 Task: Create a due date automation trigger when advanced on, 2 working days after a card is due add fields without custom field "Resume" set to a date not in this month at 11:00 AM.
Action: Mouse moved to (1146, 355)
Screenshot: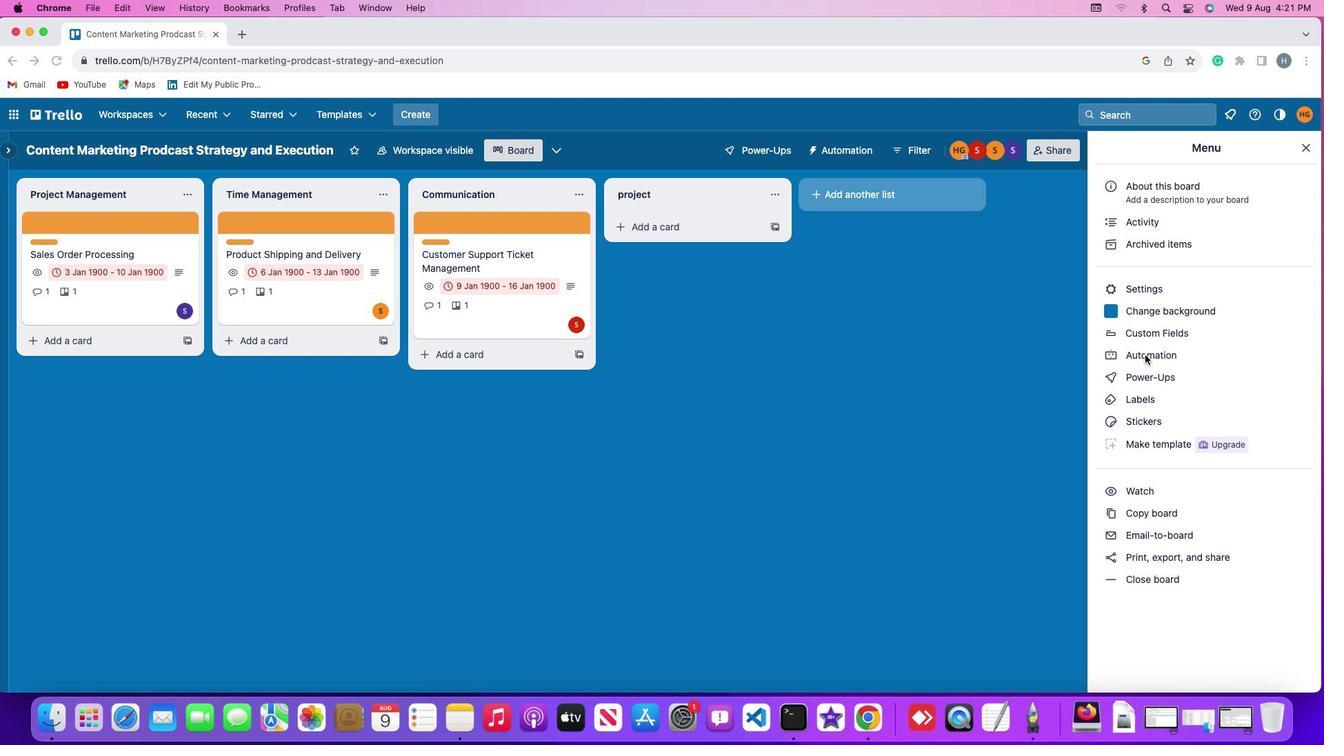 
Action: Mouse pressed left at (1146, 355)
Screenshot: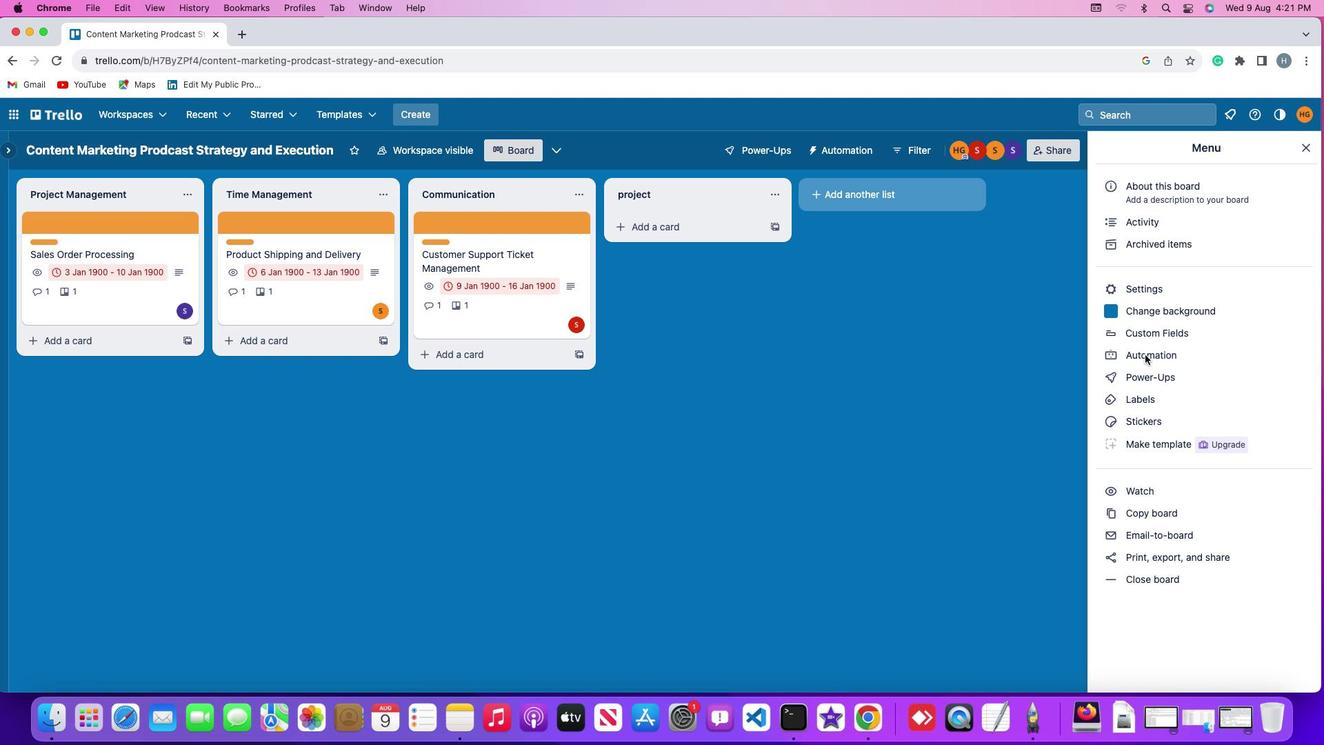
Action: Mouse pressed left at (1146, 355)
Screenshot: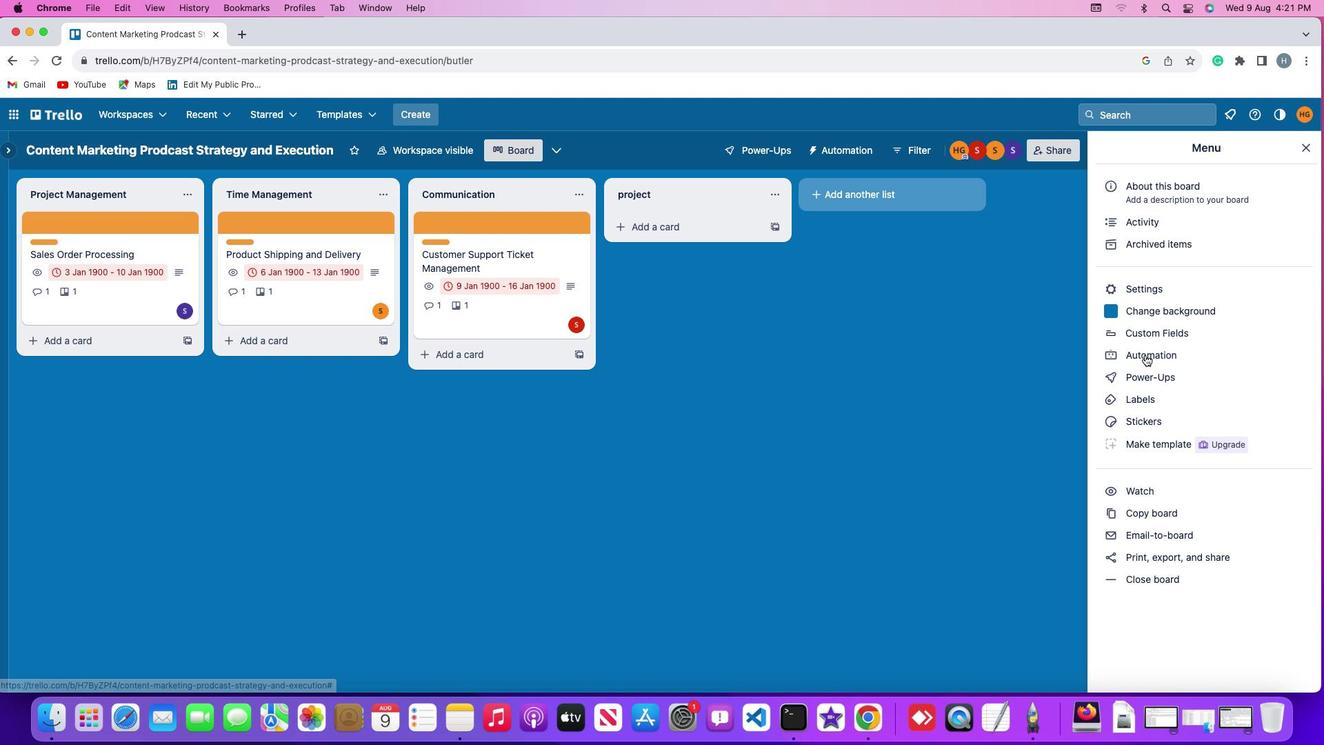 
Action: Mouse moved to (76, 327)
Screenshot: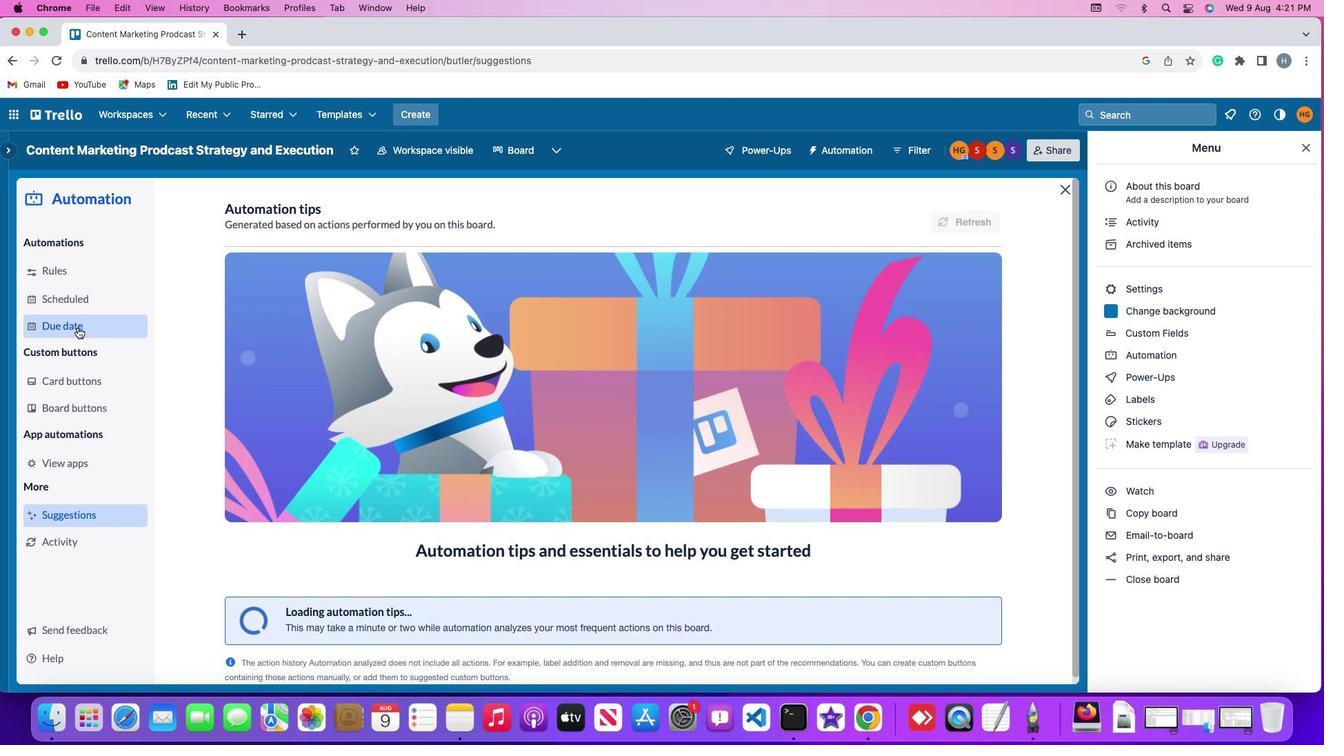 
Action: Mouse pressed left at (76, 327)
Screenshot: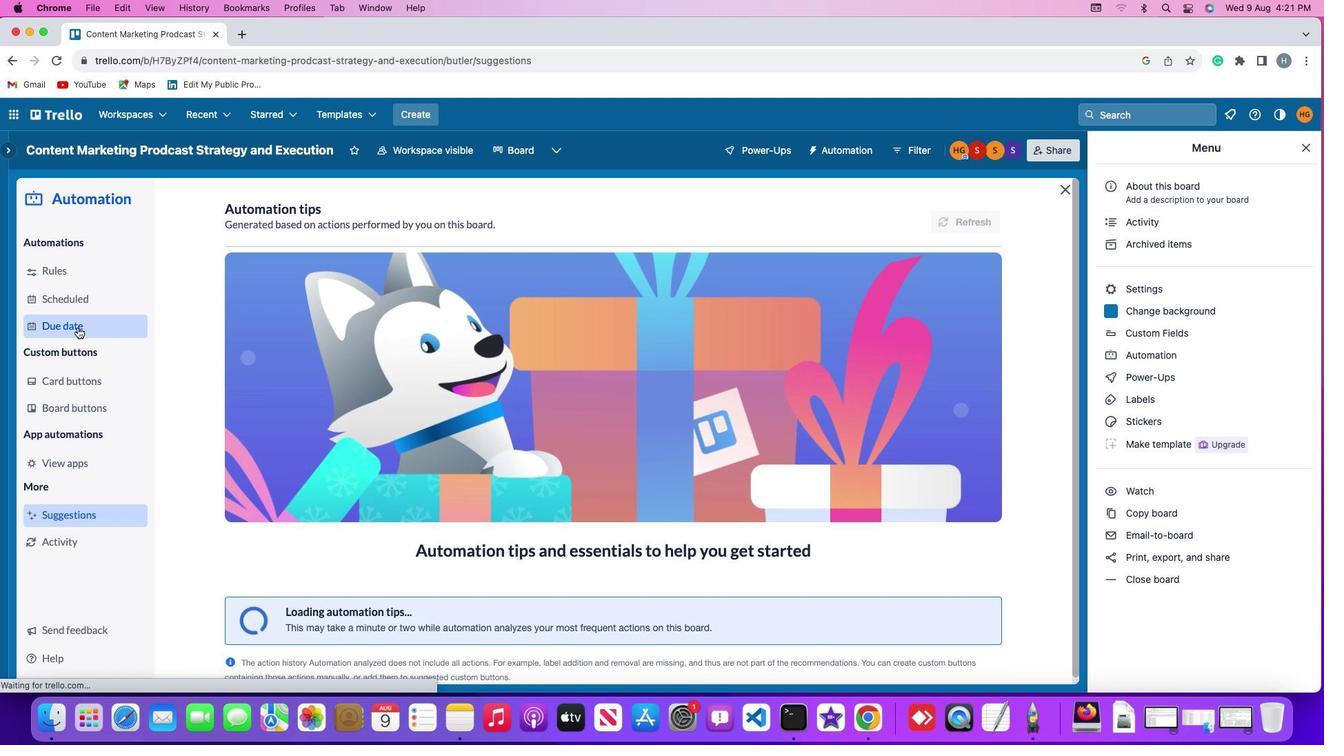 
Action: Mouse moved to (928, 213)
Screenshot: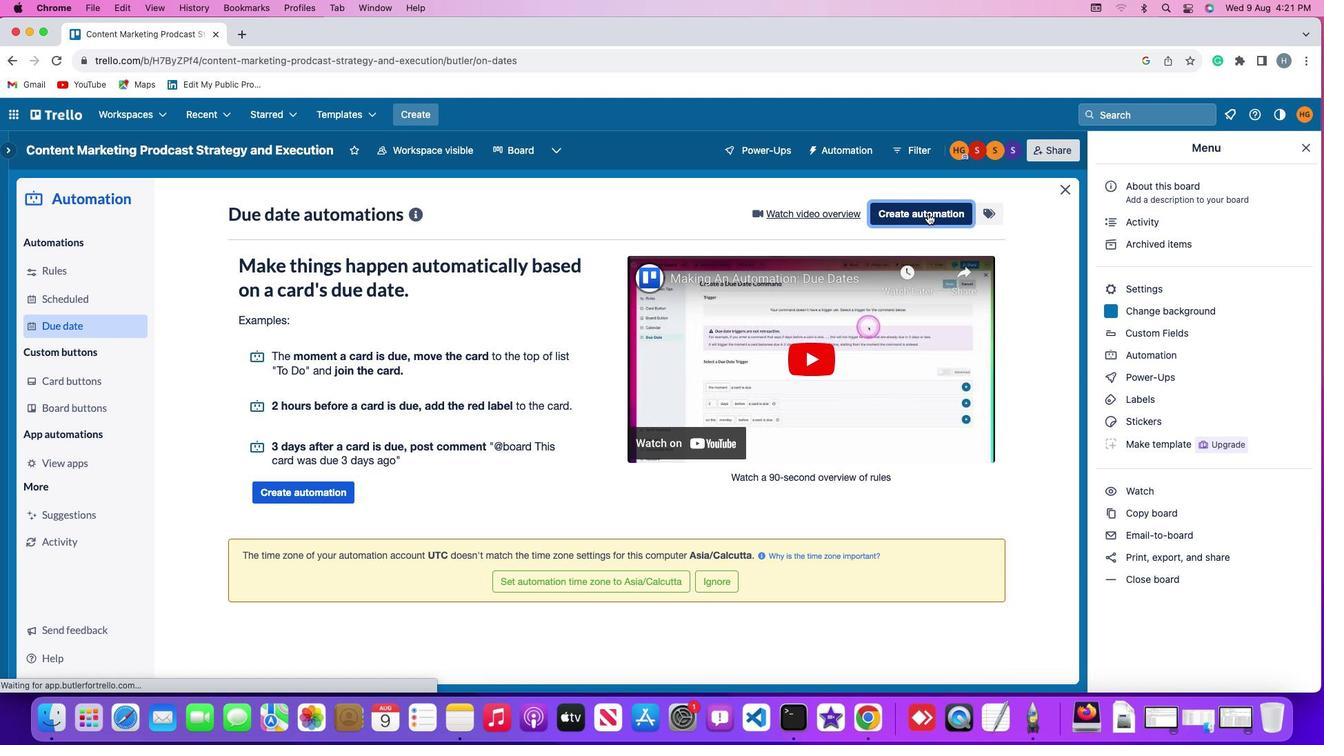 
Action: Mouse pressed left at (928, 213)
Screenshot: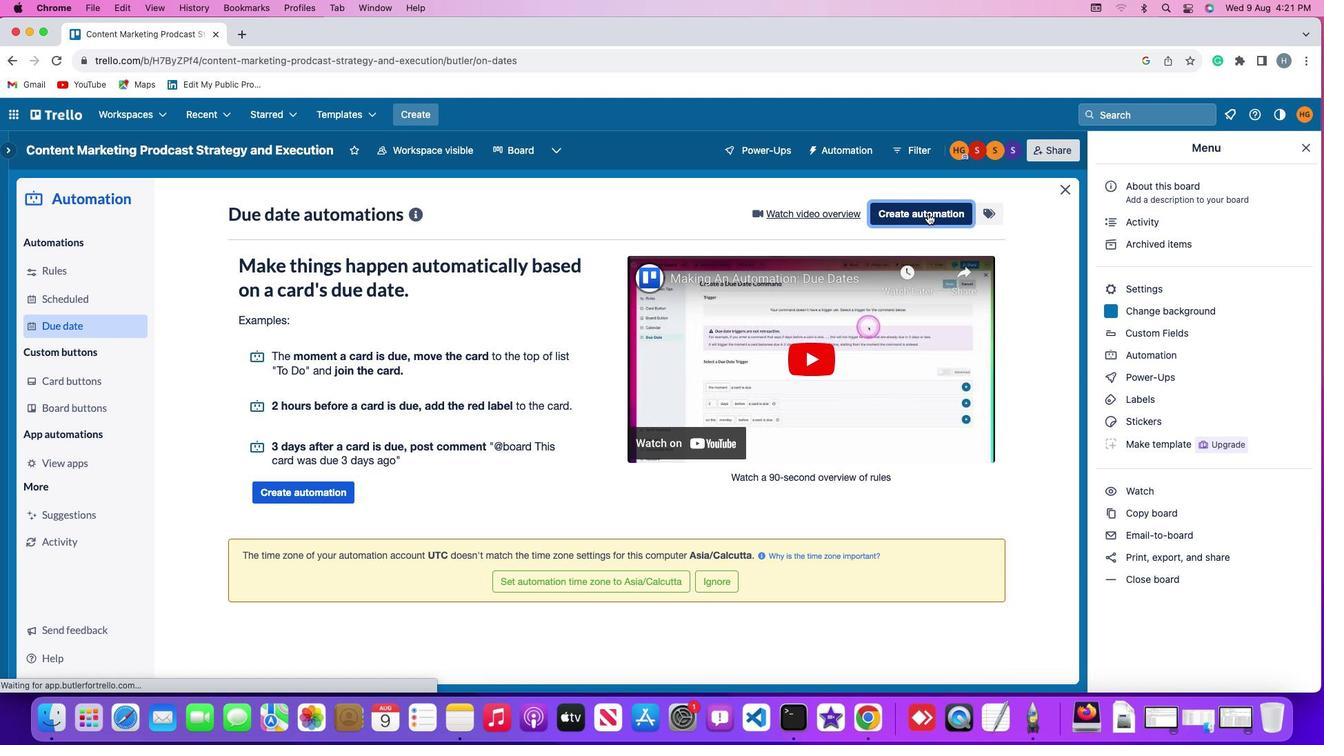 
Action: Mouse moved to (387, 341)
Screenshot: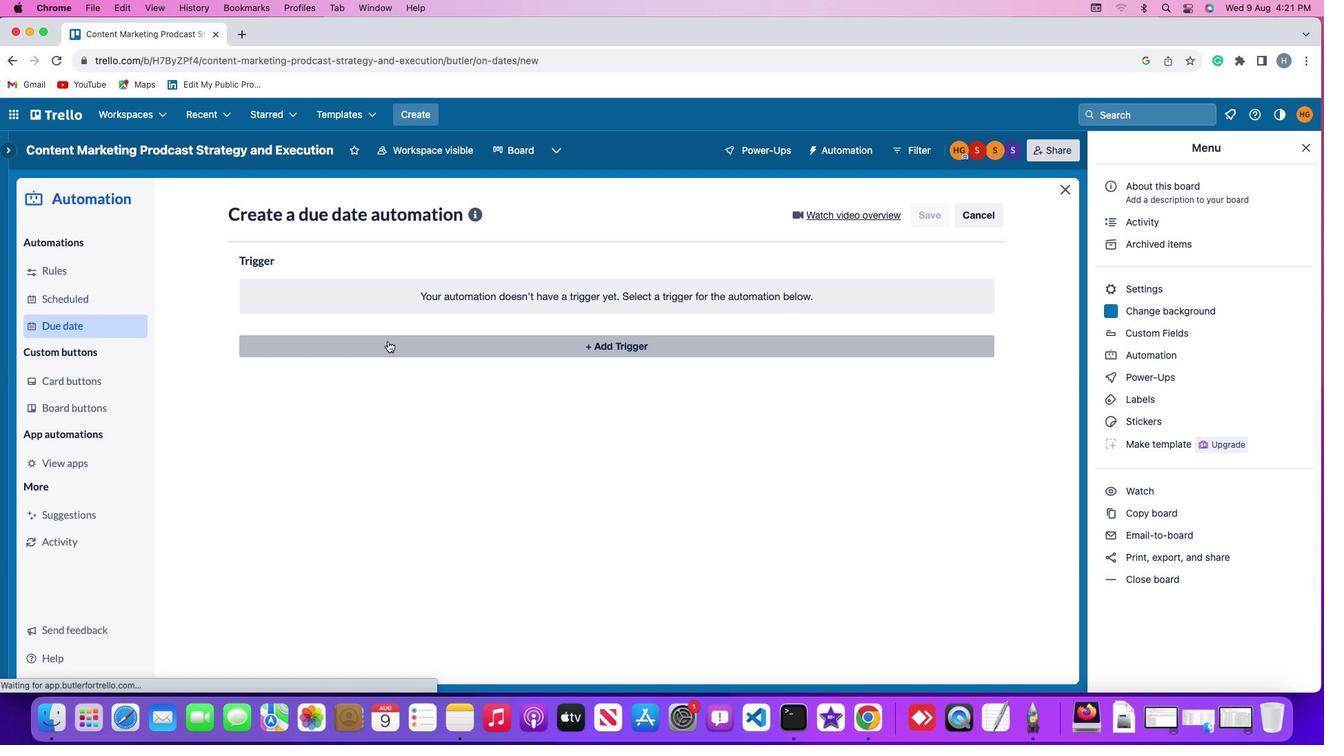 
Action: Mouse pressed left at (387, 341)
Screenshot: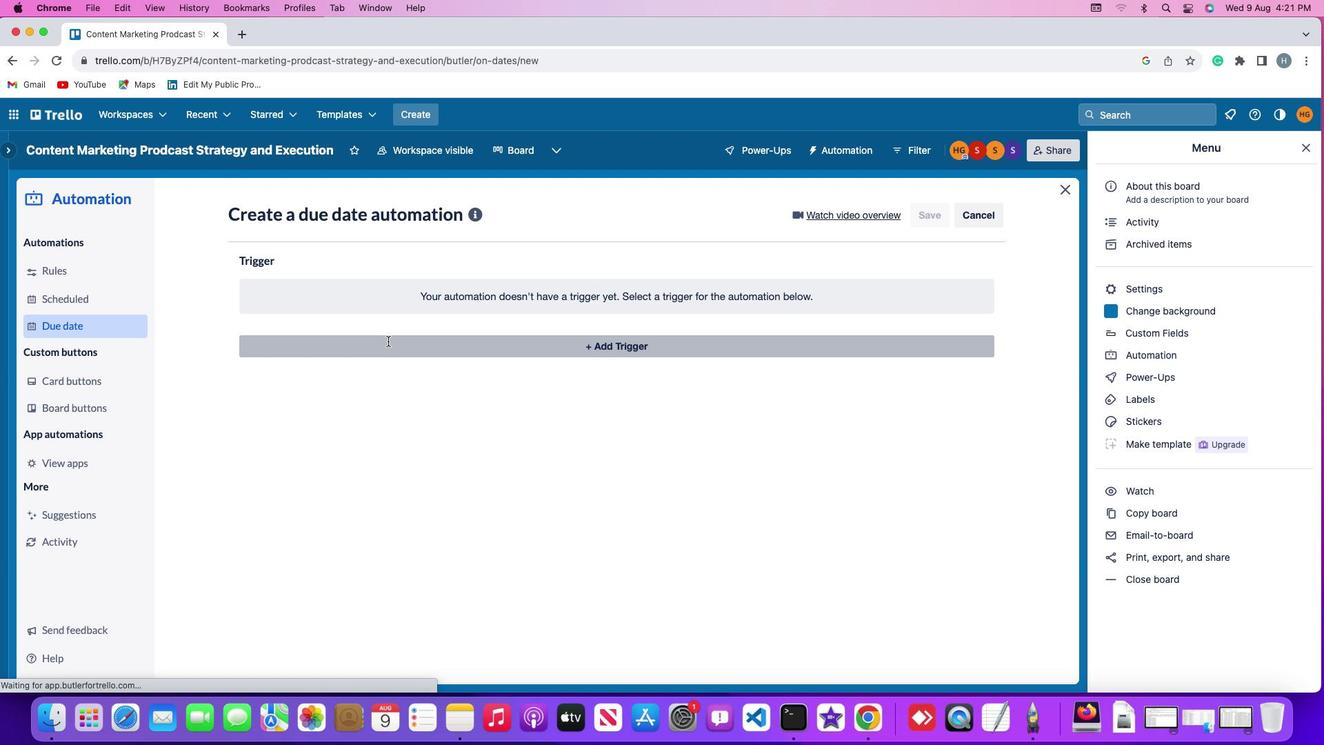 
Action: Mouse moved to (267, 554)
Screenshot: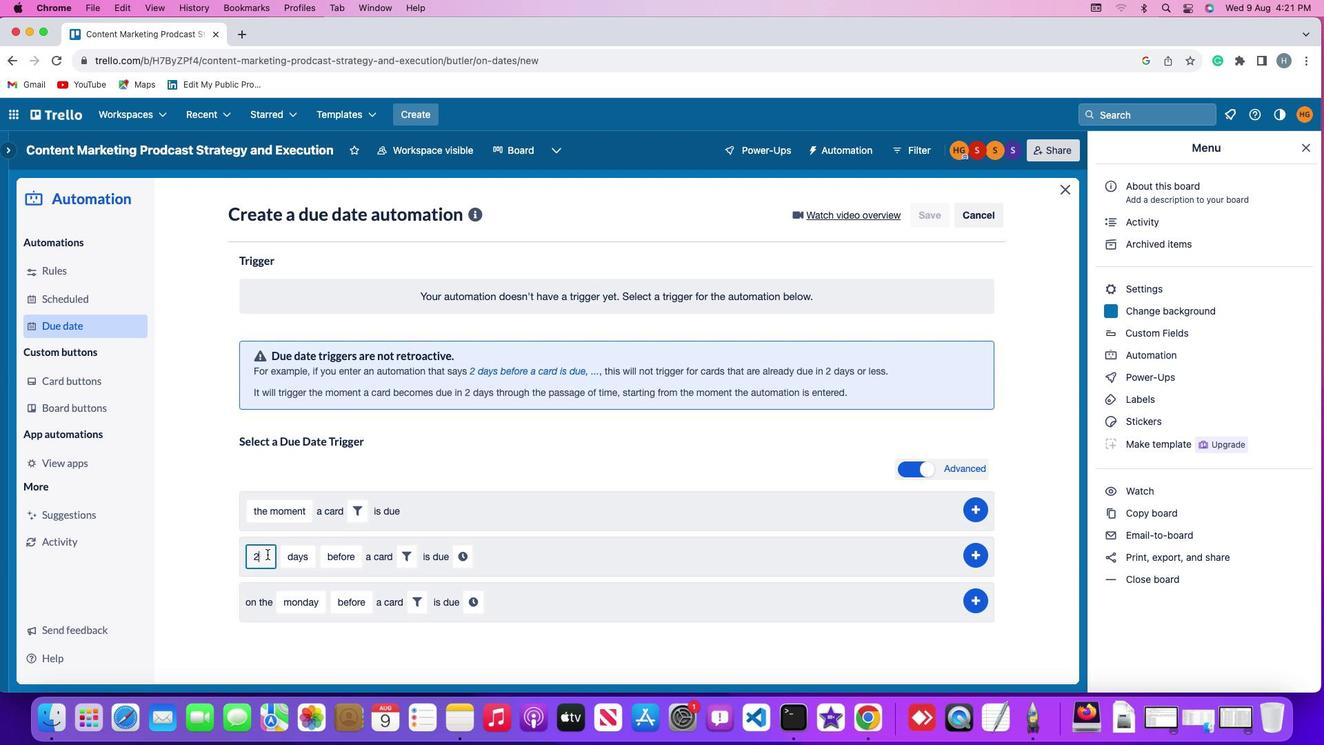 
Action: Mouse pressed left at (267, 554)
Screenshot: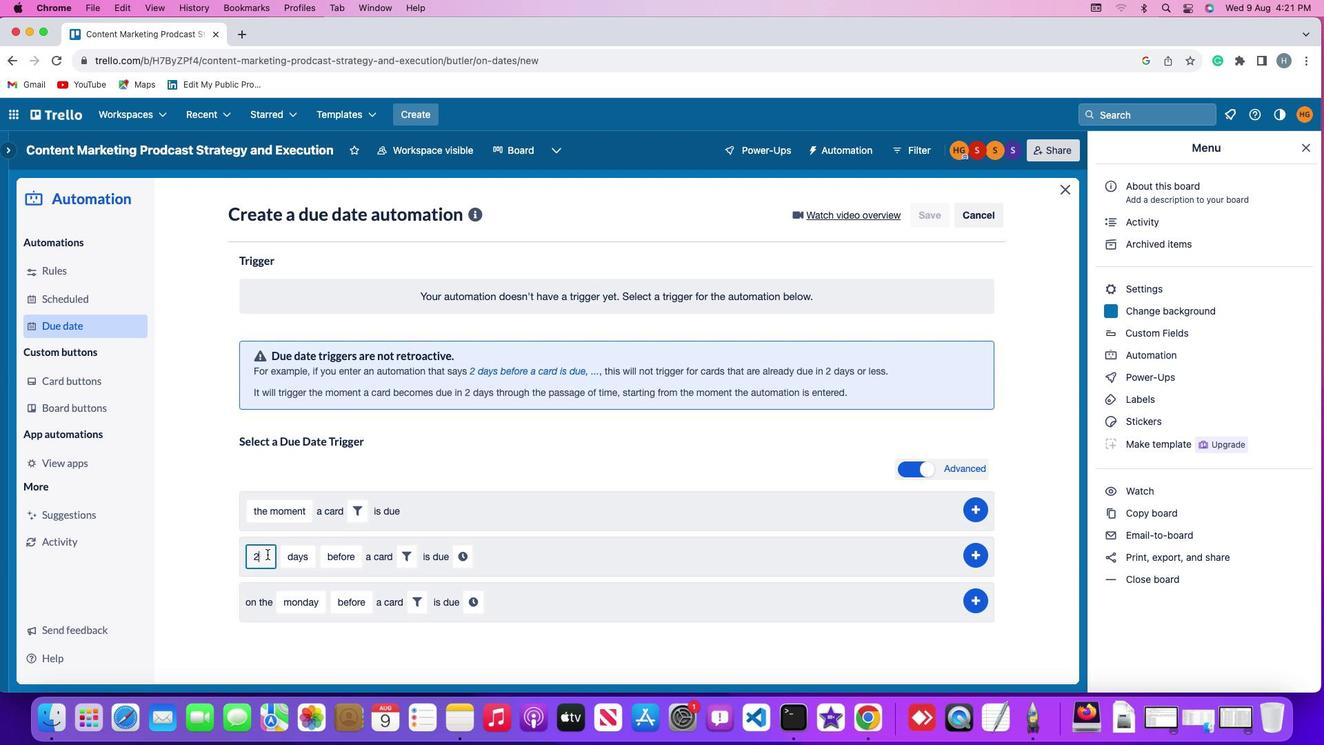 
Action: Mouse moved to (267, 553)
Screenshot: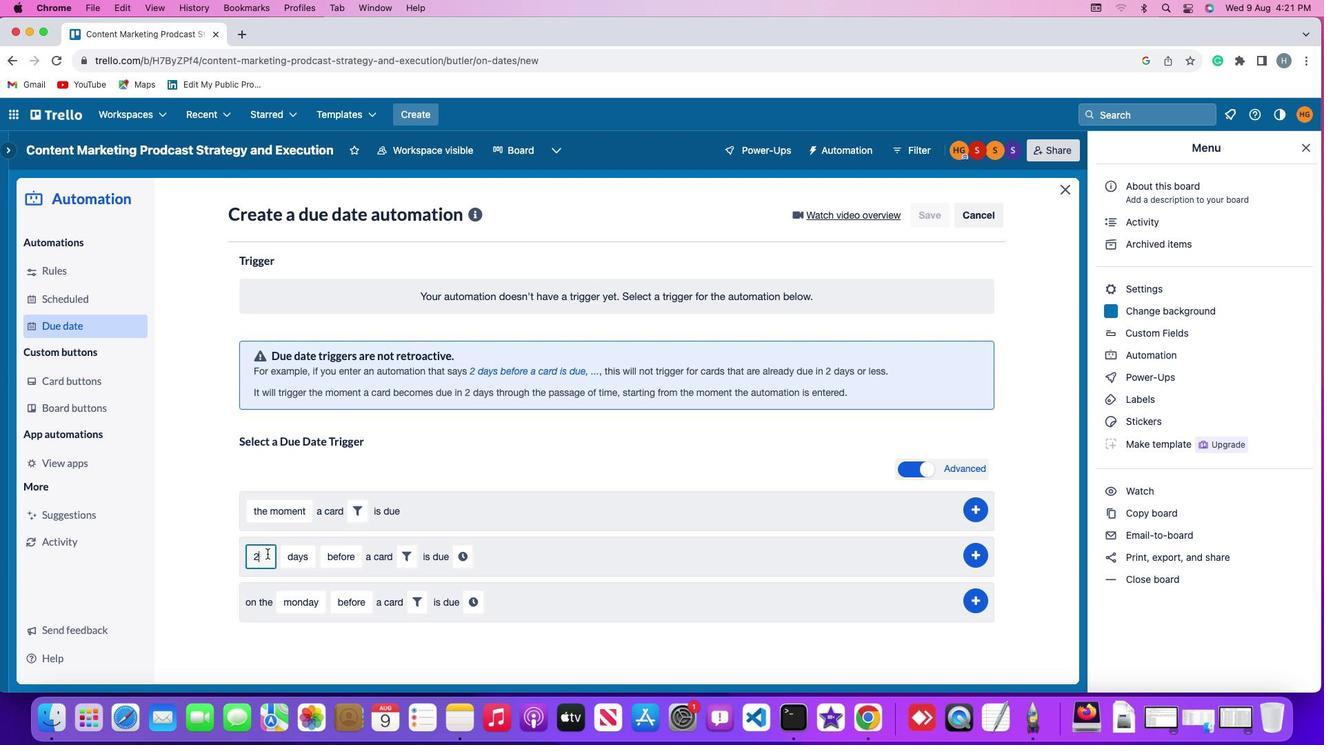
Action: Key pressed Key.backspace'2'
Screenshot: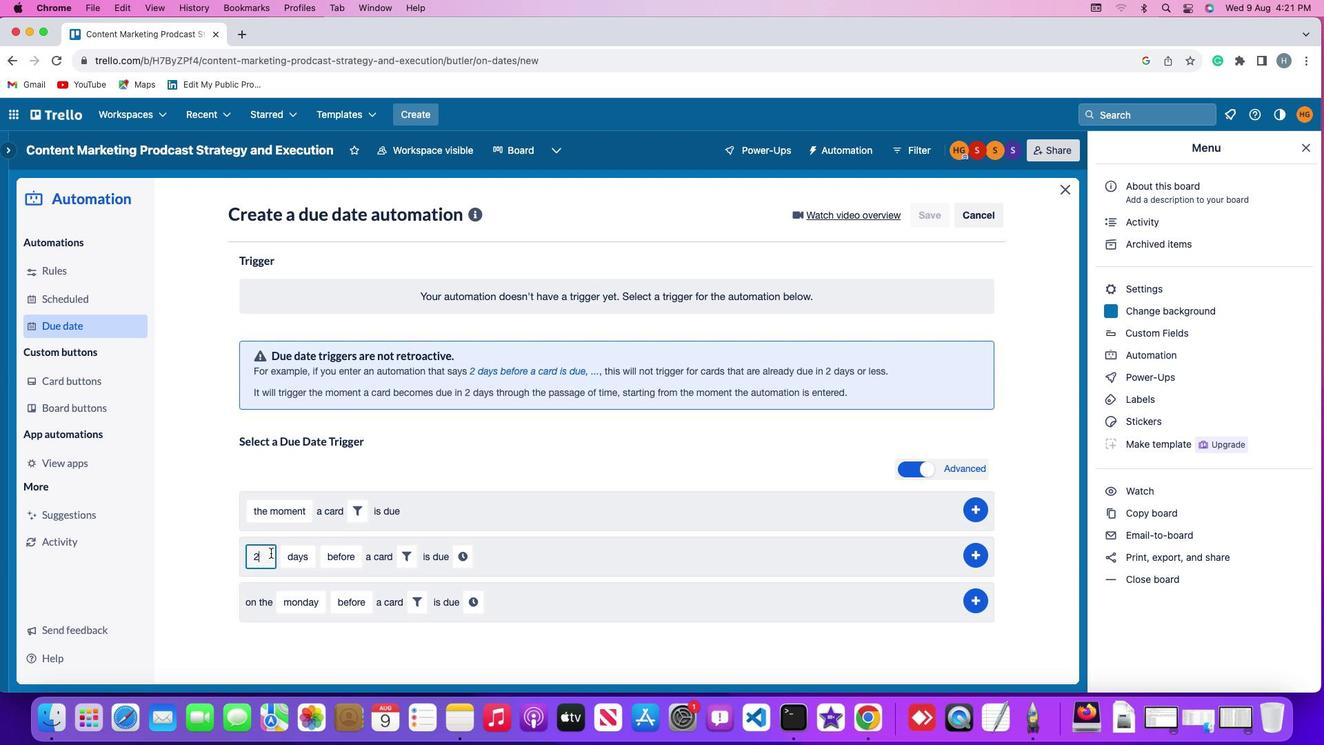 
Action: Mouse moved to (298, 551)
Screenshot: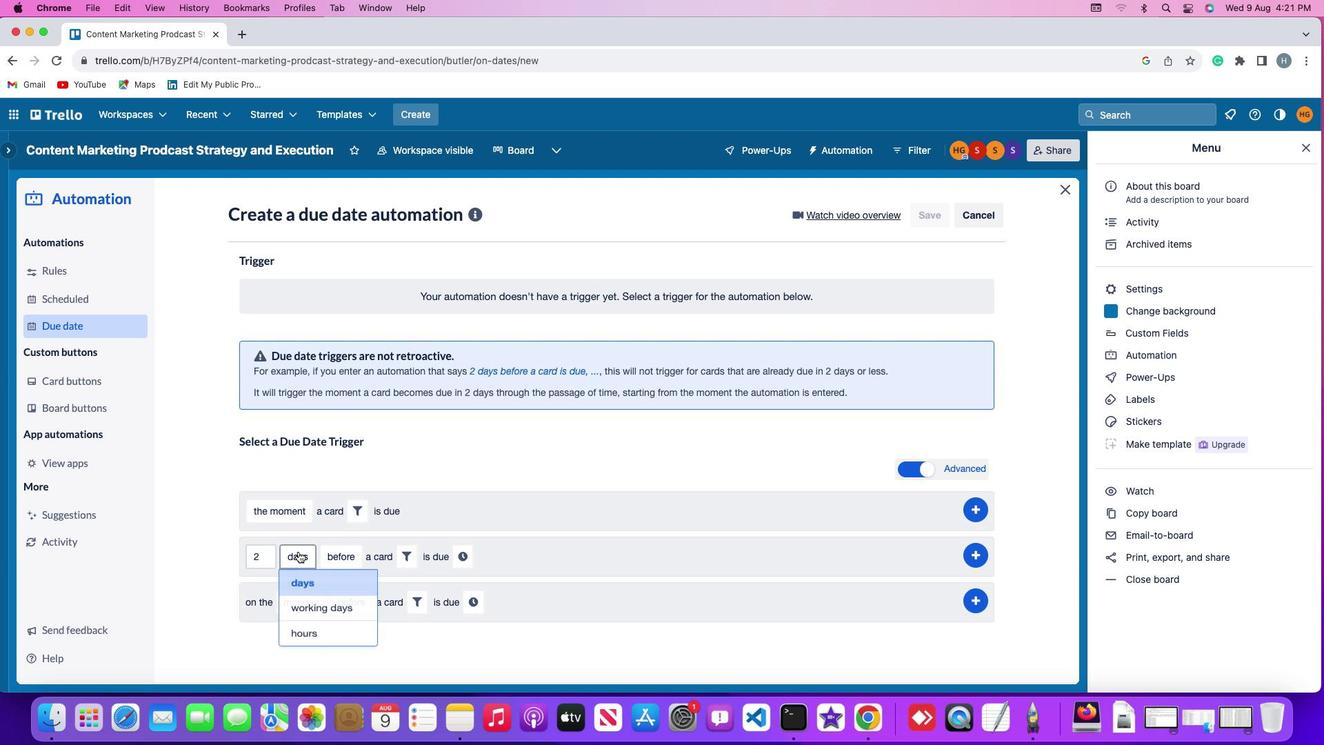 
Action: Mouse pressed left at (298, 551)
Screenshot: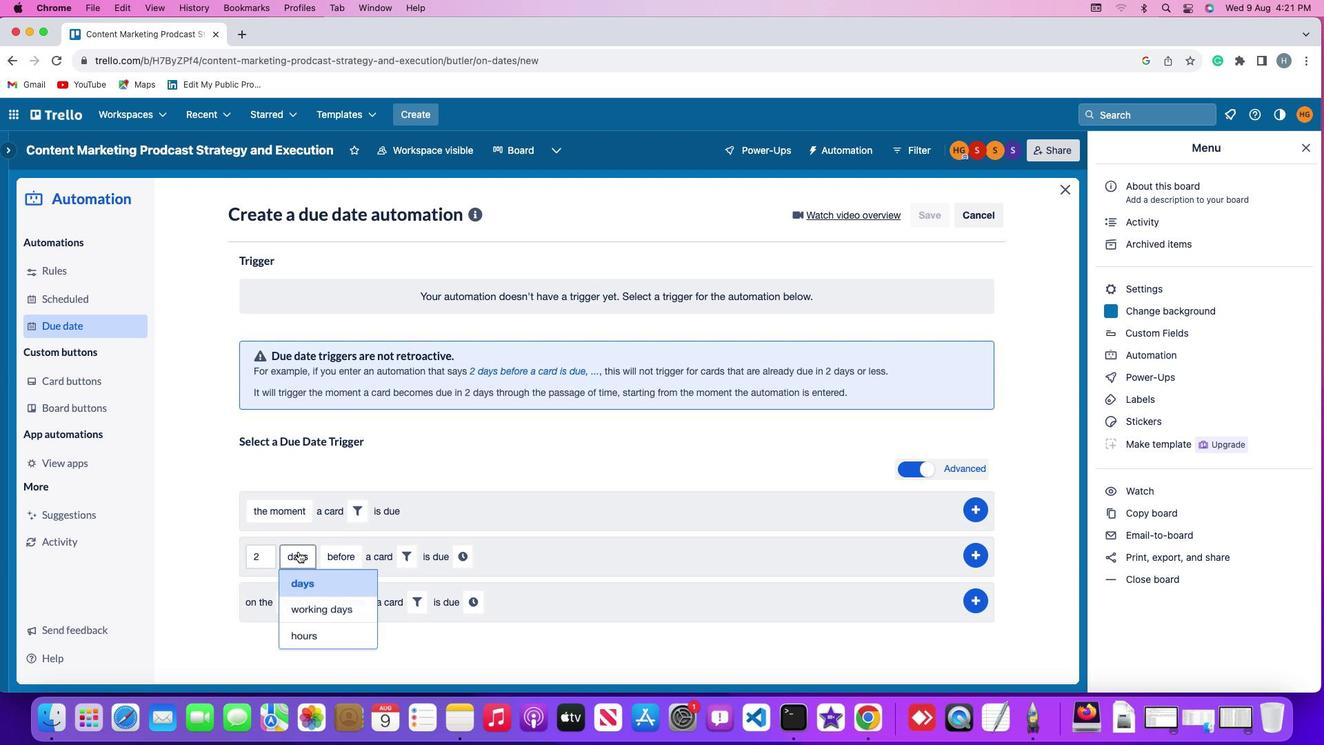 
Action: Mouse moved to (309, 615)
Screenshot: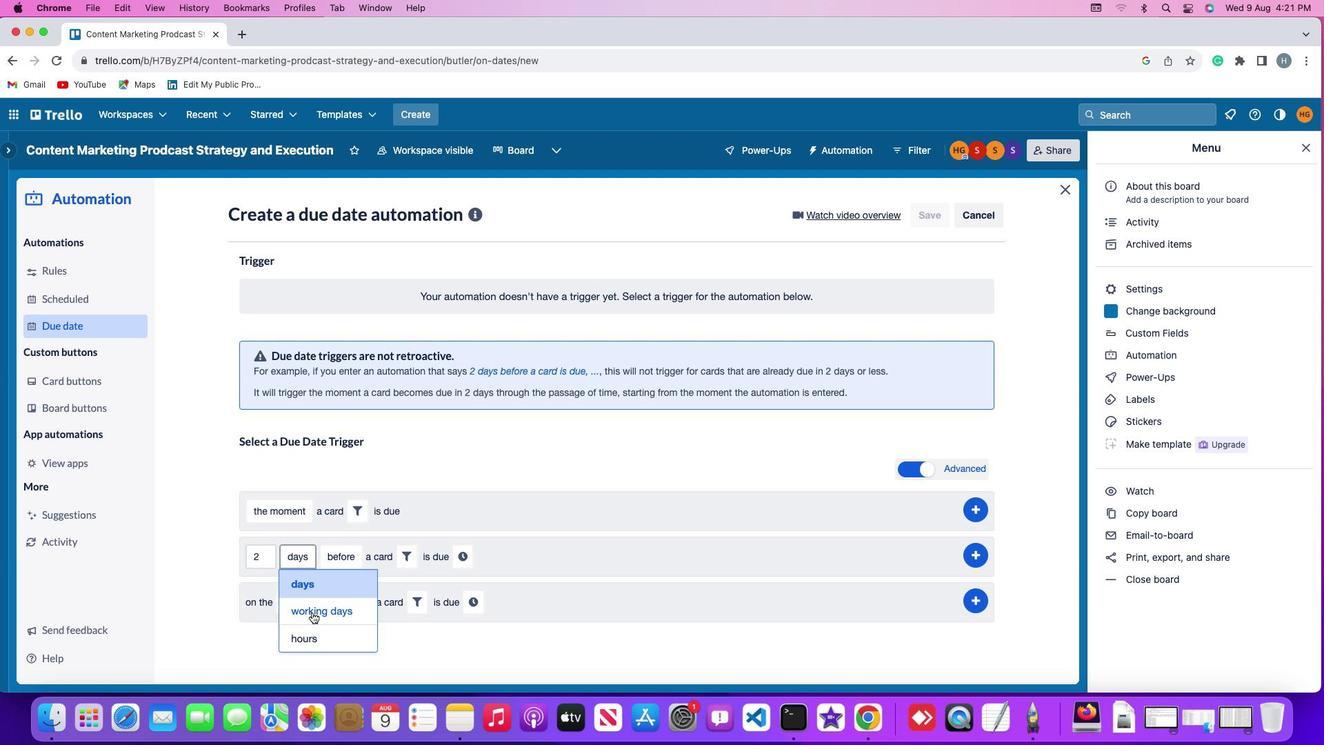 
Action: Mouse pressed left at (309, 615)
Screenshot: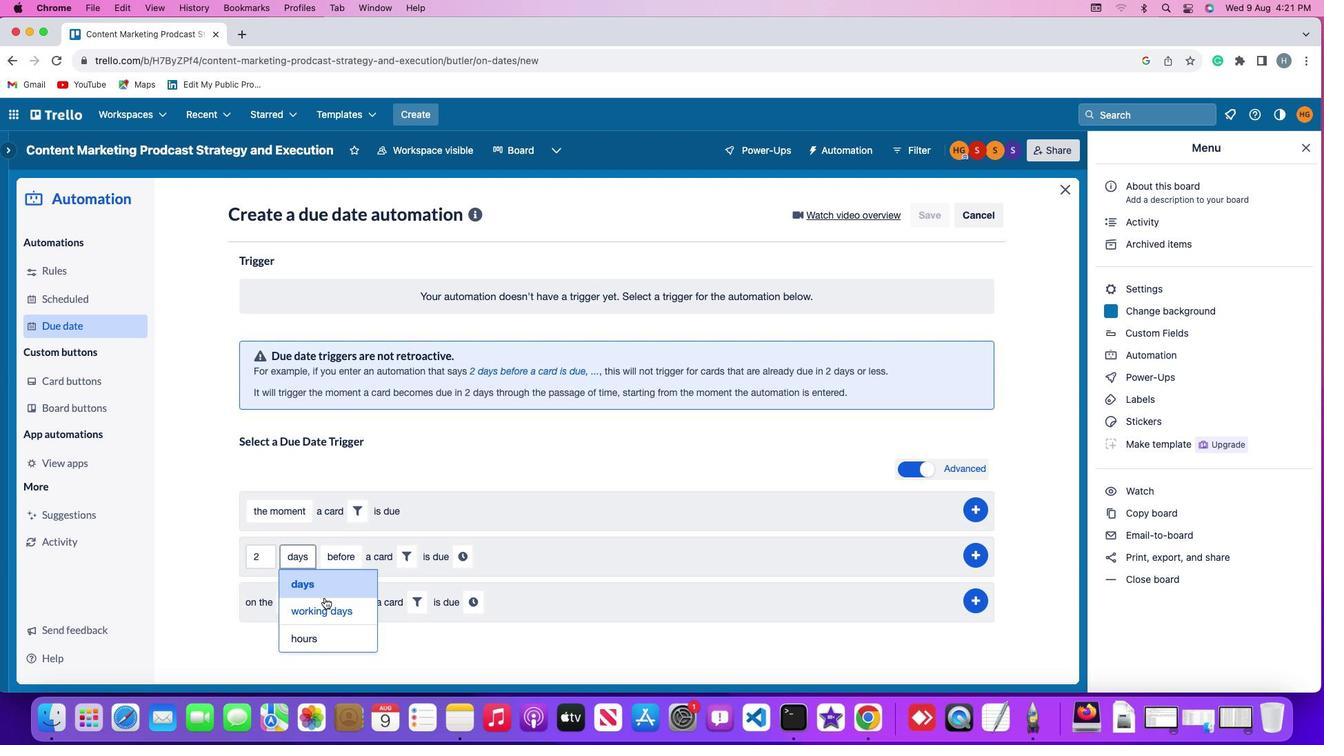 
Action: Mouse moved to (378, 553)
Screenshot: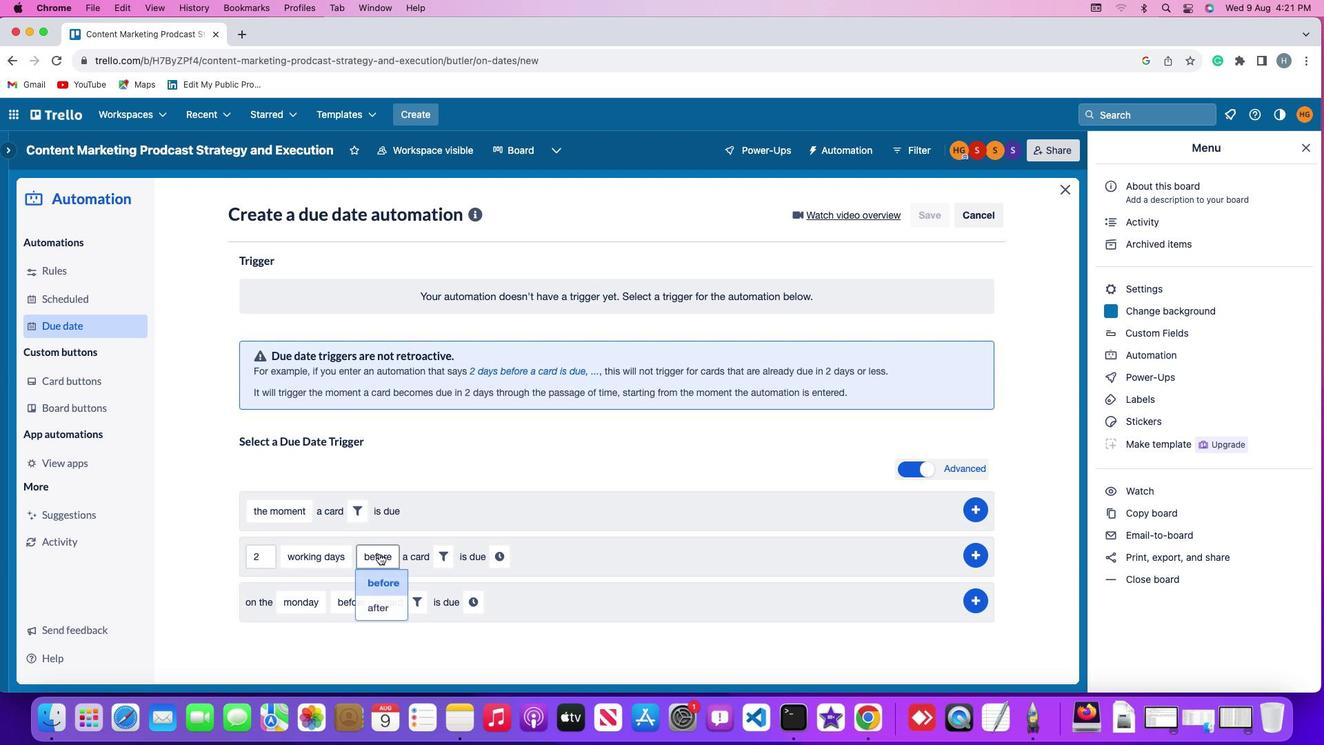 
Action: Mouse pressed left at (378, 553)
Screenshot: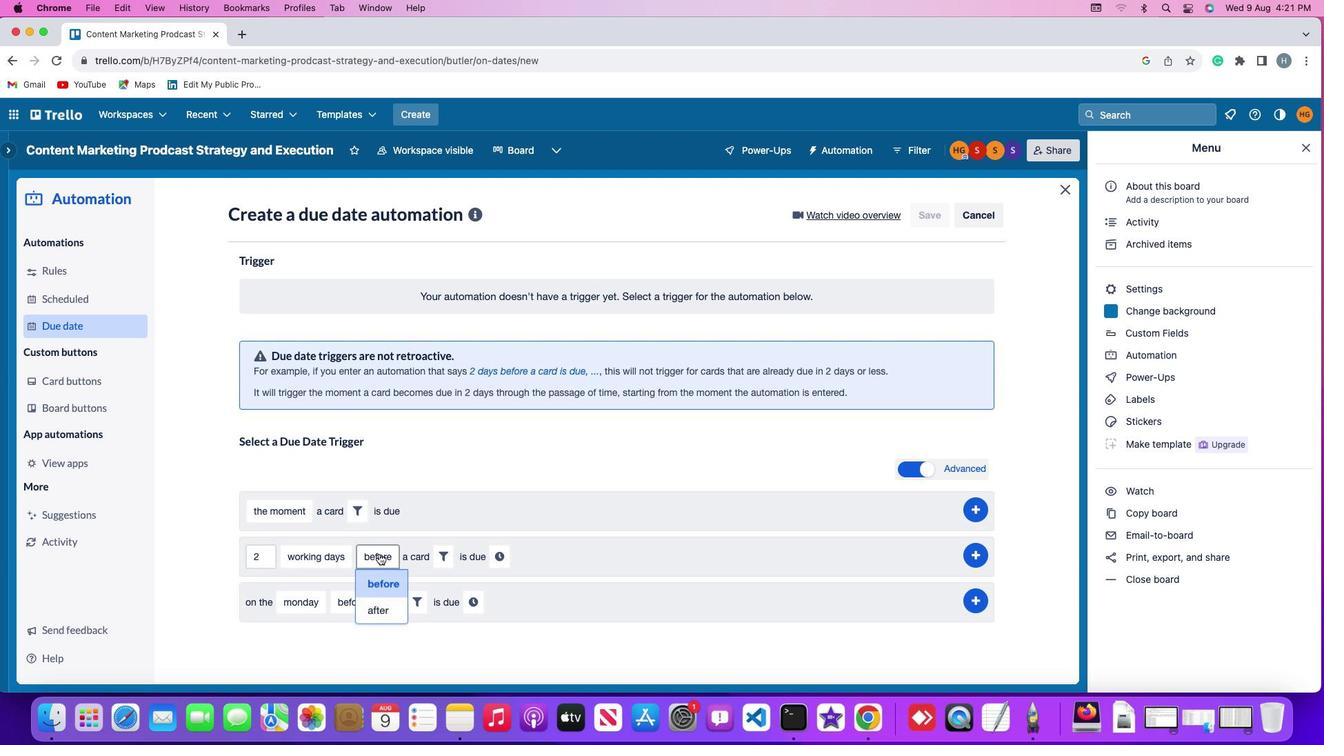
Action: Mouse moved to (376, 615)
Screenshot: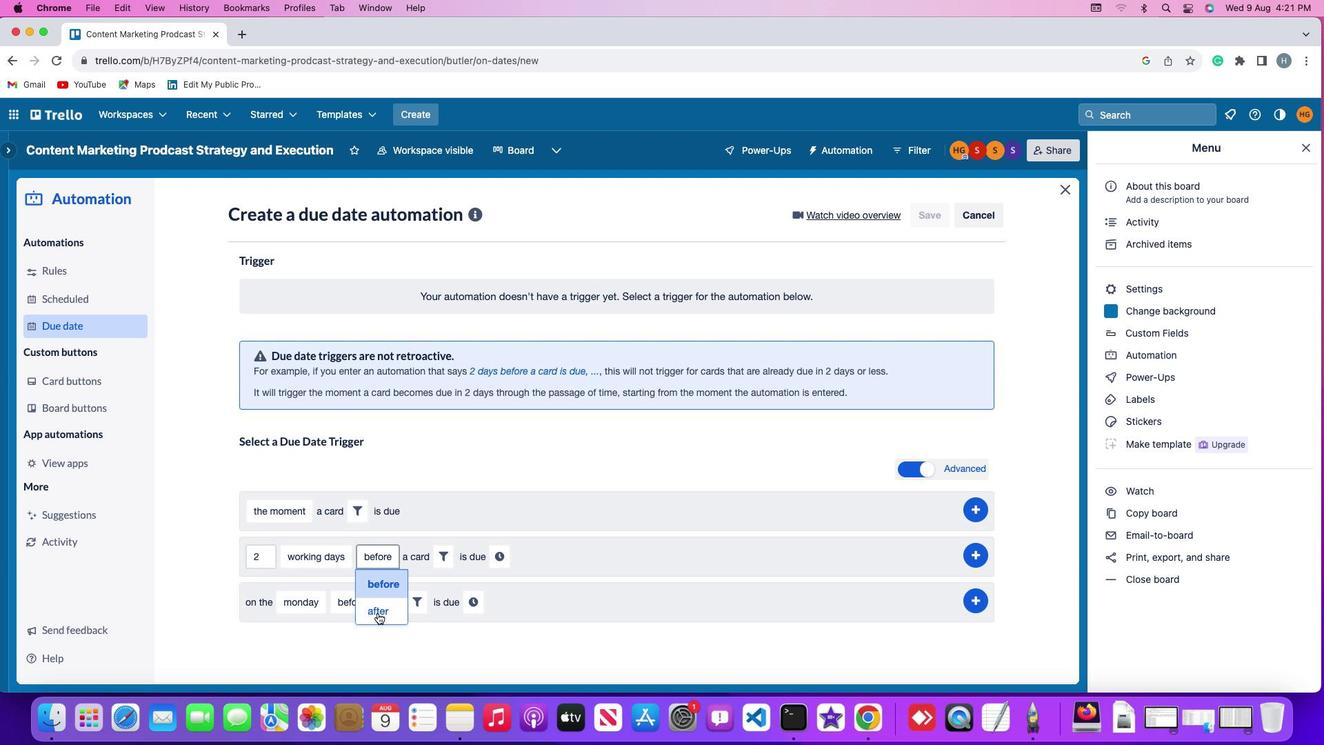 
Action: Mouse pressed left at (376, 615)
Screenshot: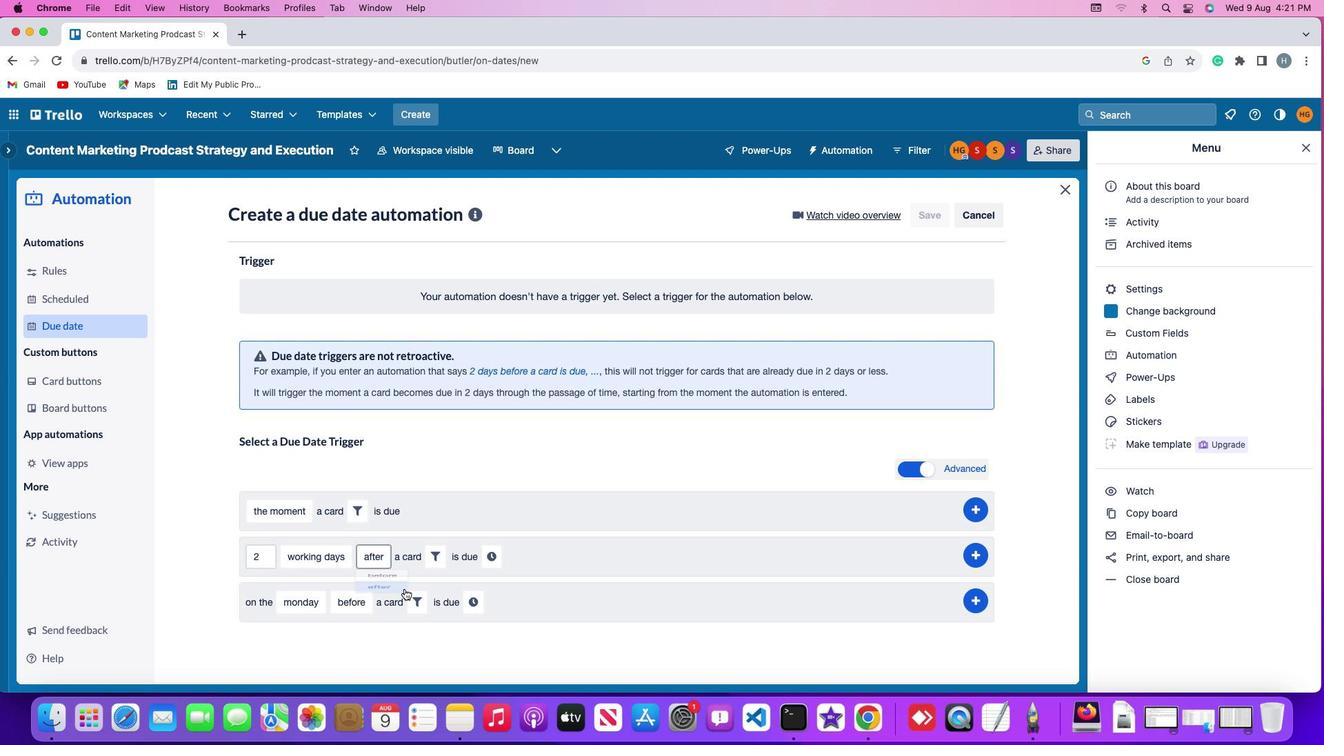
Action: Mouse moved to (441, 561)
Screenshot: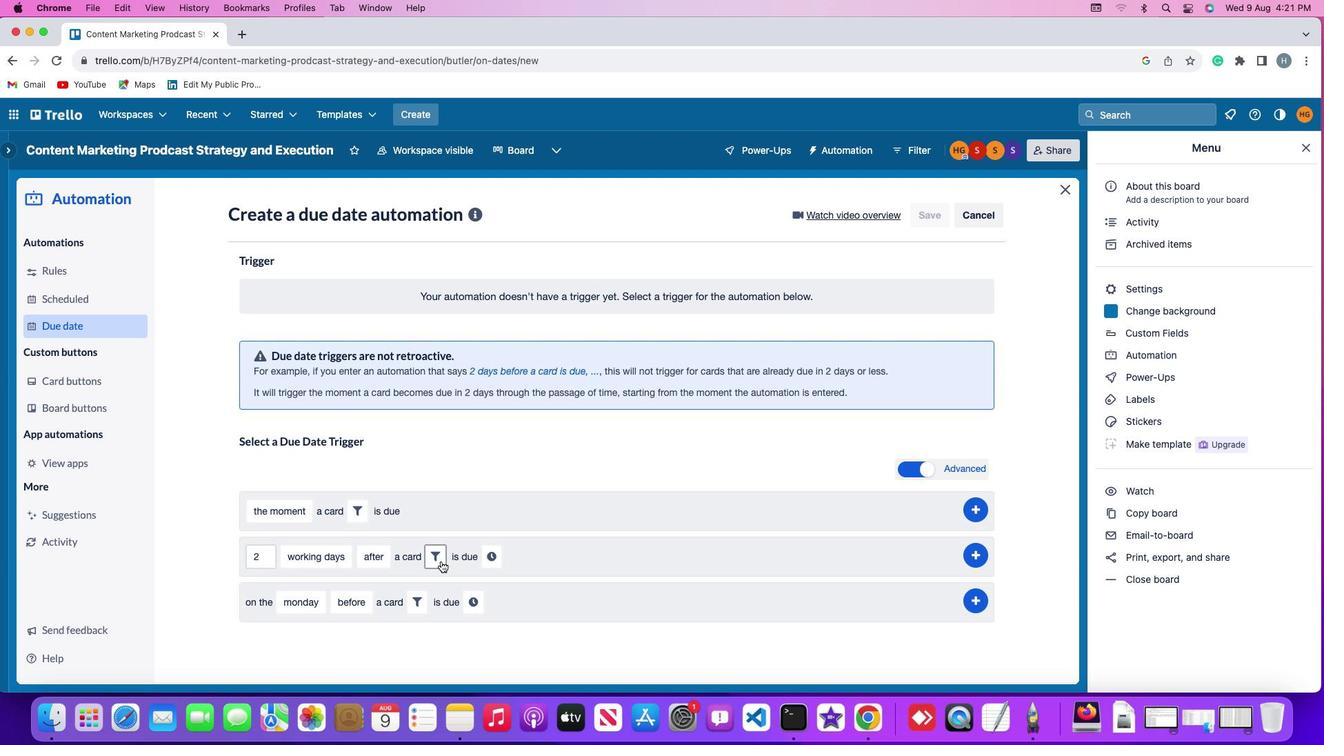 
Action: Mouse pressed left at (441, 561)
Screenshot: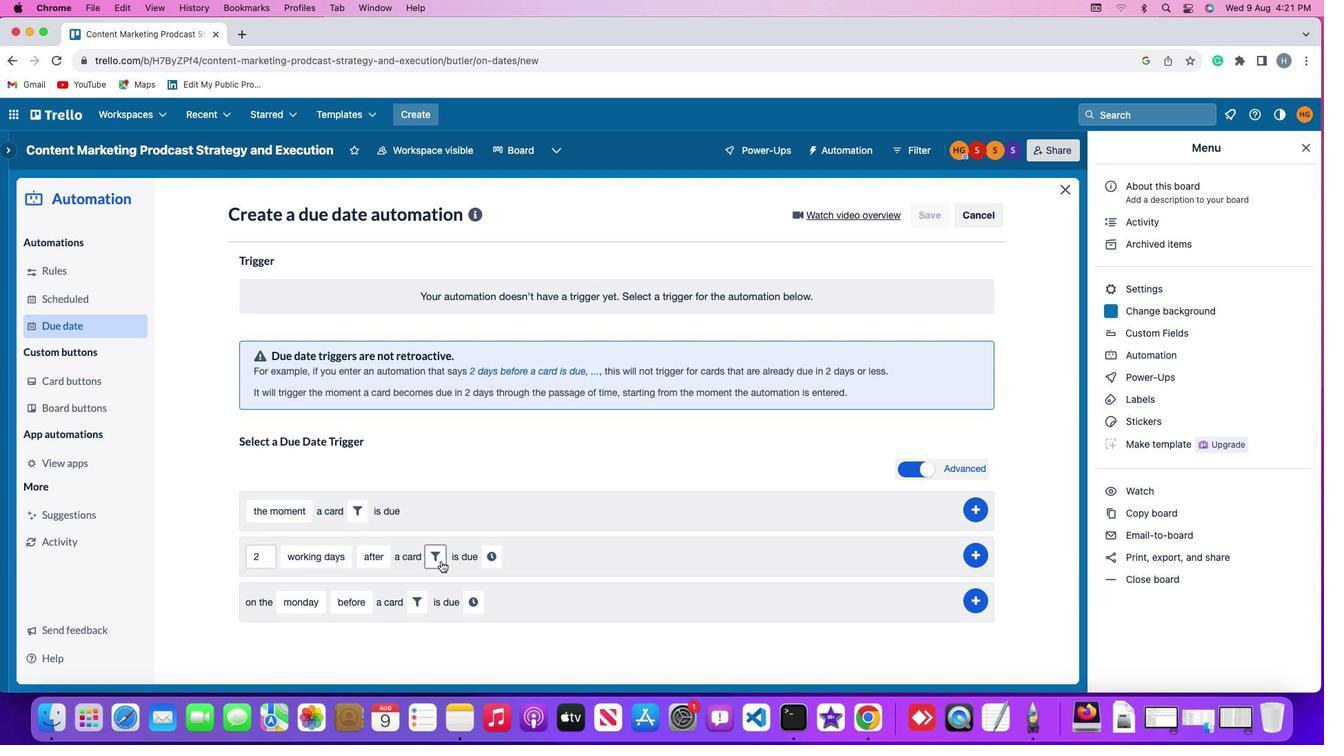 
Action: Mouse moved to (665, 601)
Screenshot: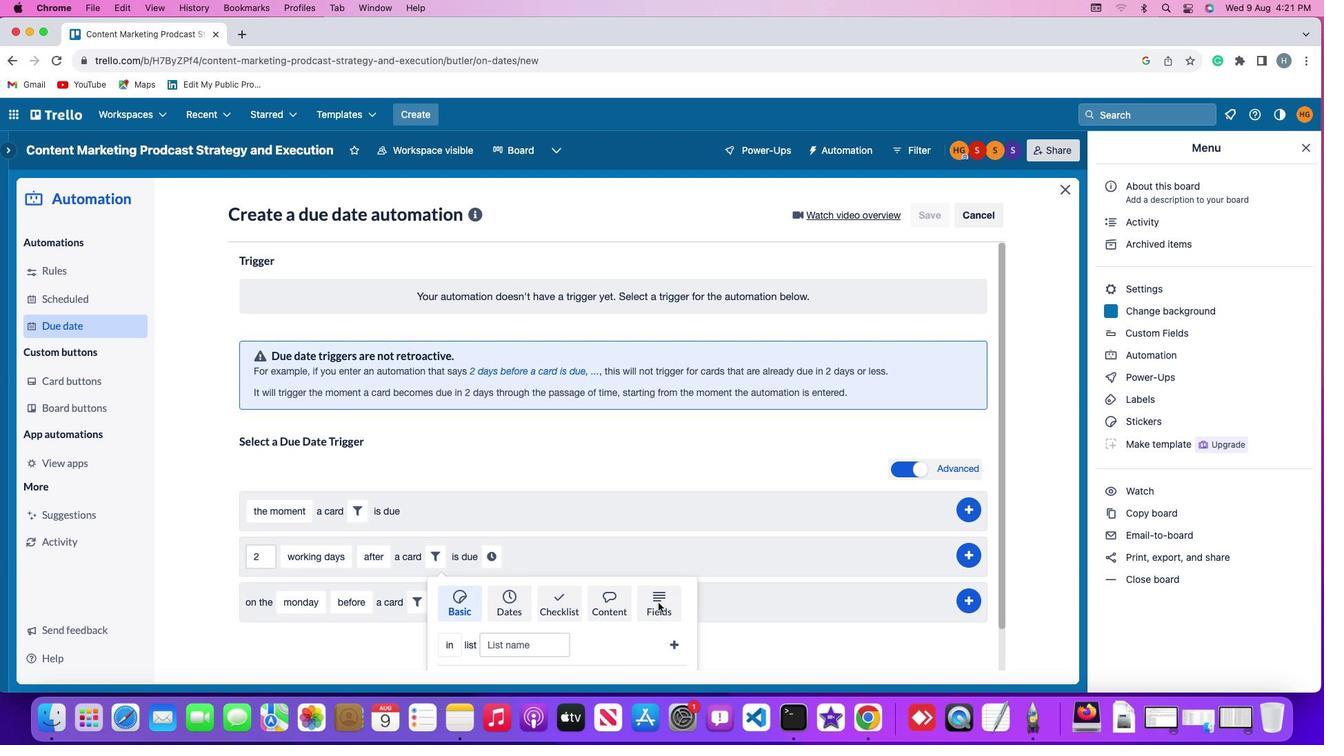
Action: Mouse pressed left at (665, 601)
Screenshot: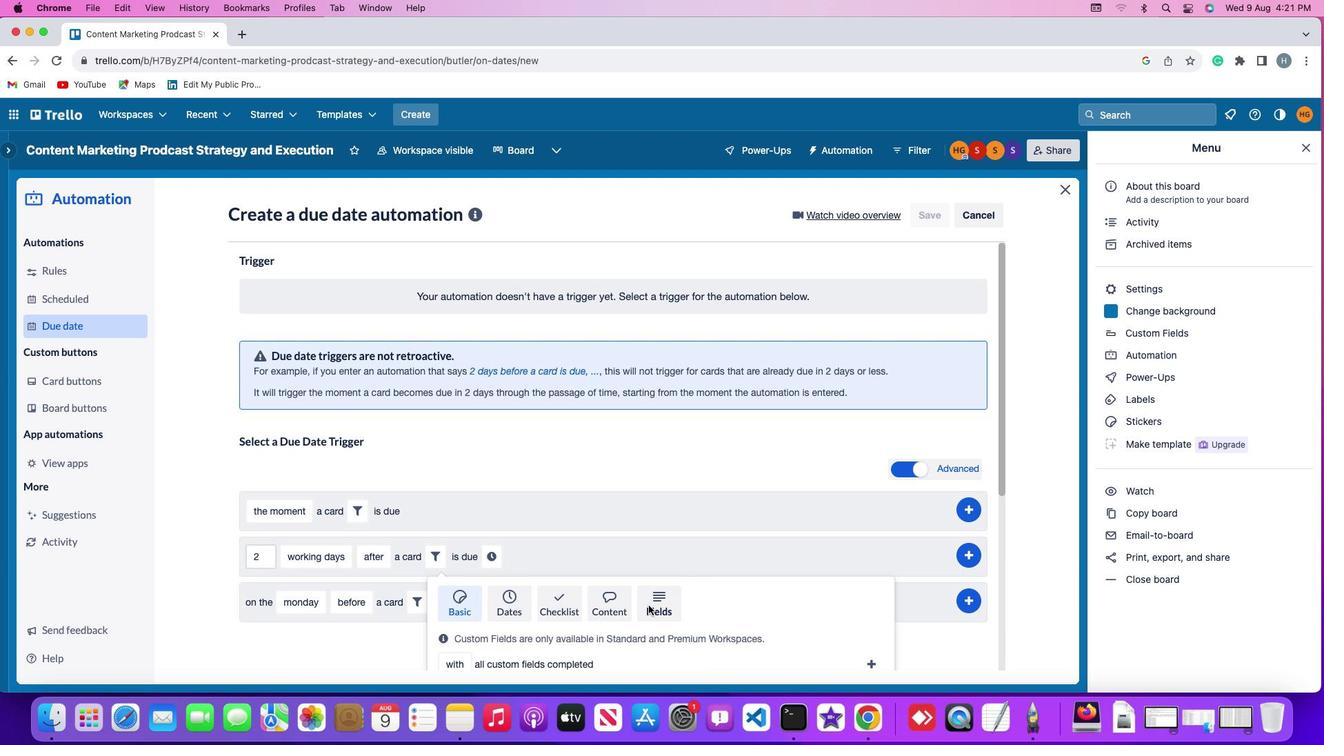 
Action: Mouse moved to (412, 639)
Screenshot: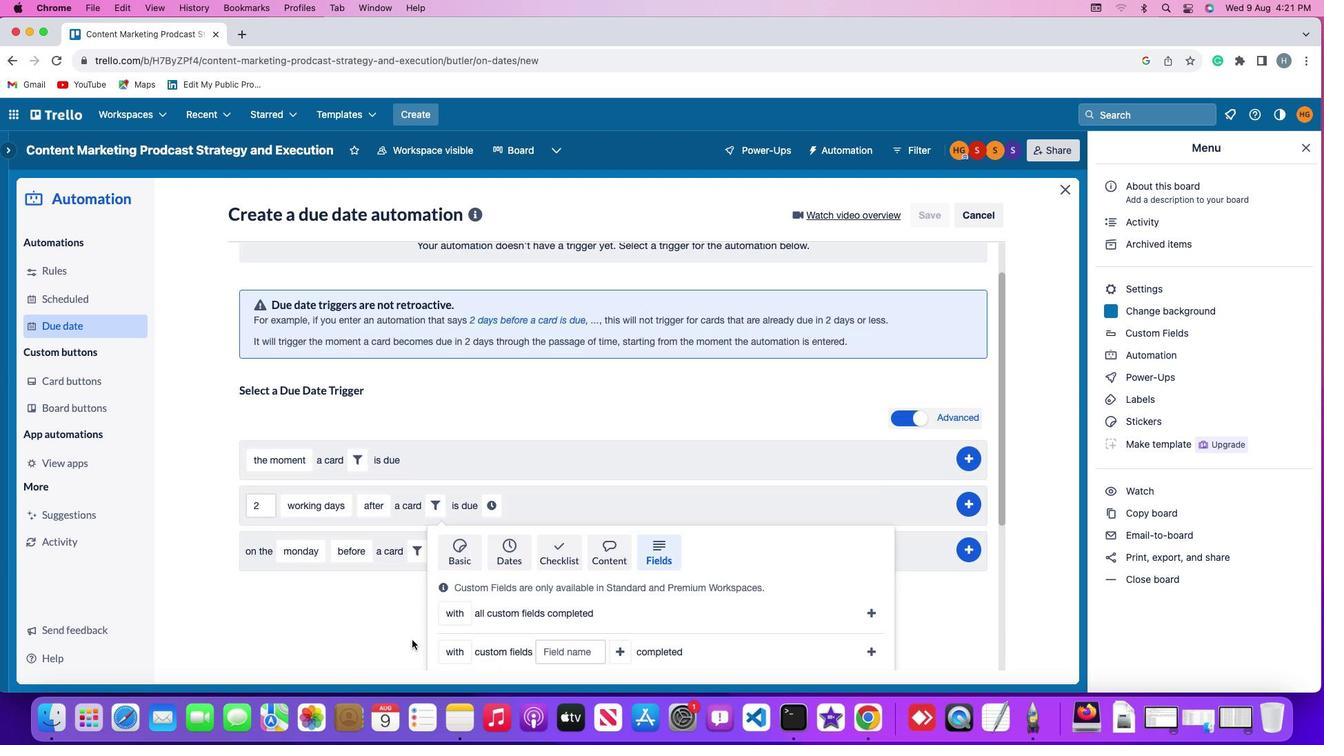 
Action: Mouse scrolled (412, 639) with delta (0, 0)
Screenshot: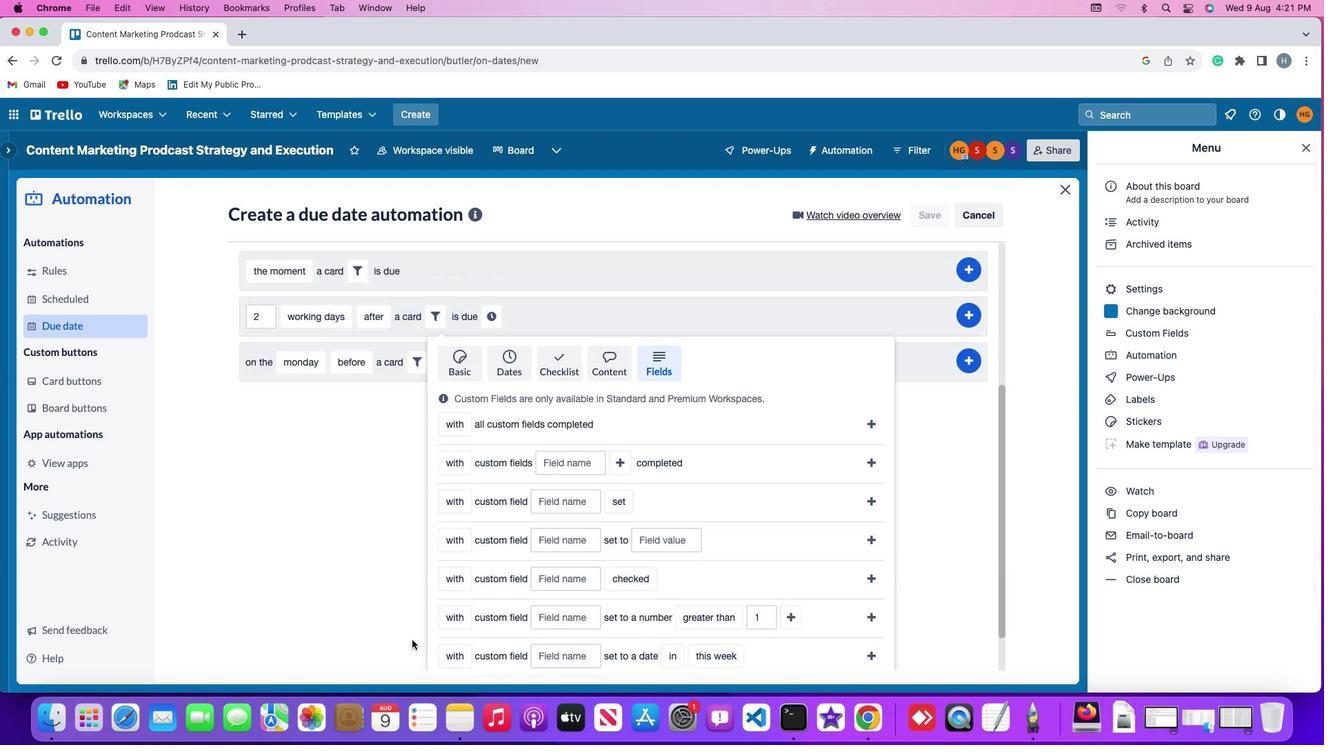
Action: Mouse scrolled (412, 639) with delta (0, 0)
Screenshot: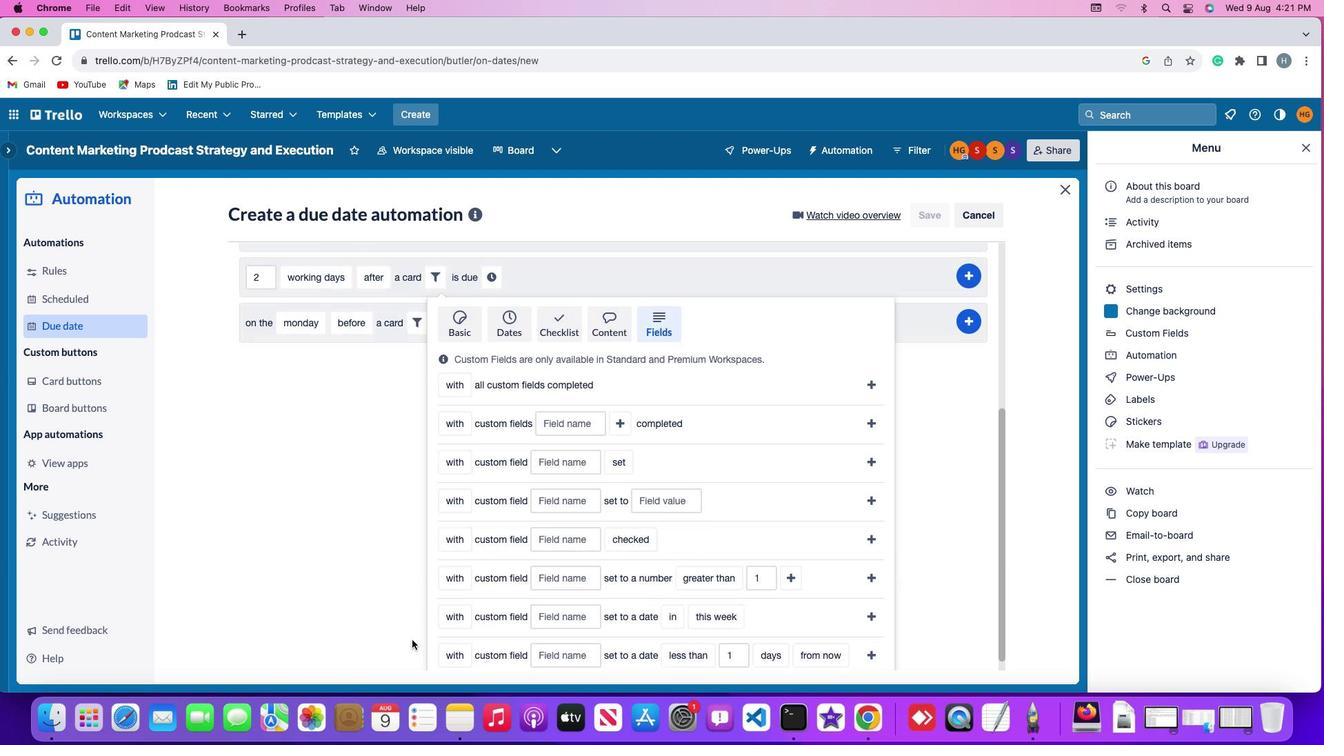 
Action: Mouse scrolled (412, 639) with delta (0, -1)
Screenshot: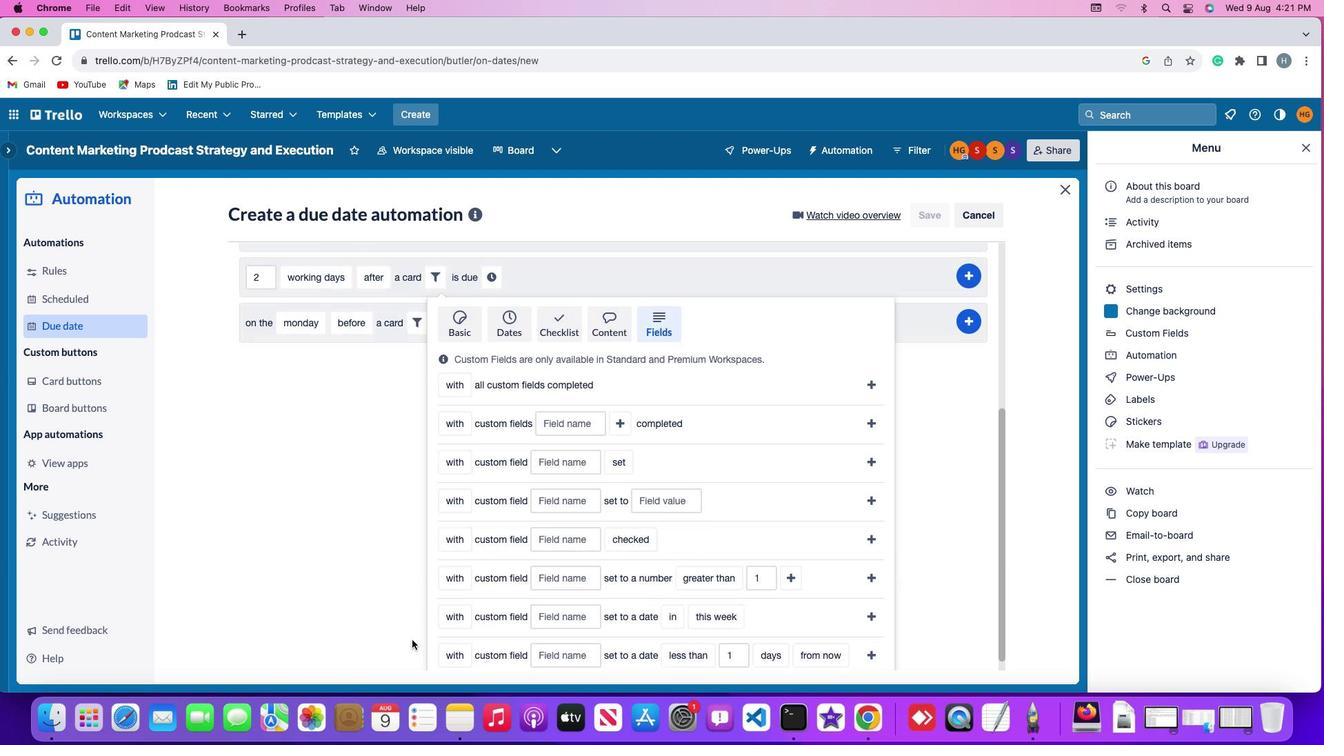 
Action: Mouse moved to (412, 639)
Screenshot: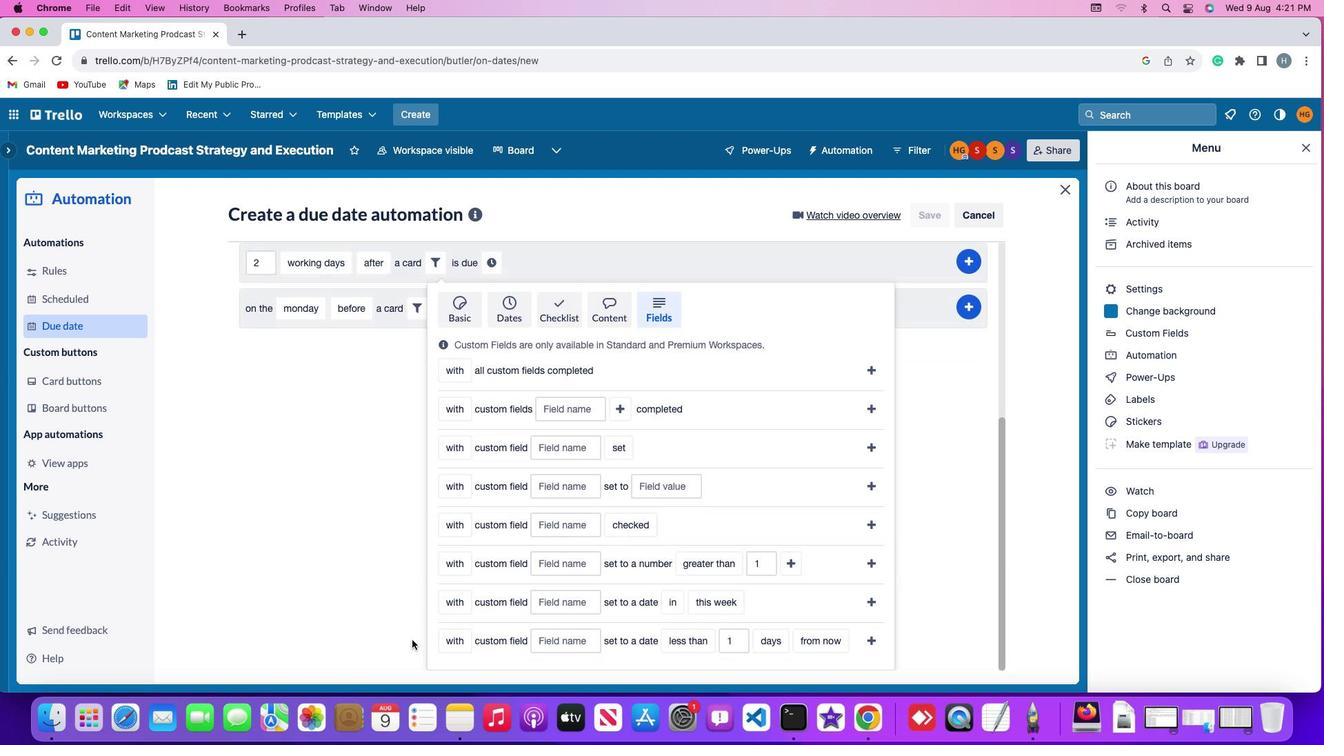 
Action: Mouse scrolled (412, 639) with delta (0, -2)
Screenshot: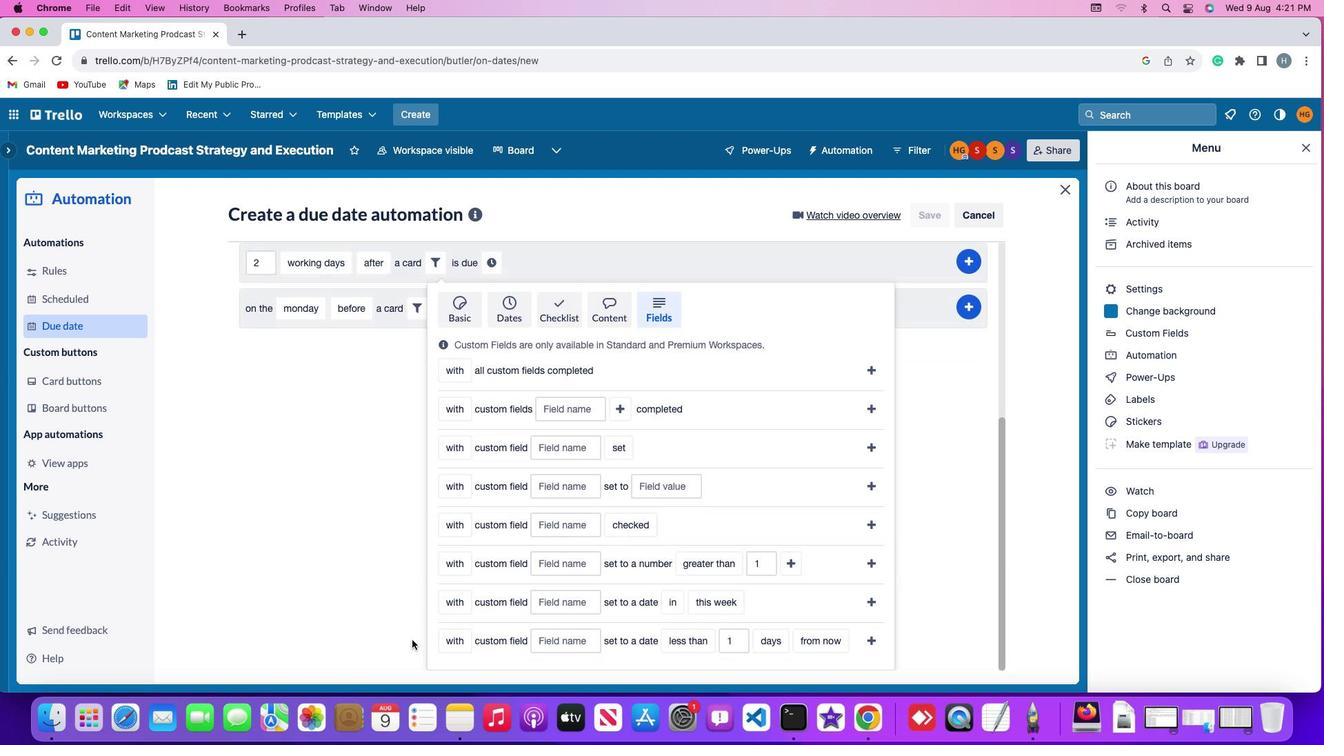 
Action: Mouse moved to (412, 639)
Screenshot: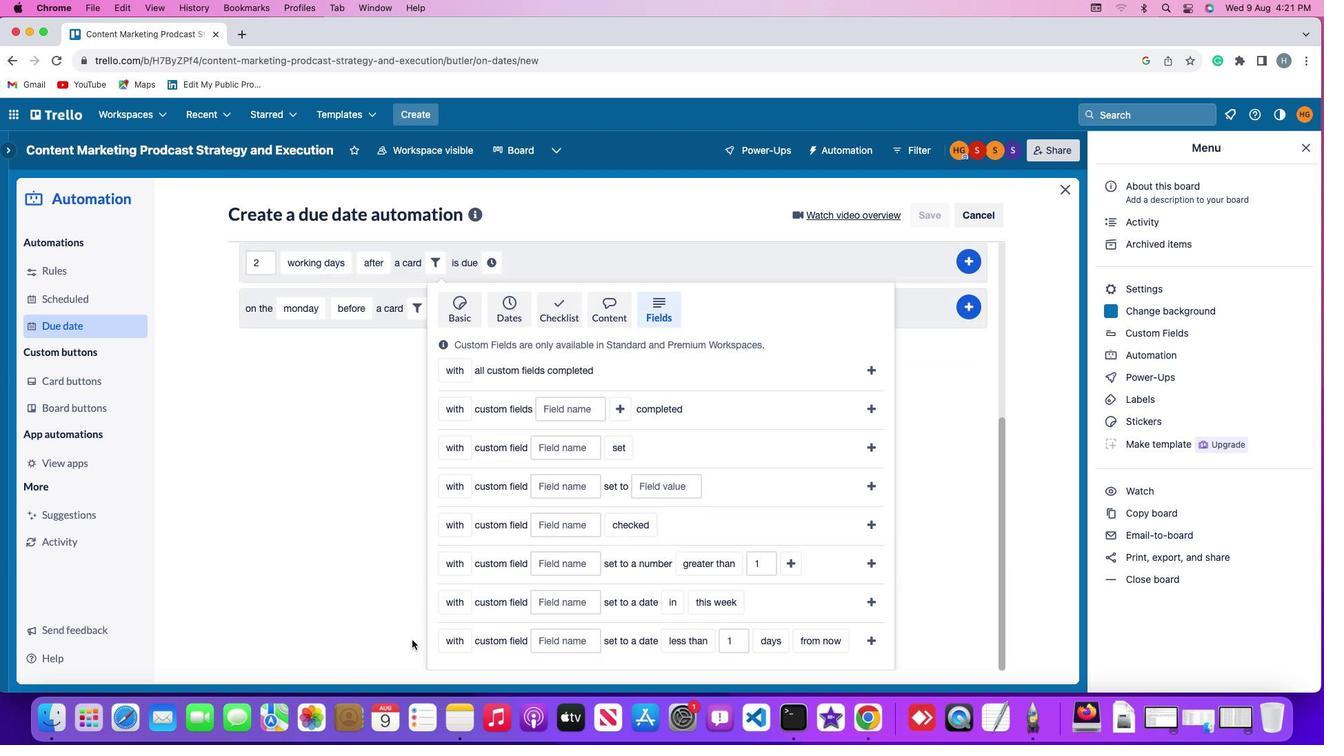 
Action: Mouse scrolled (412, 639) with delta (0, -3)
Screenshot: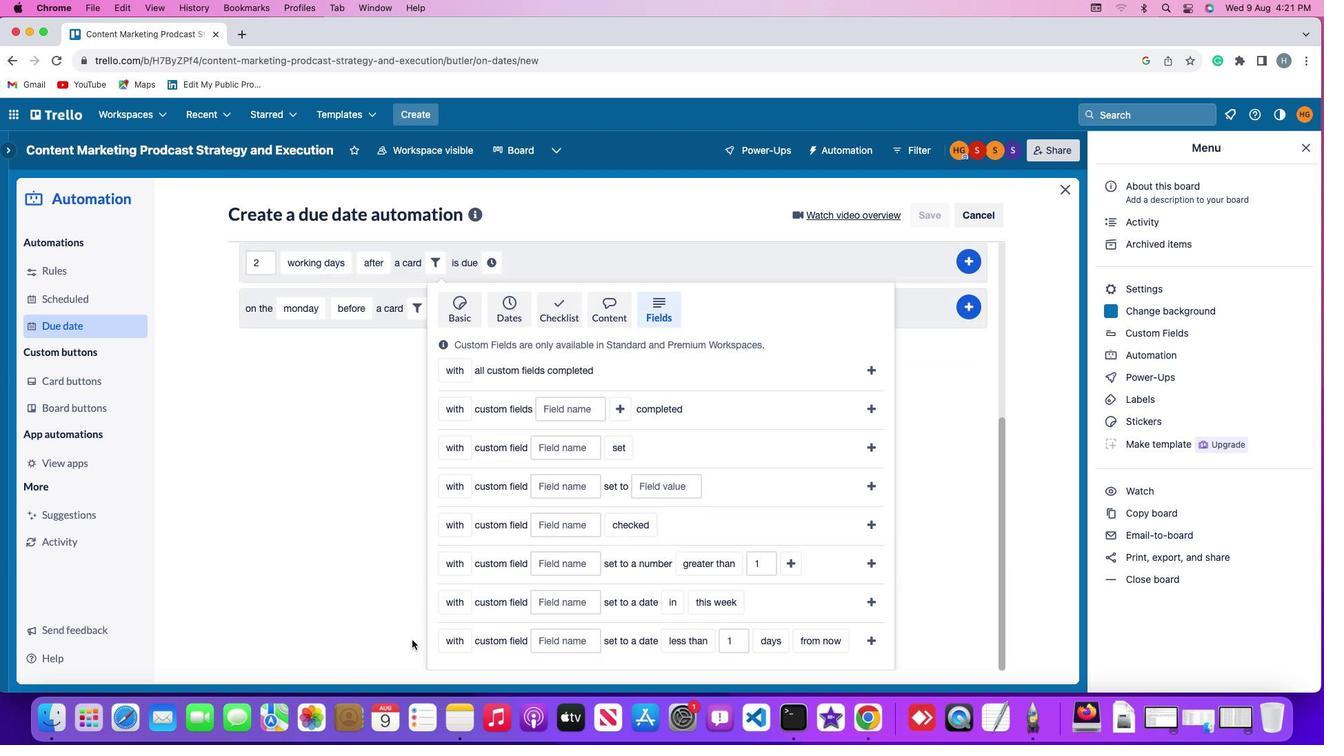 
Action: Mouse moved to (411, 639)
Screenshot: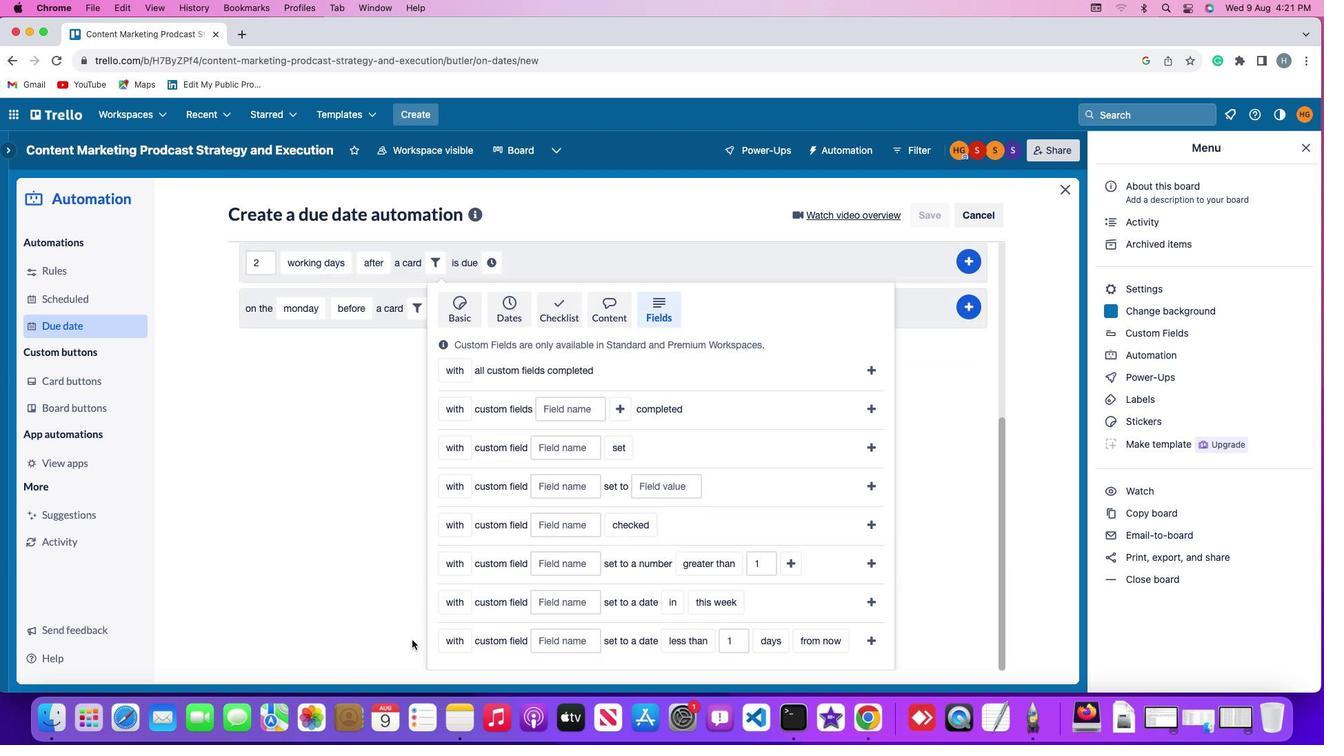 
Action: Mouse scrolled (411, 639) with delta (0, 0)
Screenshot: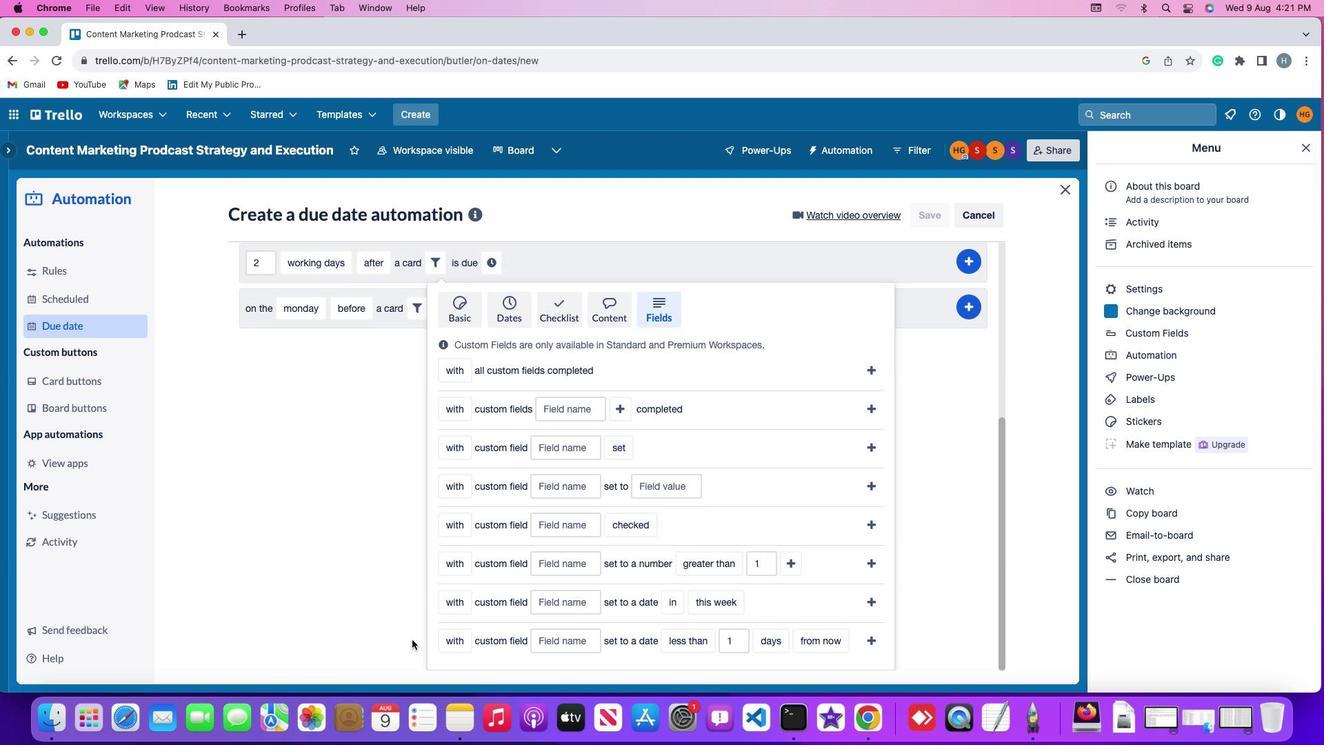 
Action: Mouse scrolled (411, 639) with delta (0, 0)
Screenshot: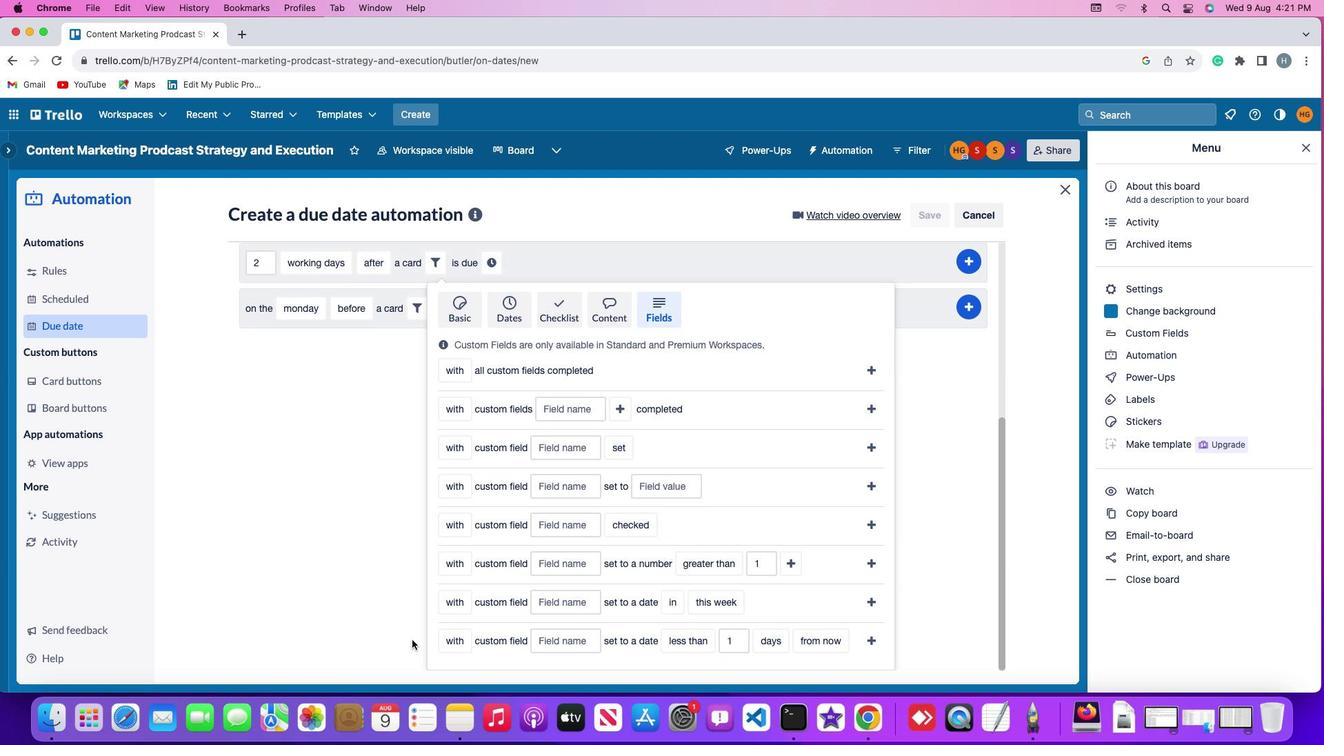 
Action: Mouse scrolled (411, 639) with delta (0, -1)
Screenshot: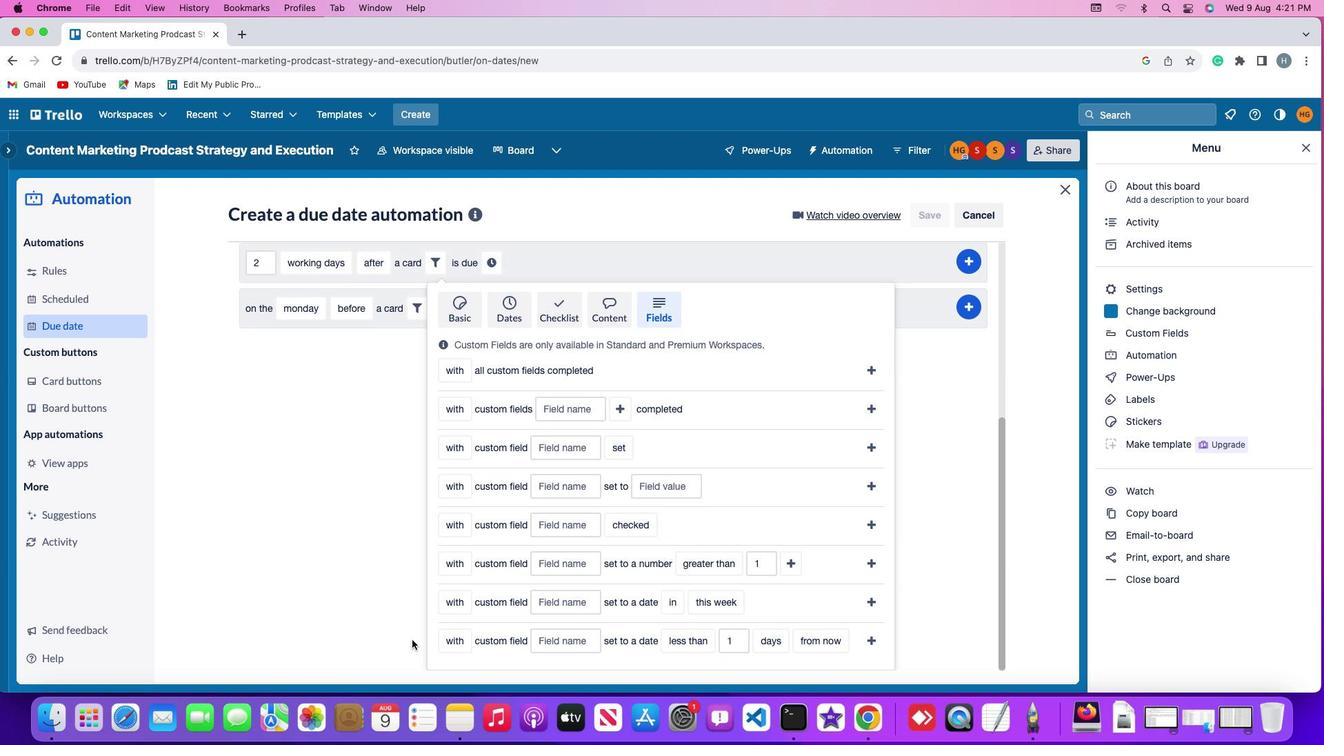 
Action: Mouse scrolled (411, 639) with delta (0, -2)
Screenshot: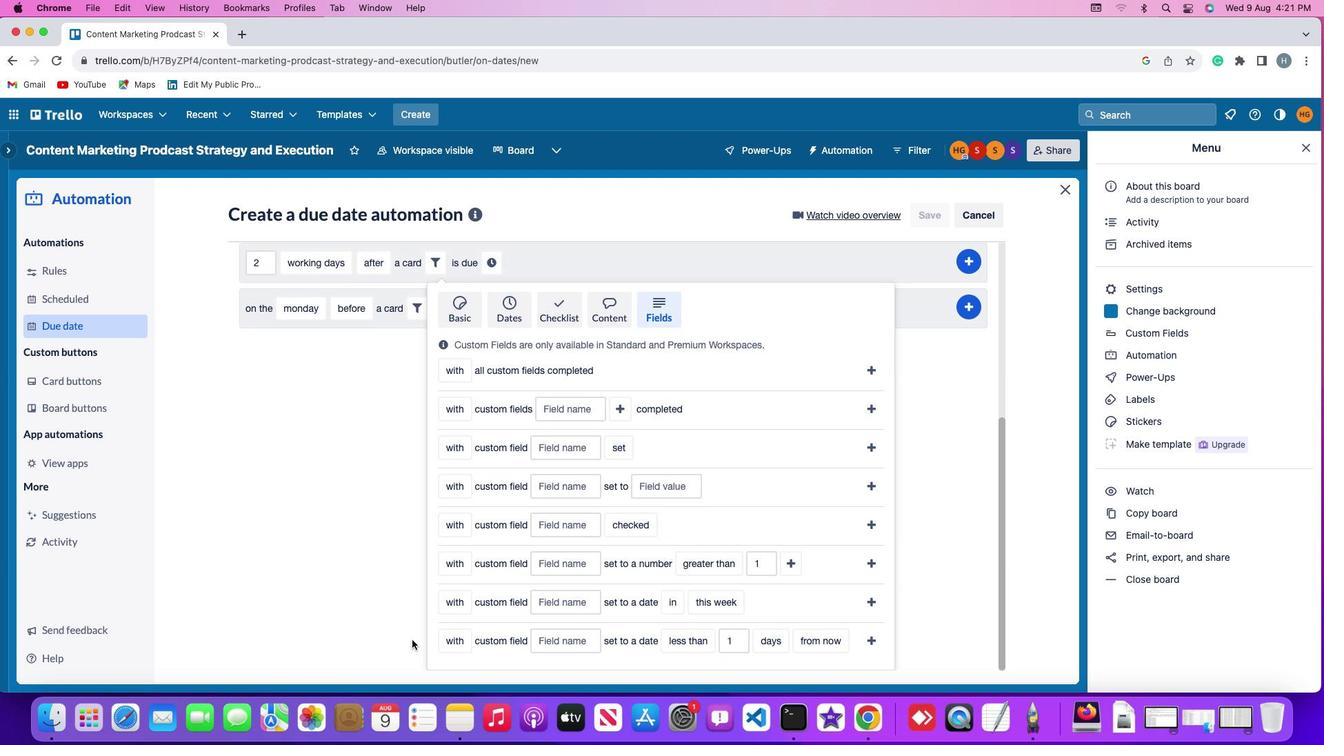 
Action: Mouse scrolled (411, 639) with delta (0, -3)
Screenshot: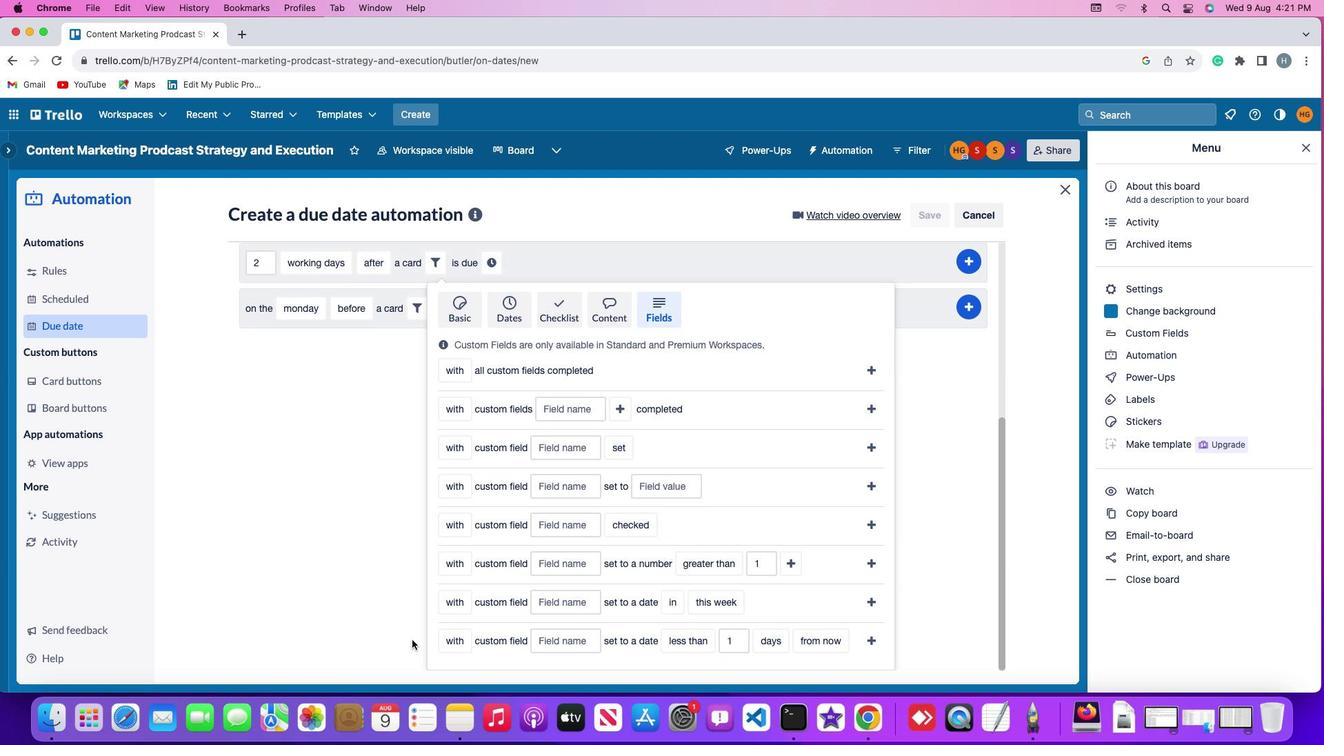 
Action: Mouse moved to (444, 606)
Screenshot: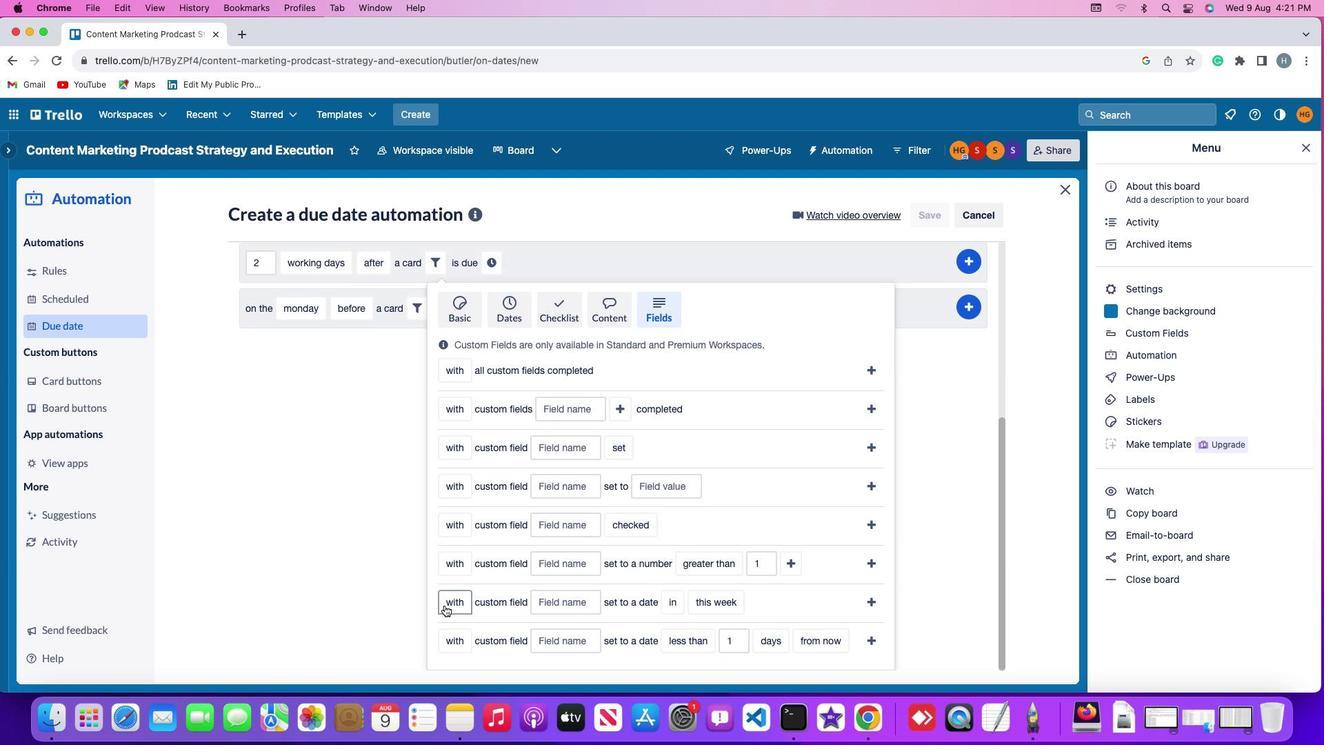 
Action: Mouse pressed left at (444, 606)
Screenshot: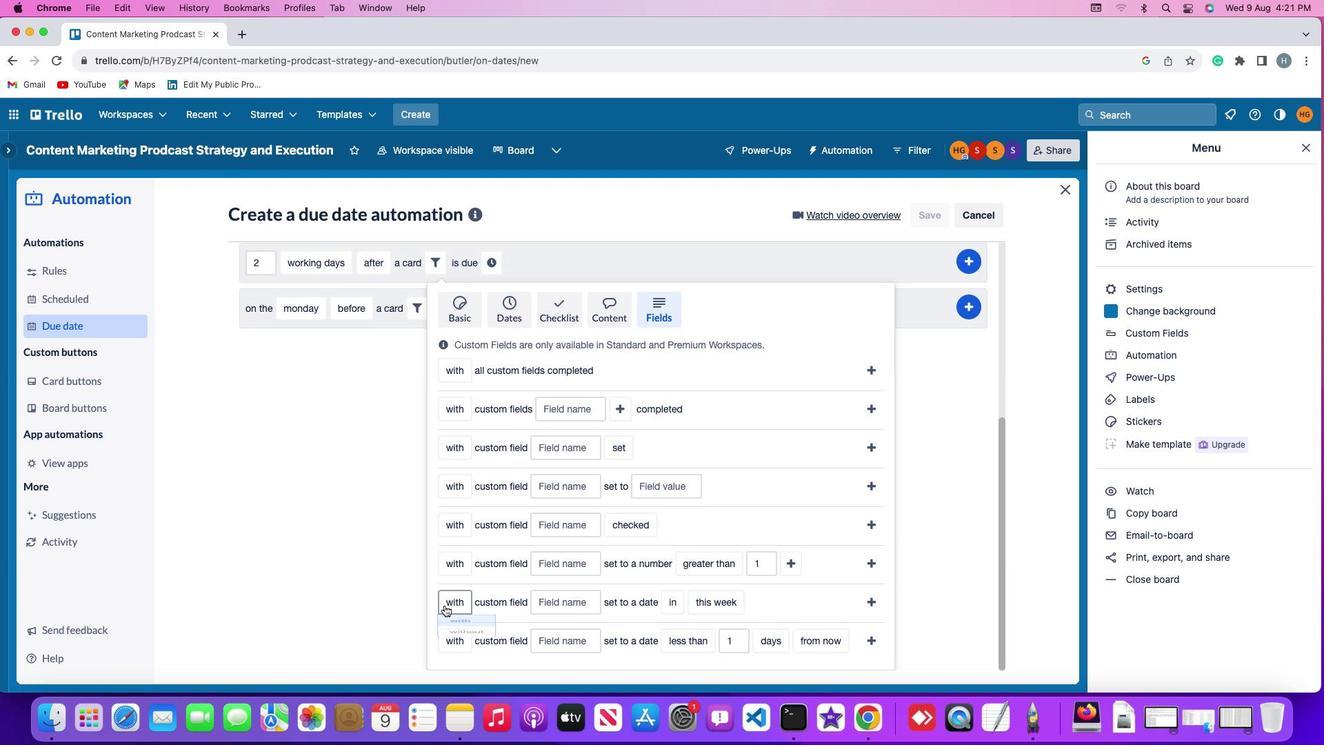 
Action: Mouse moved to (454, 647)
Screenshot: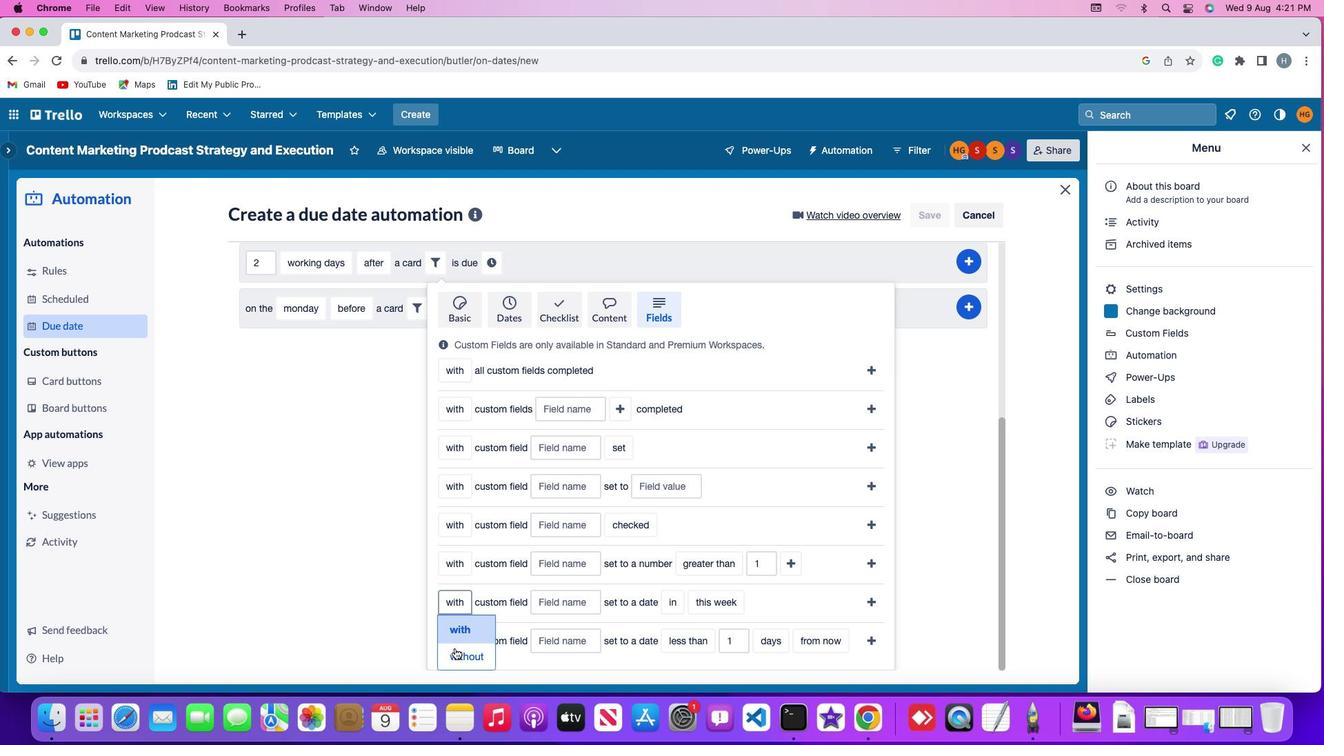 
Action: Mouse pressed left at (454, 647)
Screenshot: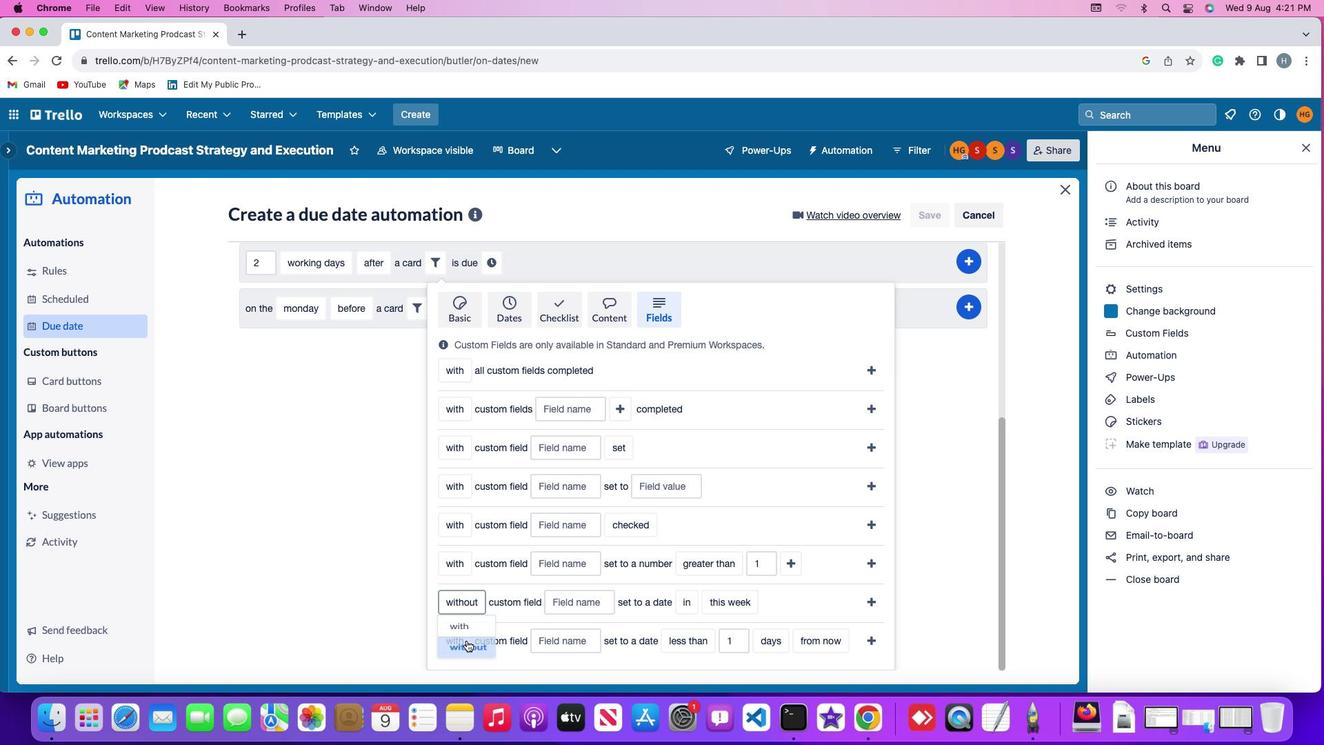 
Action: Mouse moved to (576, 599)
Screenshot: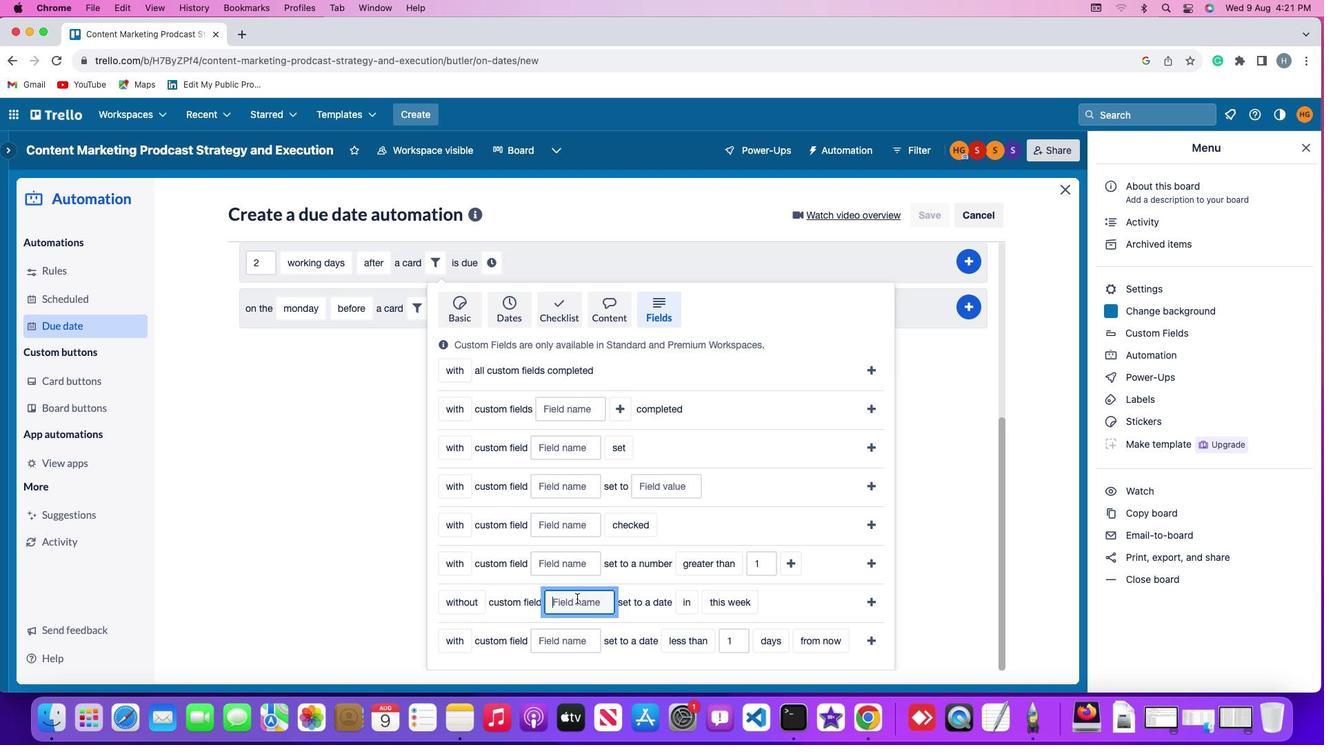 
Action: Mouse pressed left at (576, 599)
Screenshot: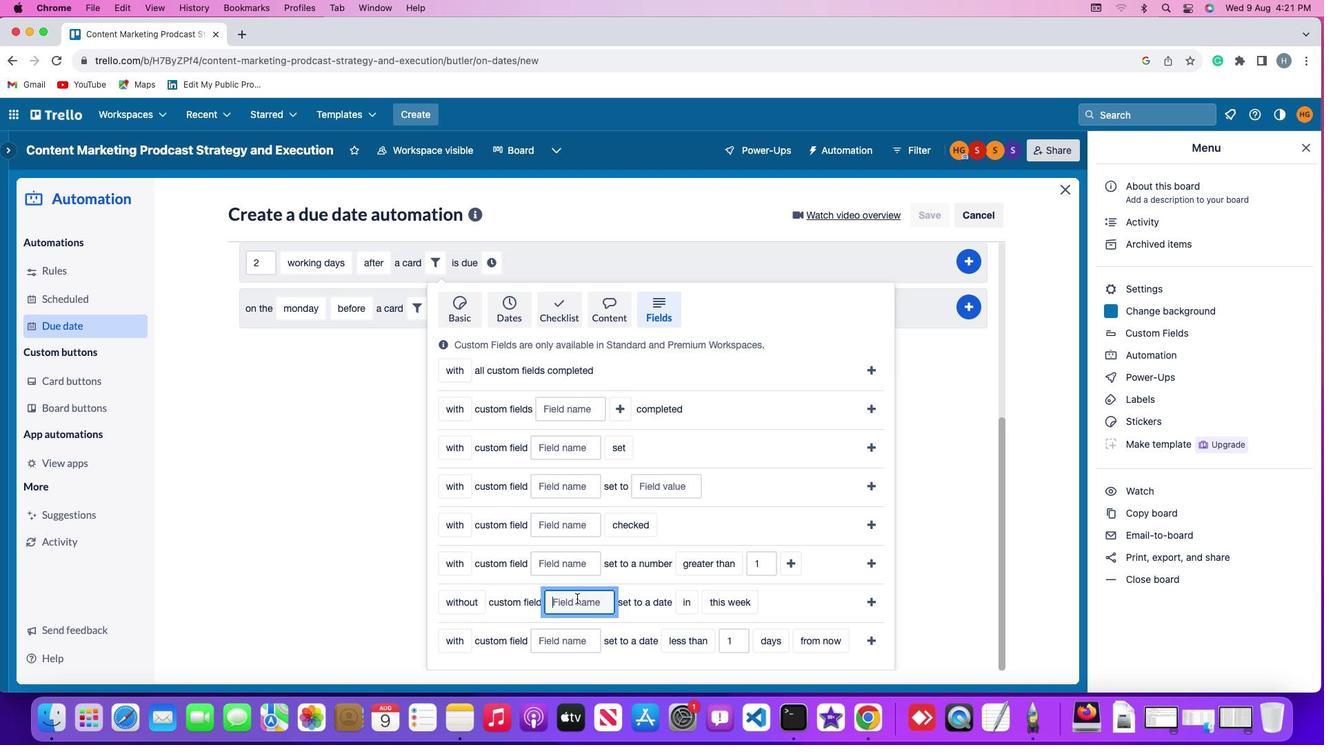 
Action: Mouse moved to (577, 598)
Screenshot: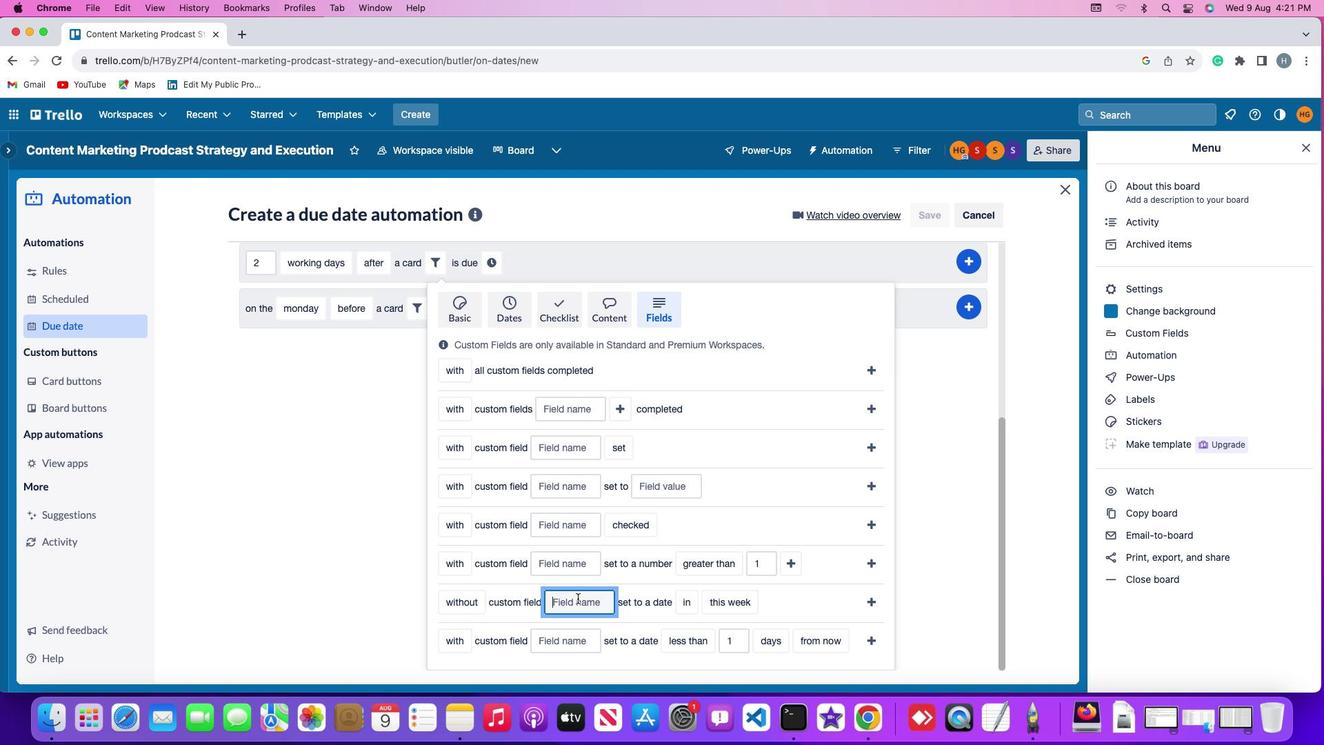 
Action: Key pressed Key.shift'R''e''s''u''m''e'
Screenshot: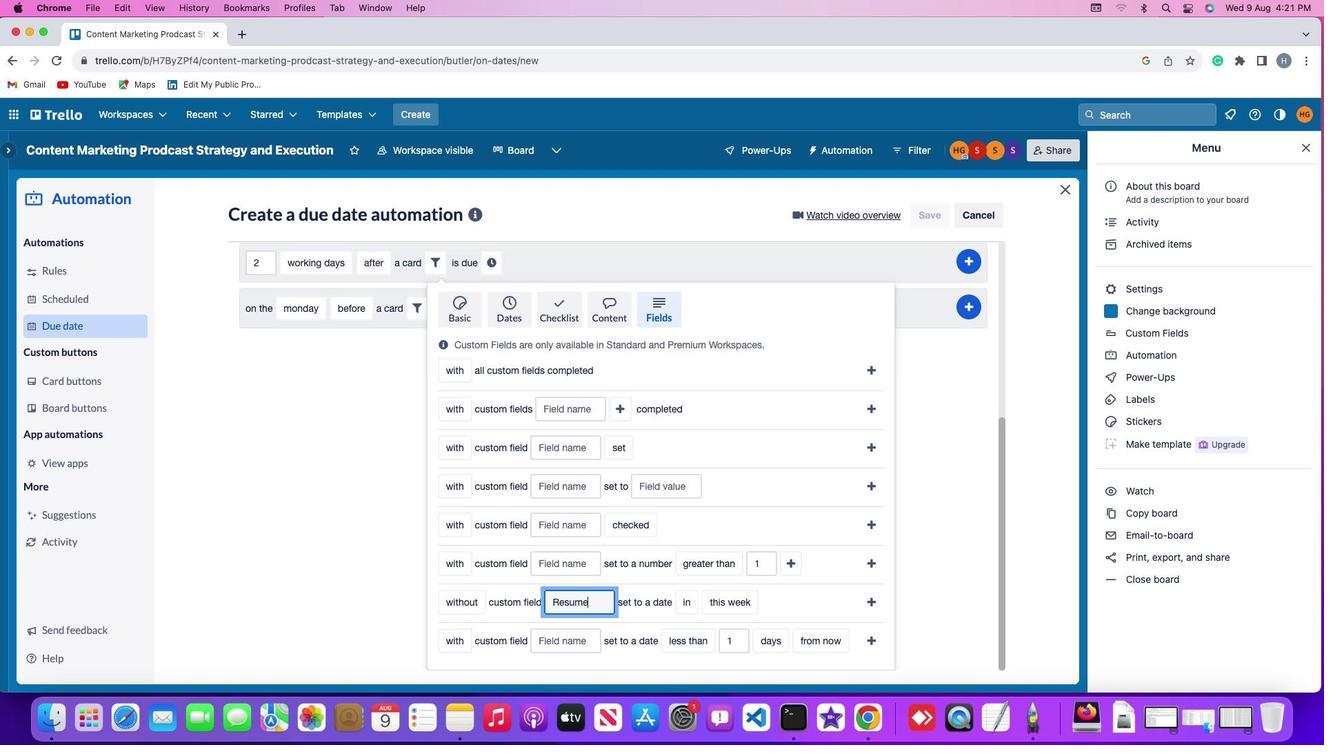 
Action: Mouse moved to (683, 605)
Screenshot: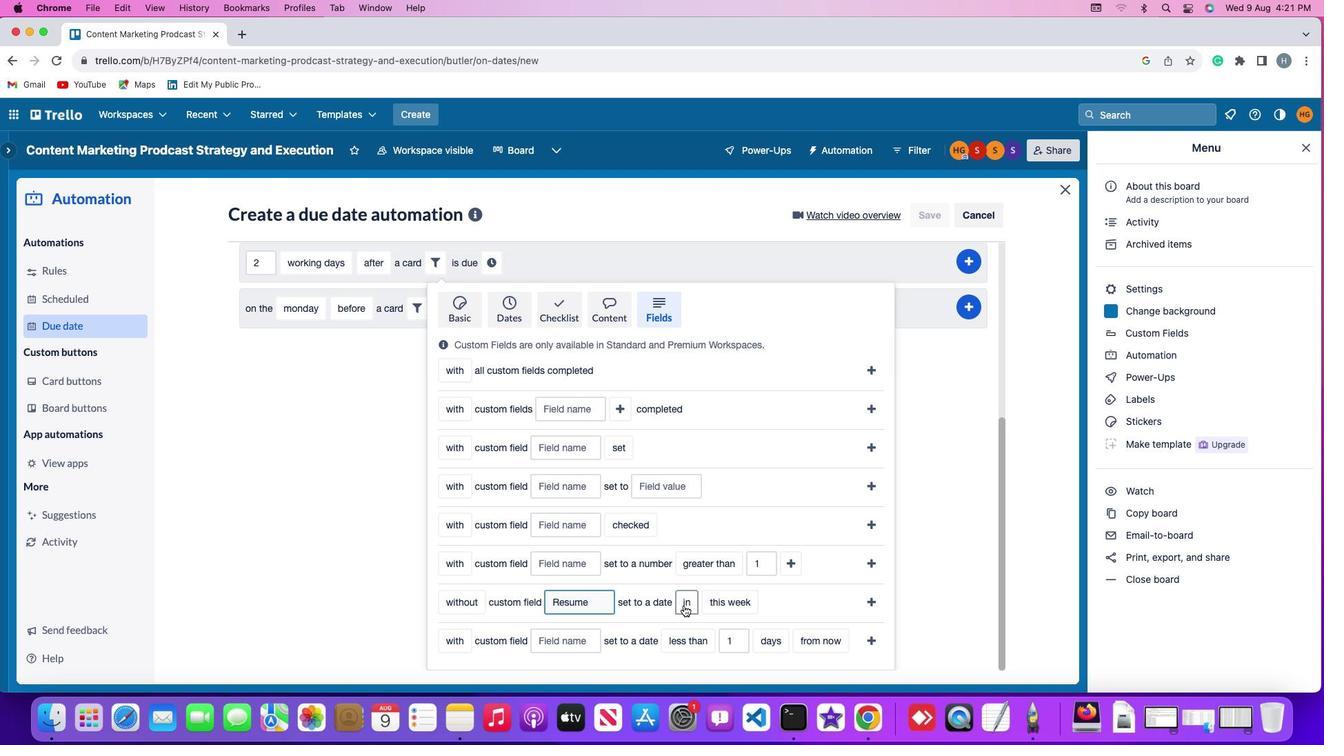 
Action: Mouse pressed left at (683, 605)
Screenshot: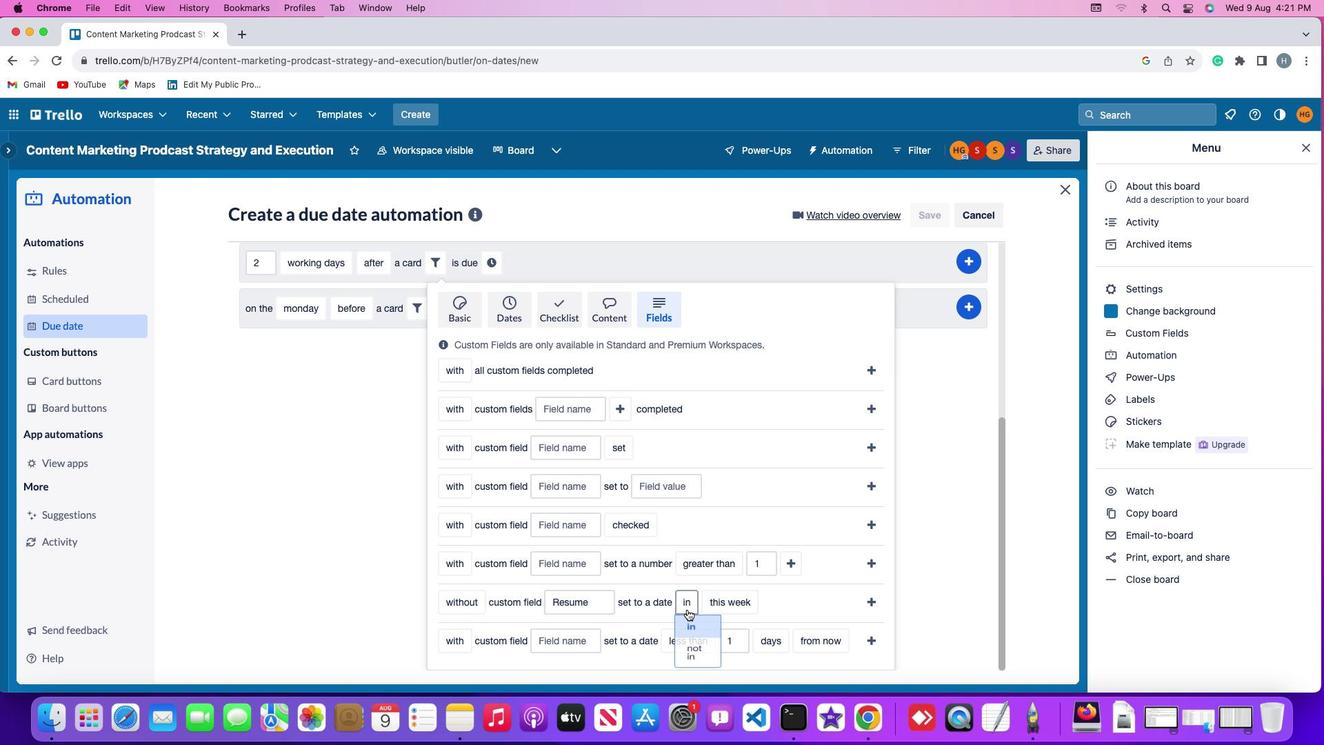 
Action: Mouse moved to (690, 656)
Screenshot: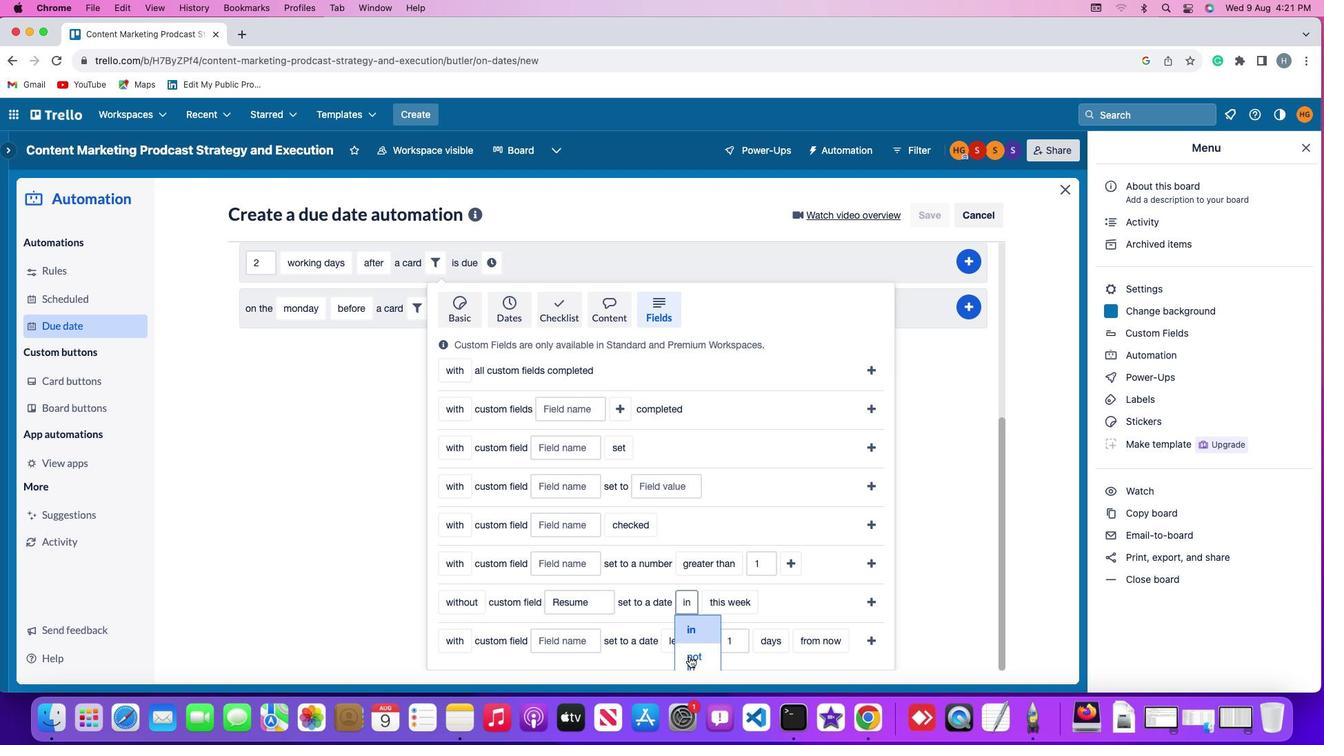 
Action: Mouse pressed left at (690, 656)
Screenshot: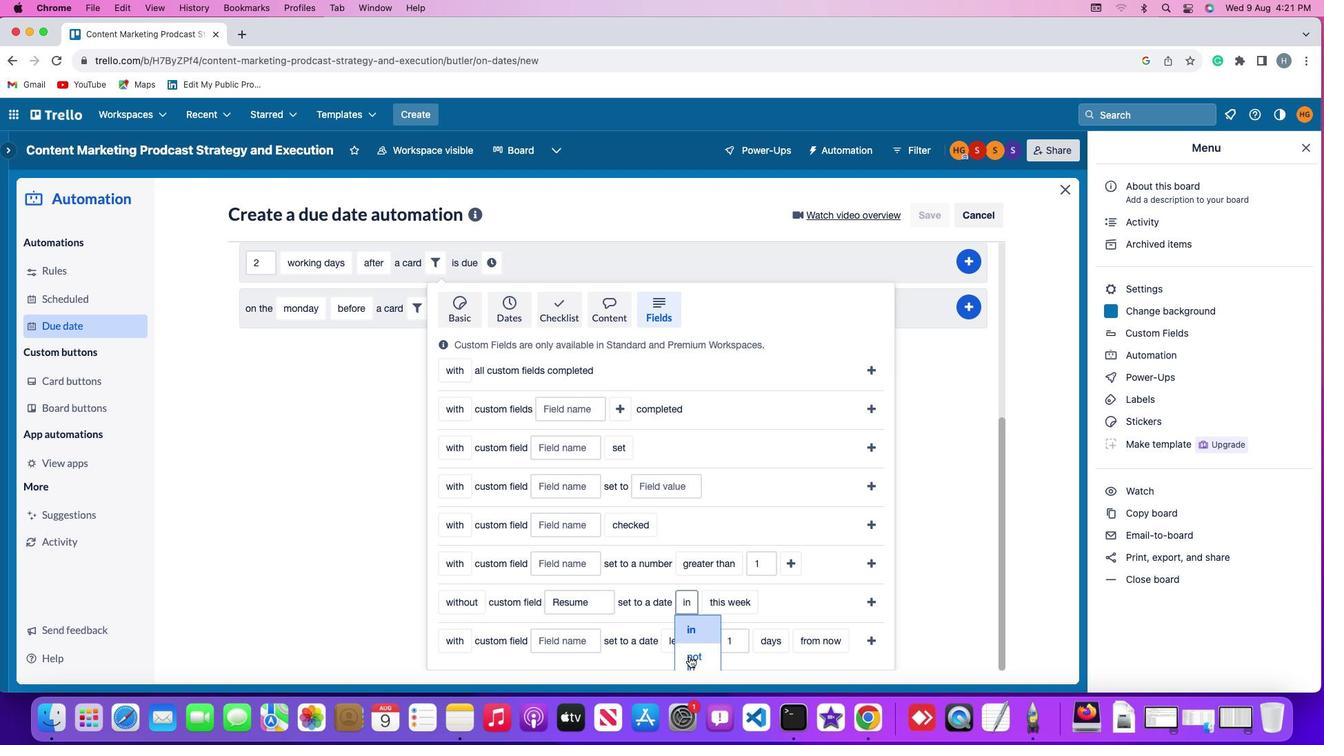 
Action: Mouse moved to (751, 607)
Screenshot: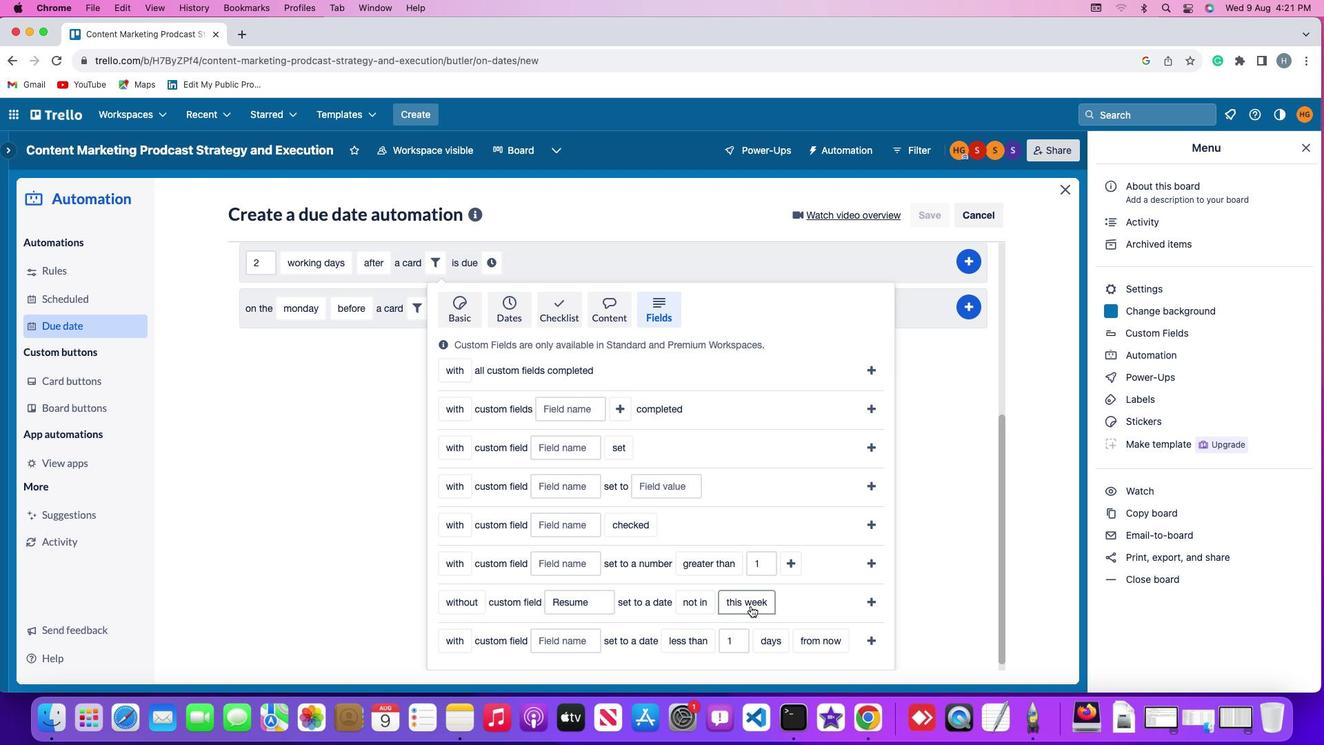 
Action: Mouse pressed left at (751, 607)
Screenshot: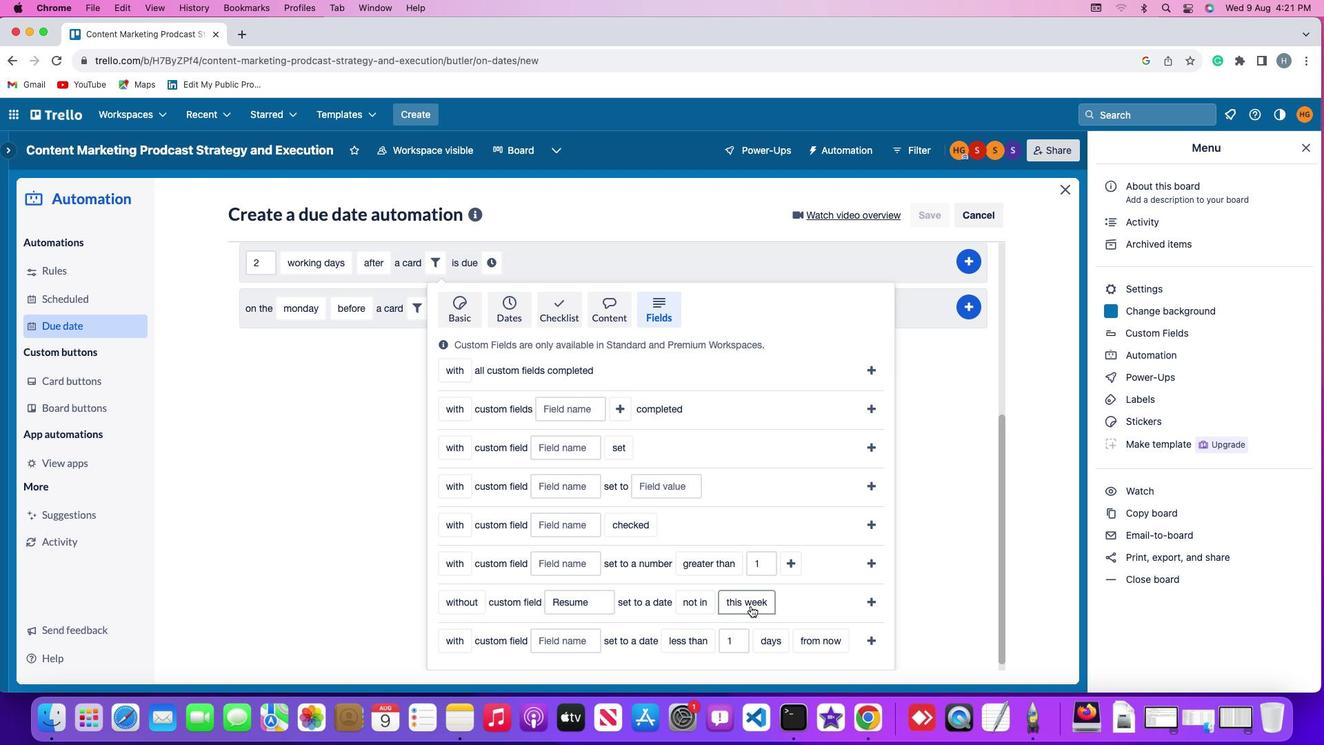 
Action: Mouse moved to (752, 654)
Screenshot: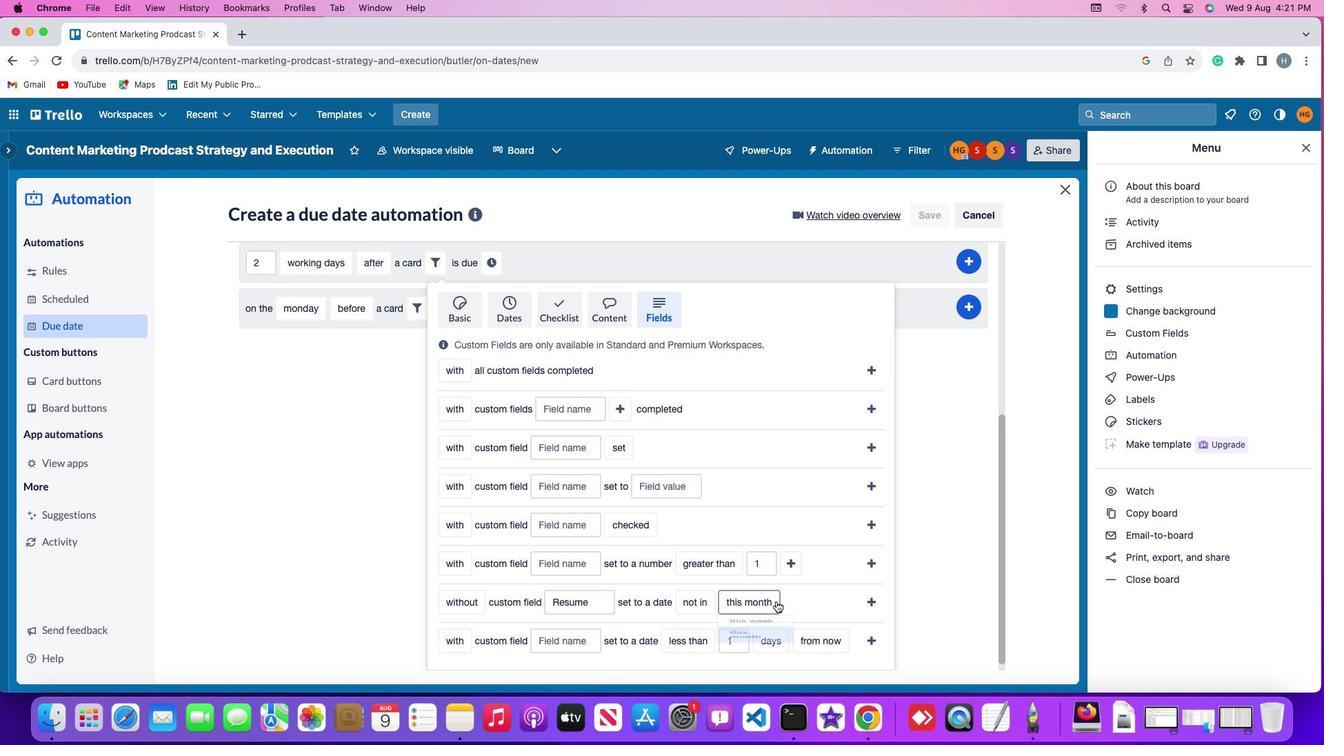 
Action: Mouse pressed left at (752, 654)
Screenshot: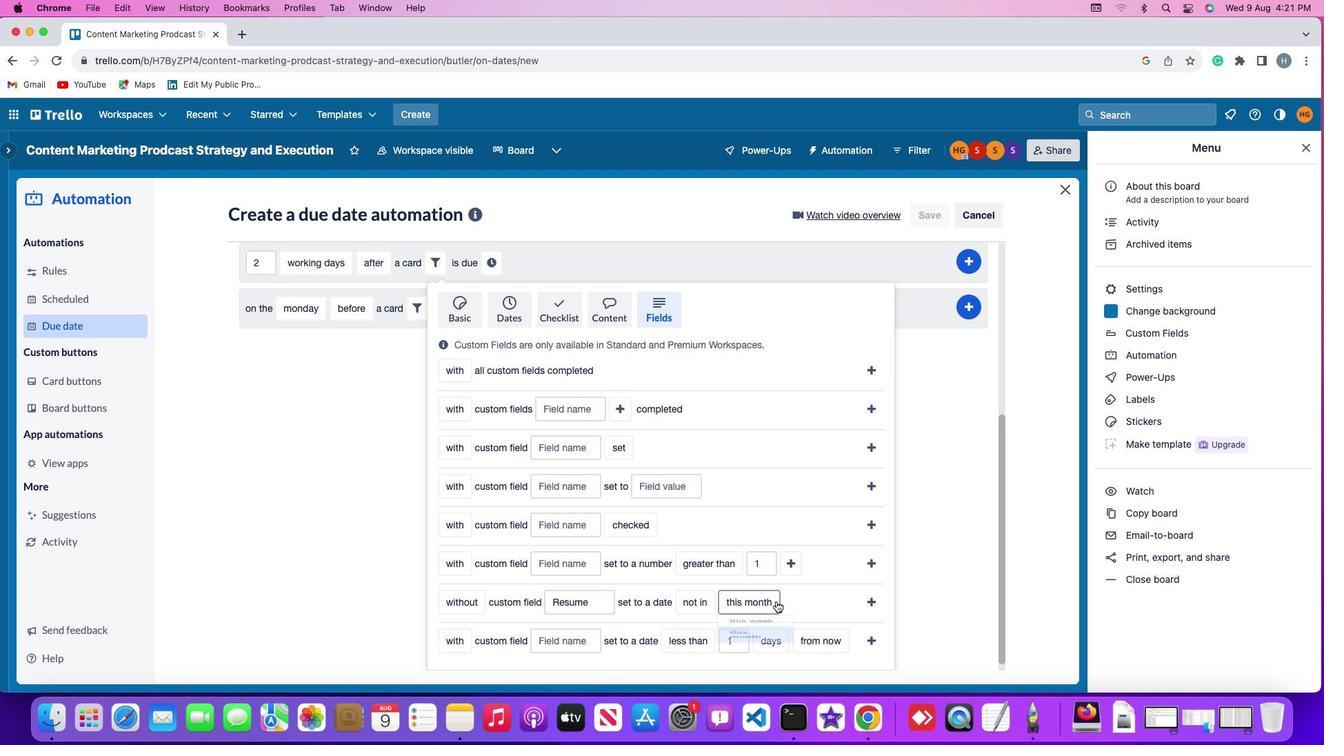 
Action: Mouse moved to (867, 595)
Screenshot: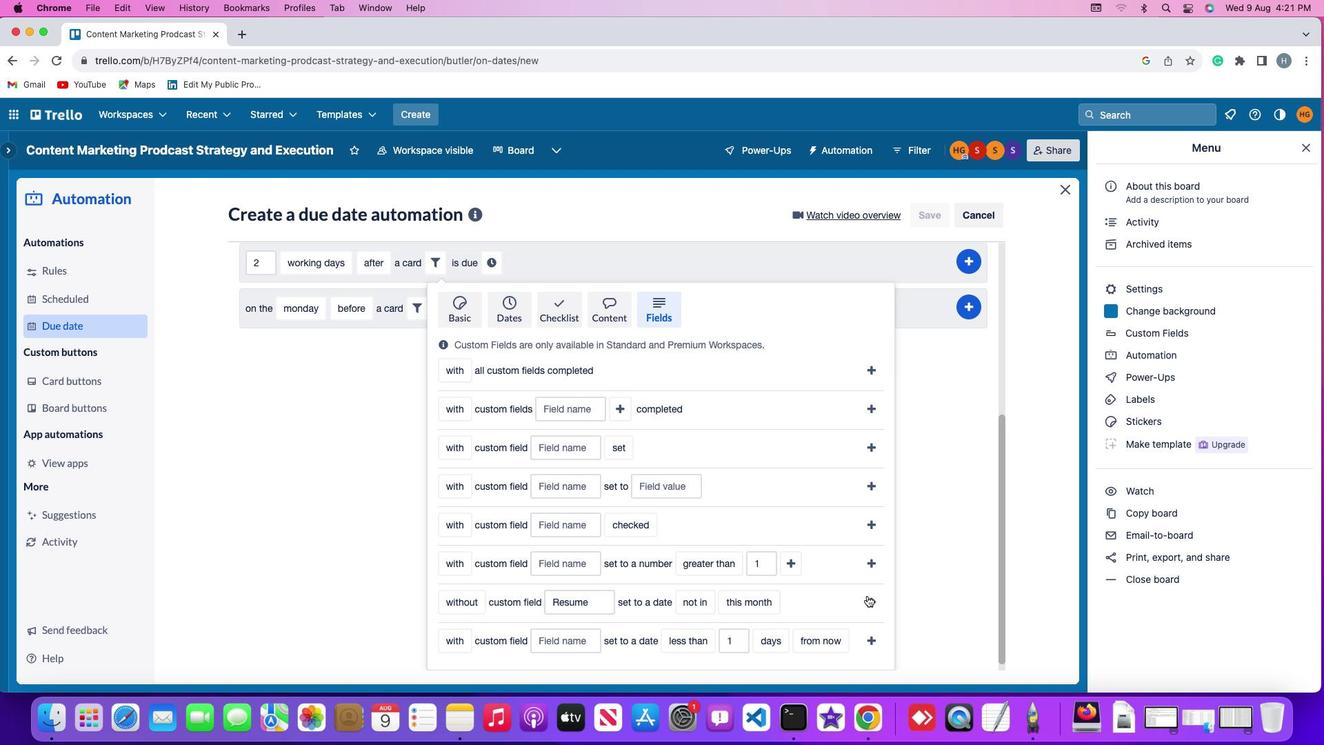 
Action: Mouse pressed left at (867, 595)
Screenshot: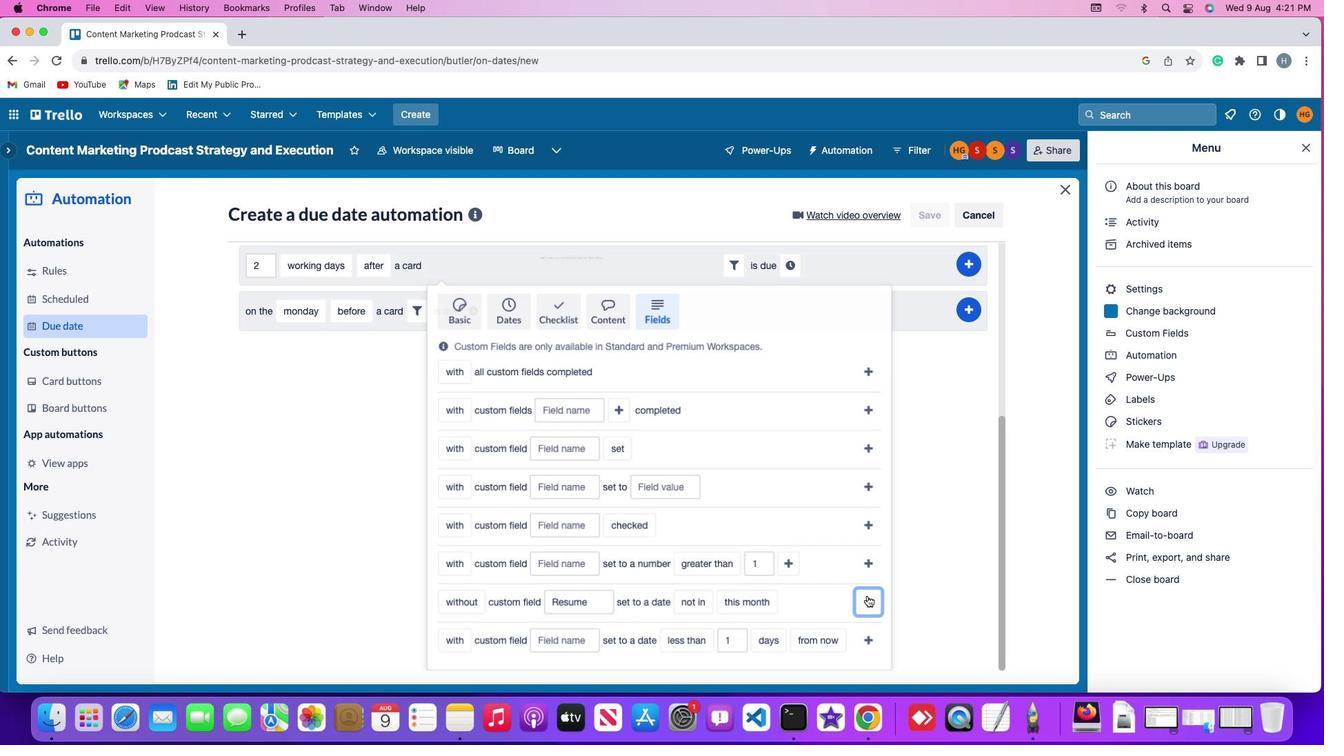 
Action: Mouse moved to (790, 560)
Screenshot: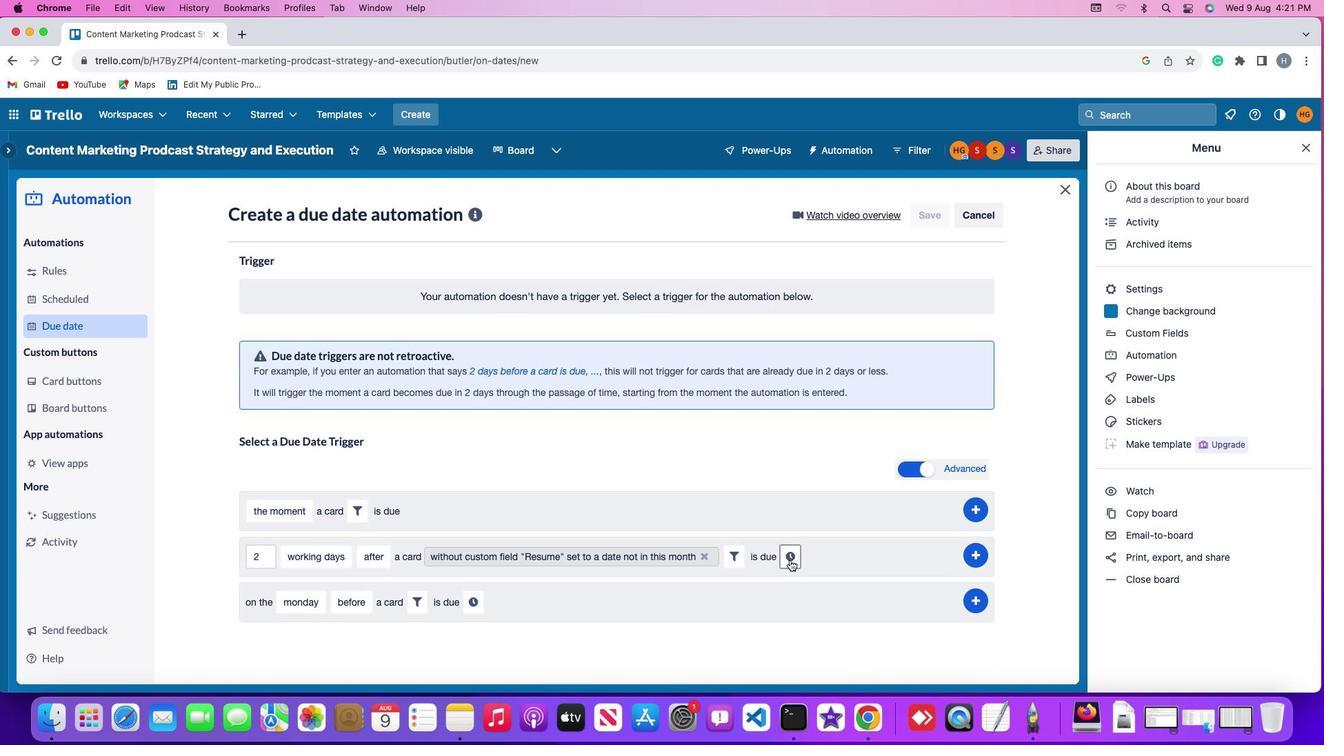 
Action: Mouse pressed left at (790, 560)
Screenshot: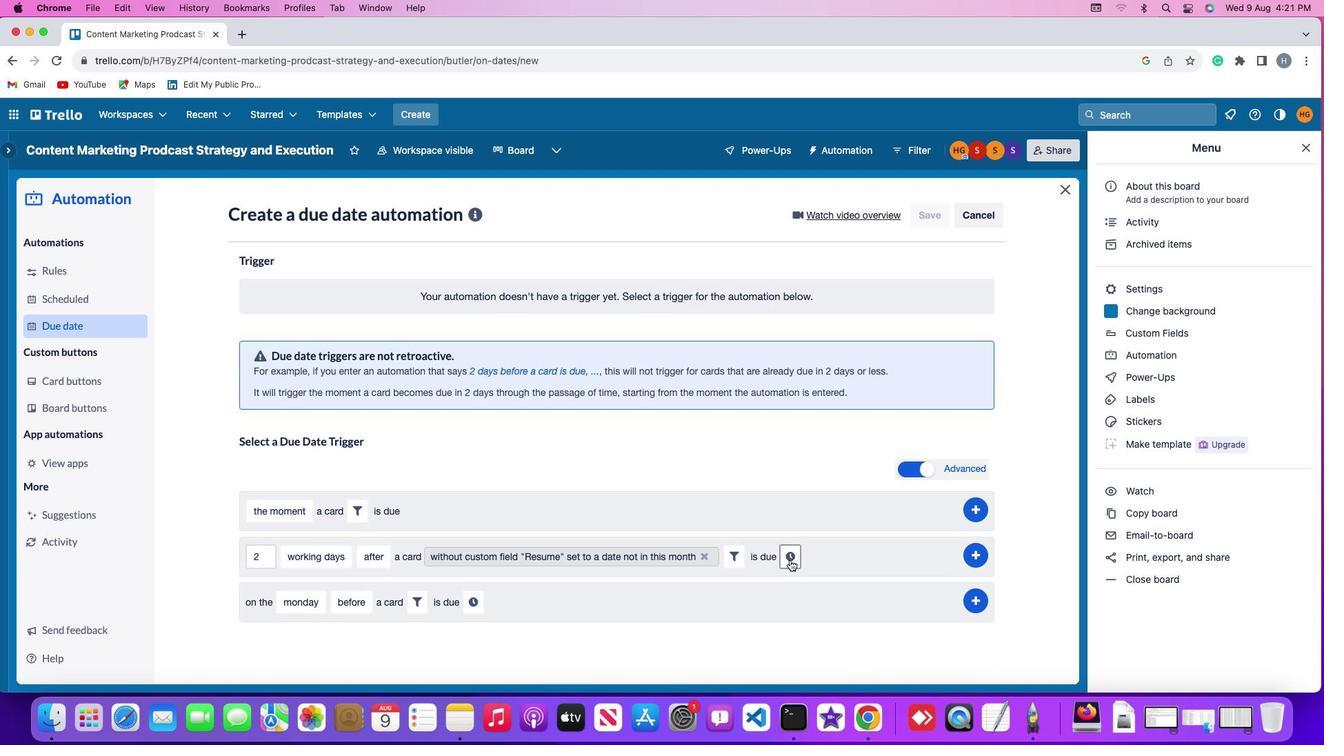 
Action: Mouse moved to (816, 560)
Screenshot: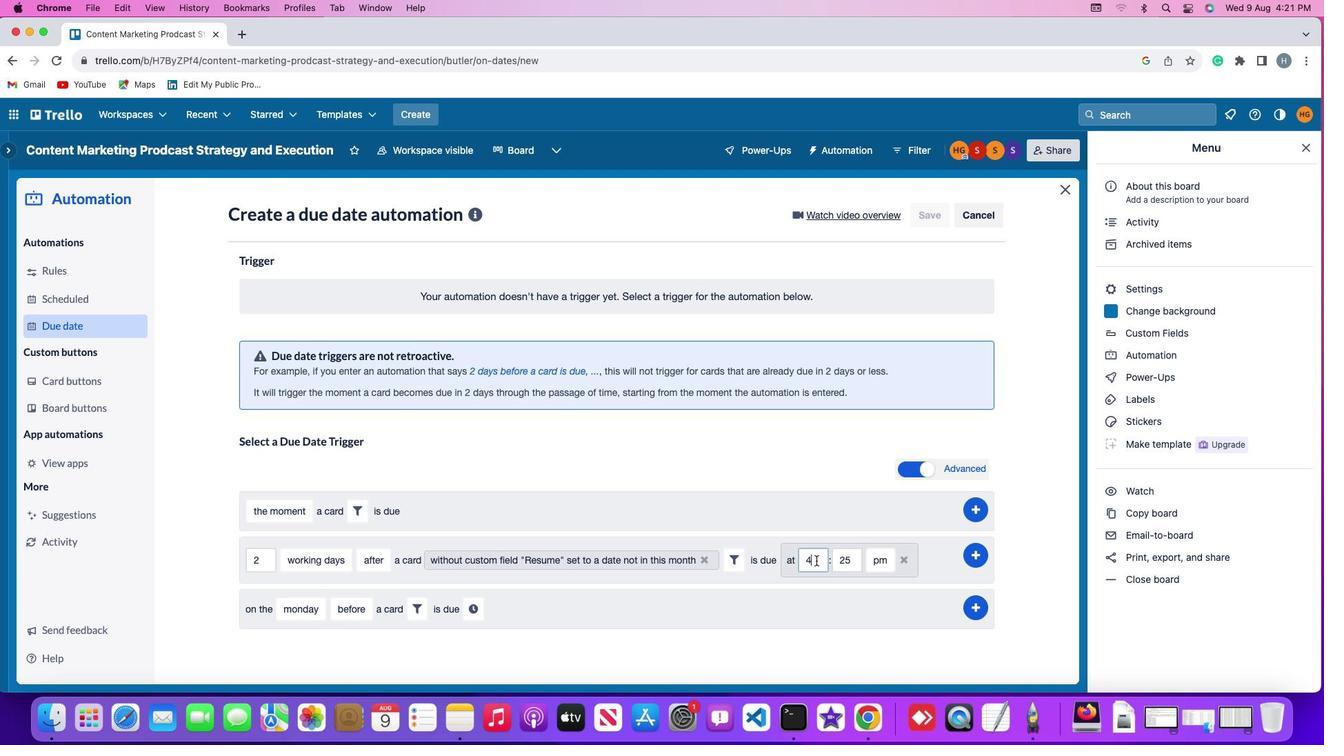 
Action: Mouse pressed left at (816, 560)
Screenshot: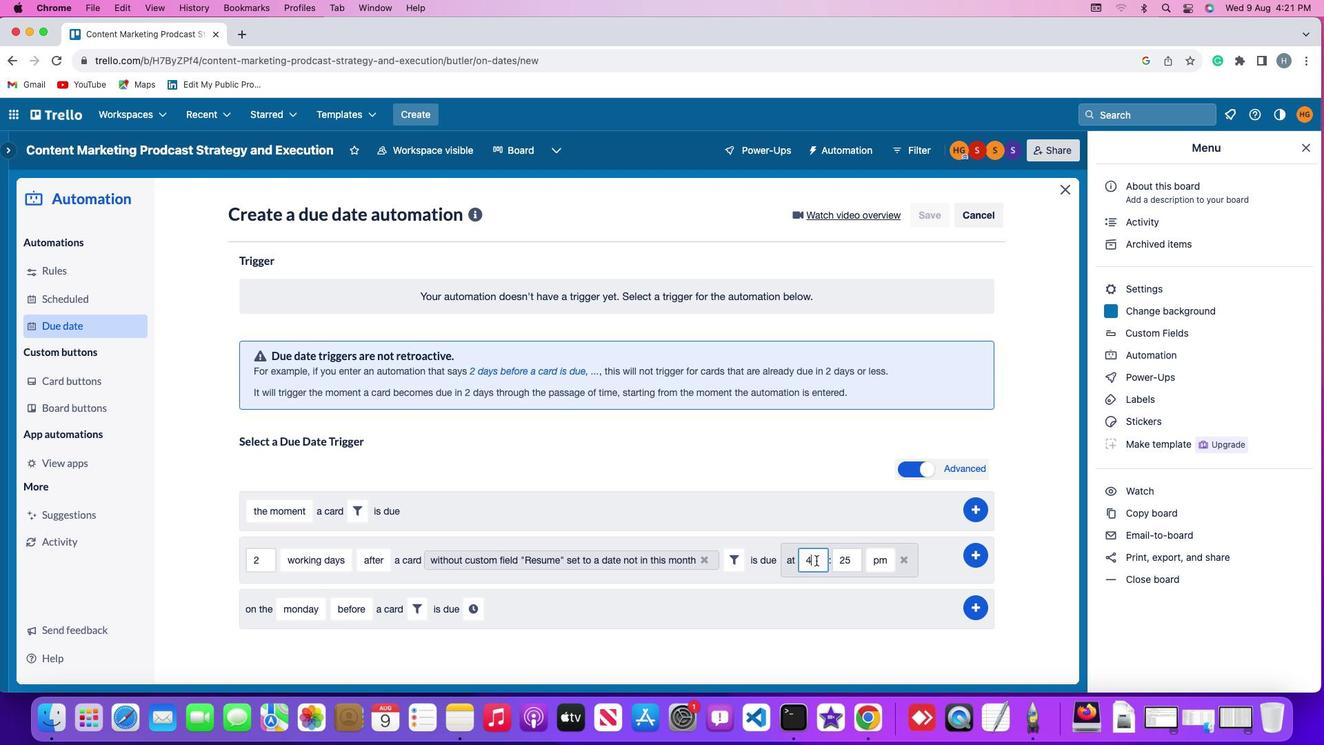 
Action: Key pressed Key.backspace'1'
Screenshot: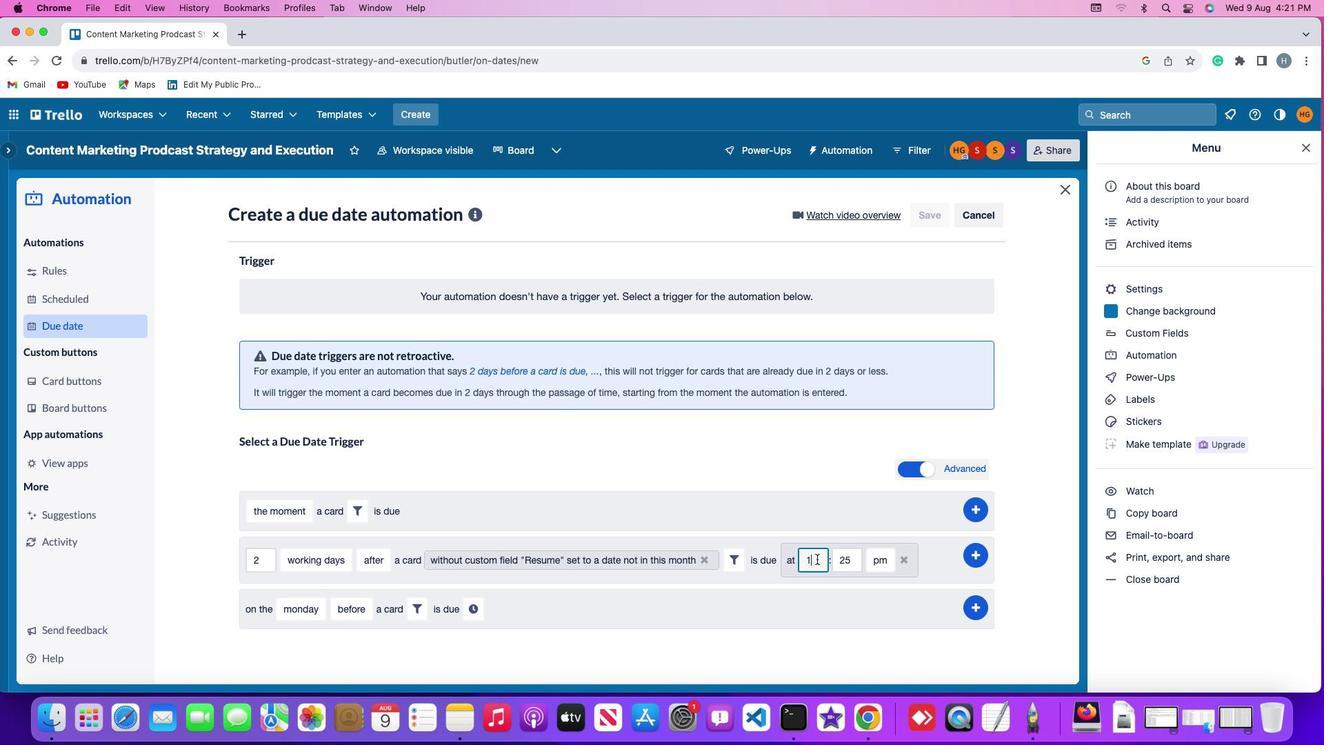 
Action: Mouse moved to (819, 558)
Screenshot: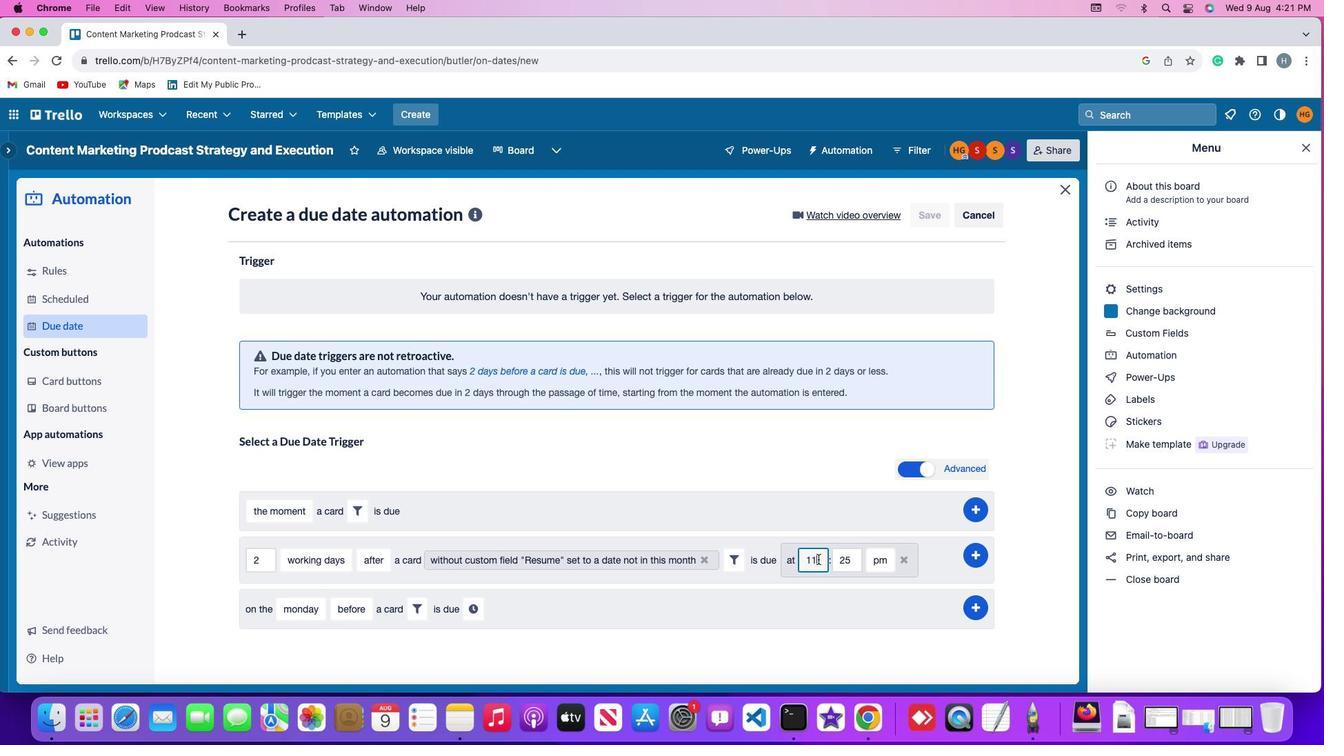 
Action: Key pressed '1'
Screenshot: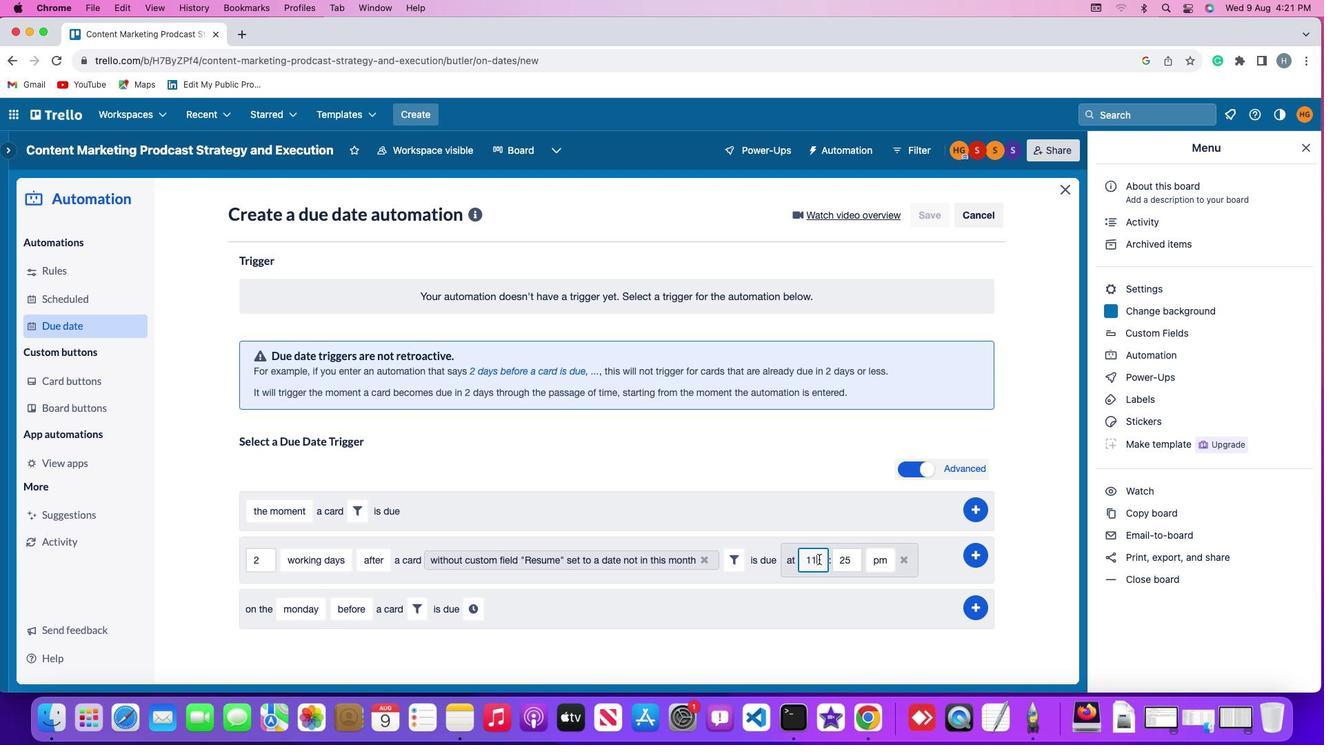 
Action: Mouse moved to (850, 559)
Screenshot: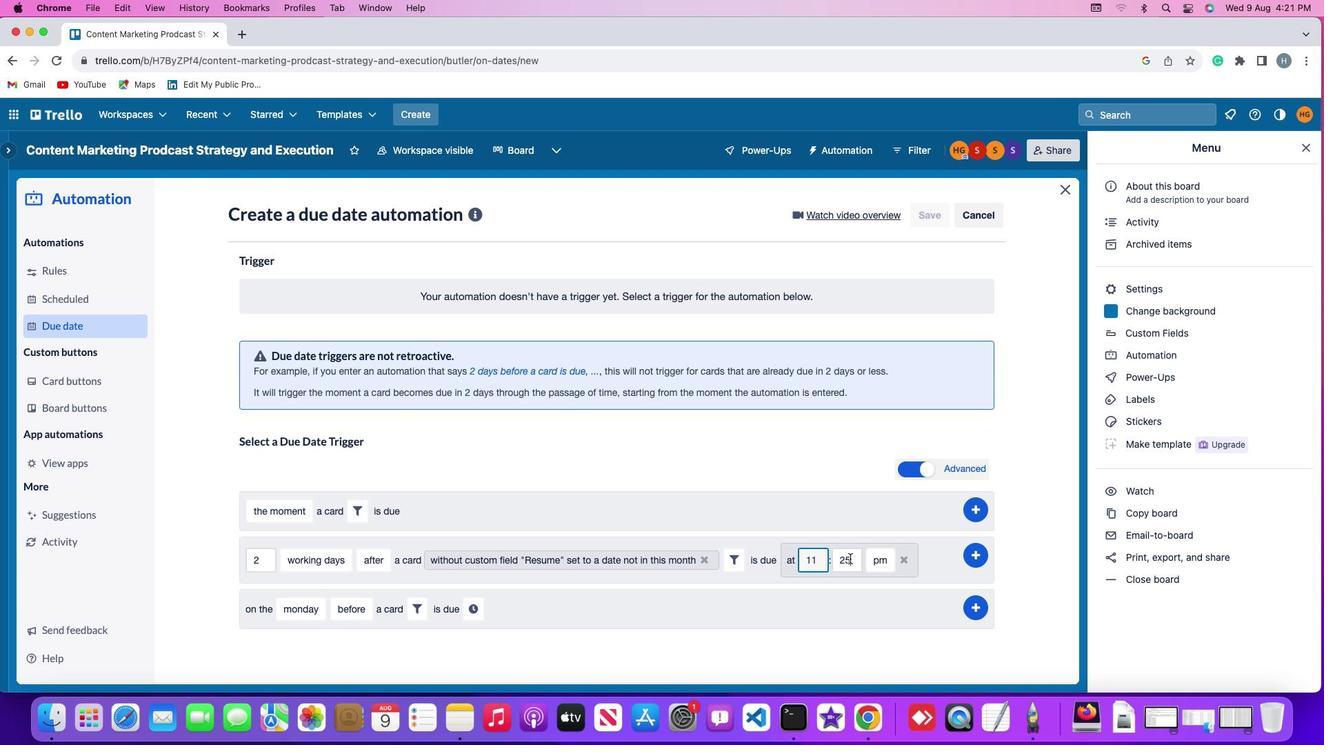 
Action: Mouse pressed left at (850, 559)
Screenshot: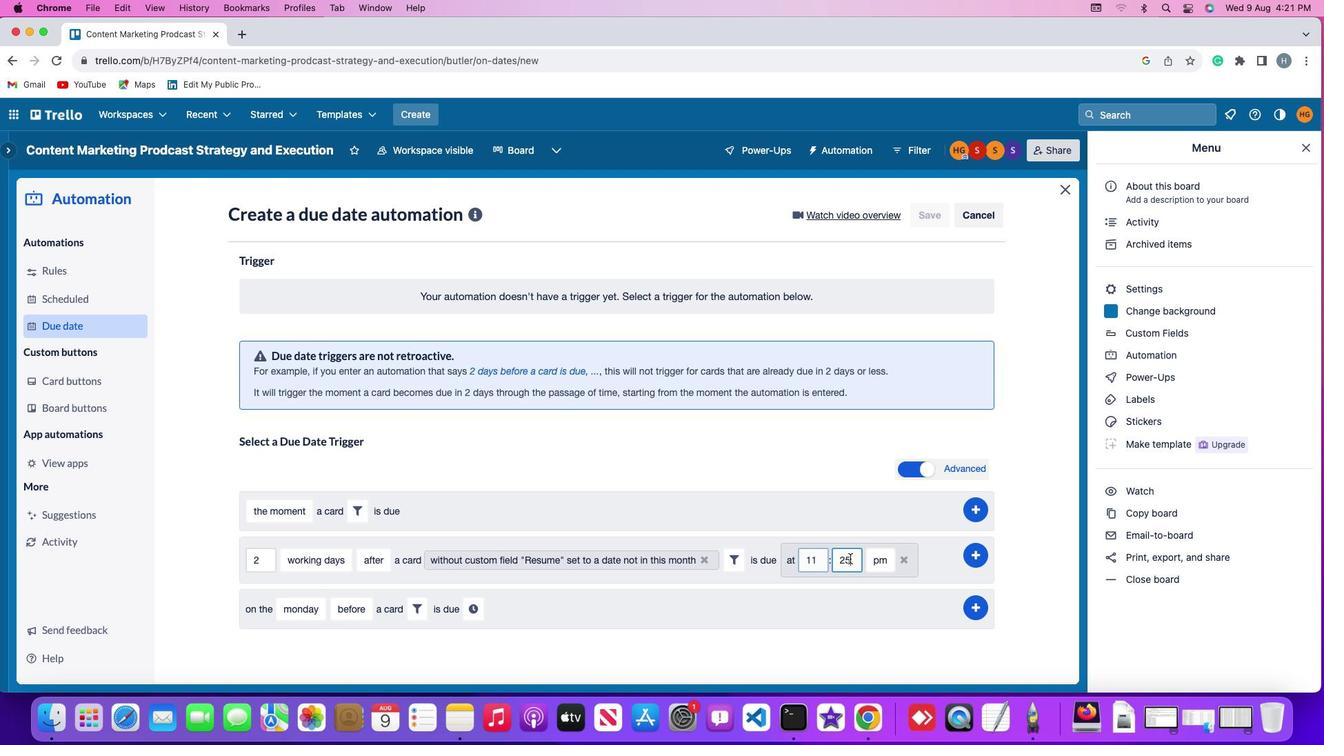 
Action: Mouse moved to (850, 558)
Screenshot: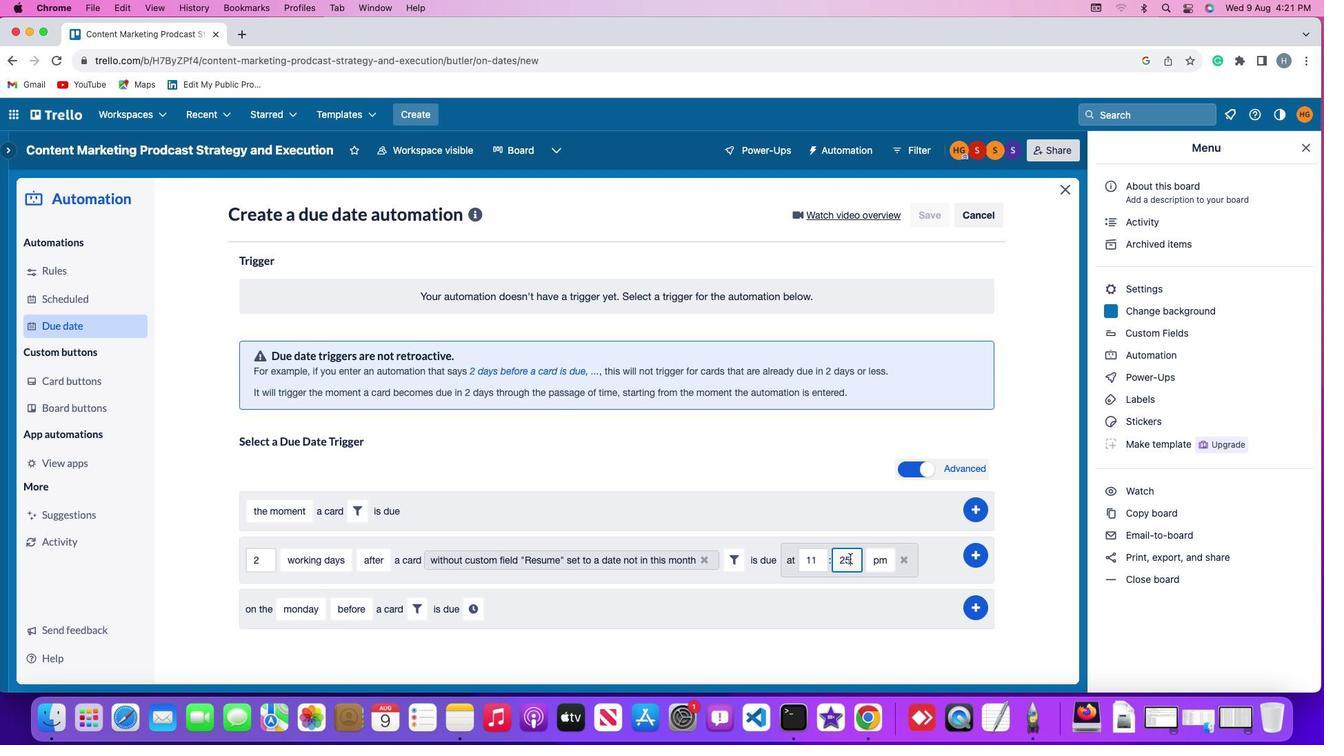 
Action: Key pressed Key.backspaceKey.backspace'0''0'
Screenshot: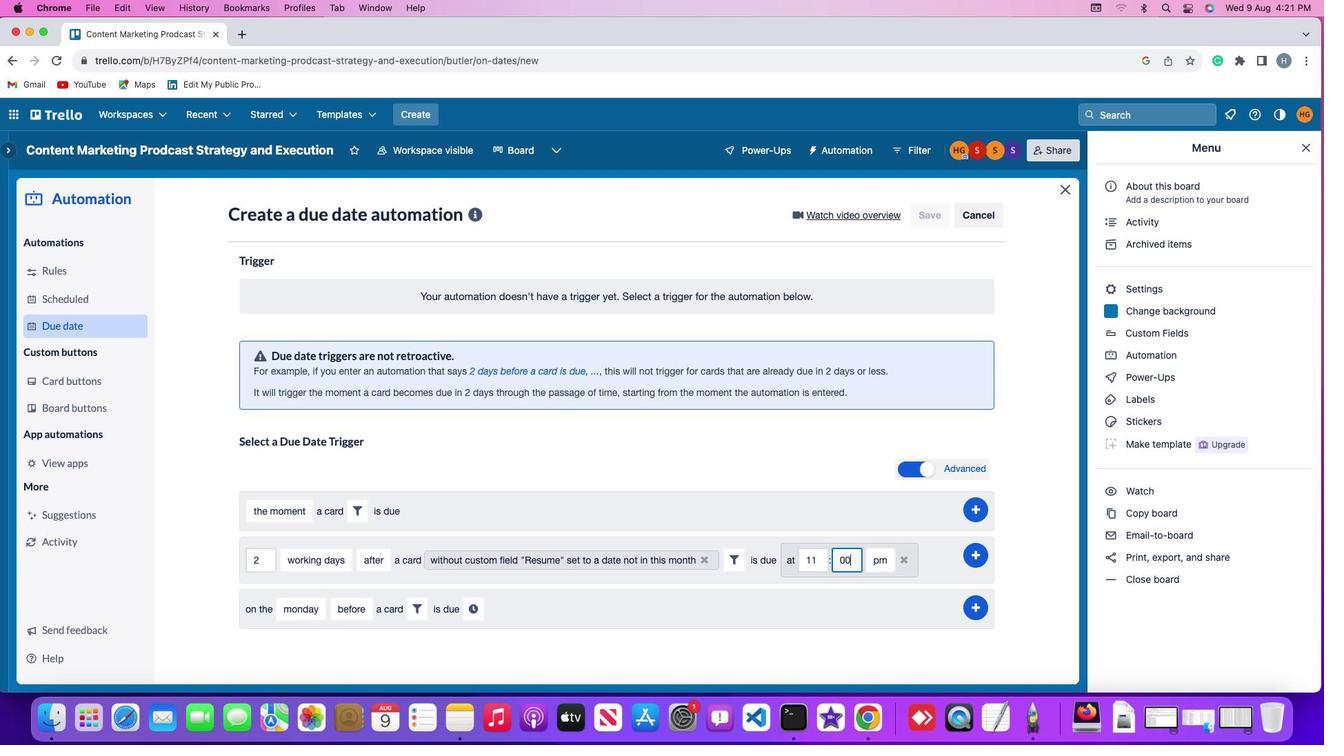 
Action: Mouse moved to (882, 557)
Screenshot: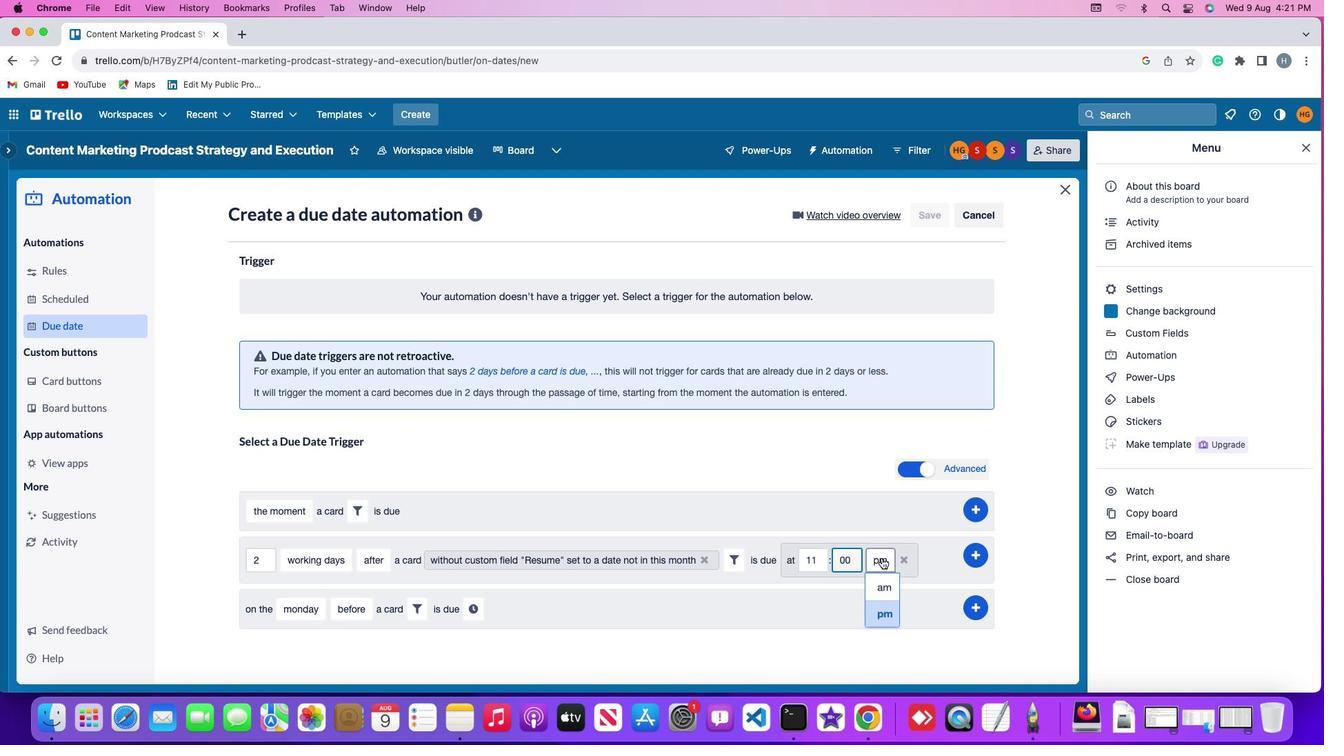 
Action: Mouse pressed left at (882, 557)
Screenshot: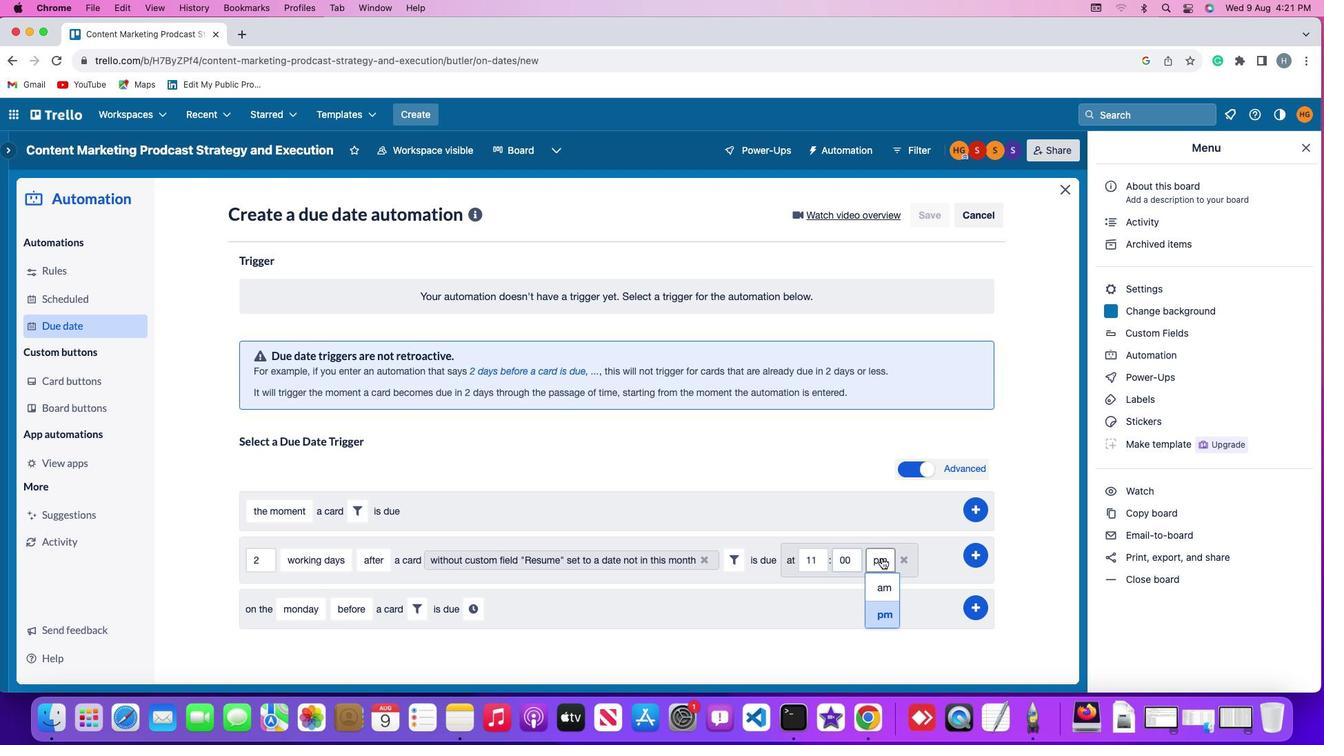 
Action: Mouse moved to (891, 583)
Screenshot: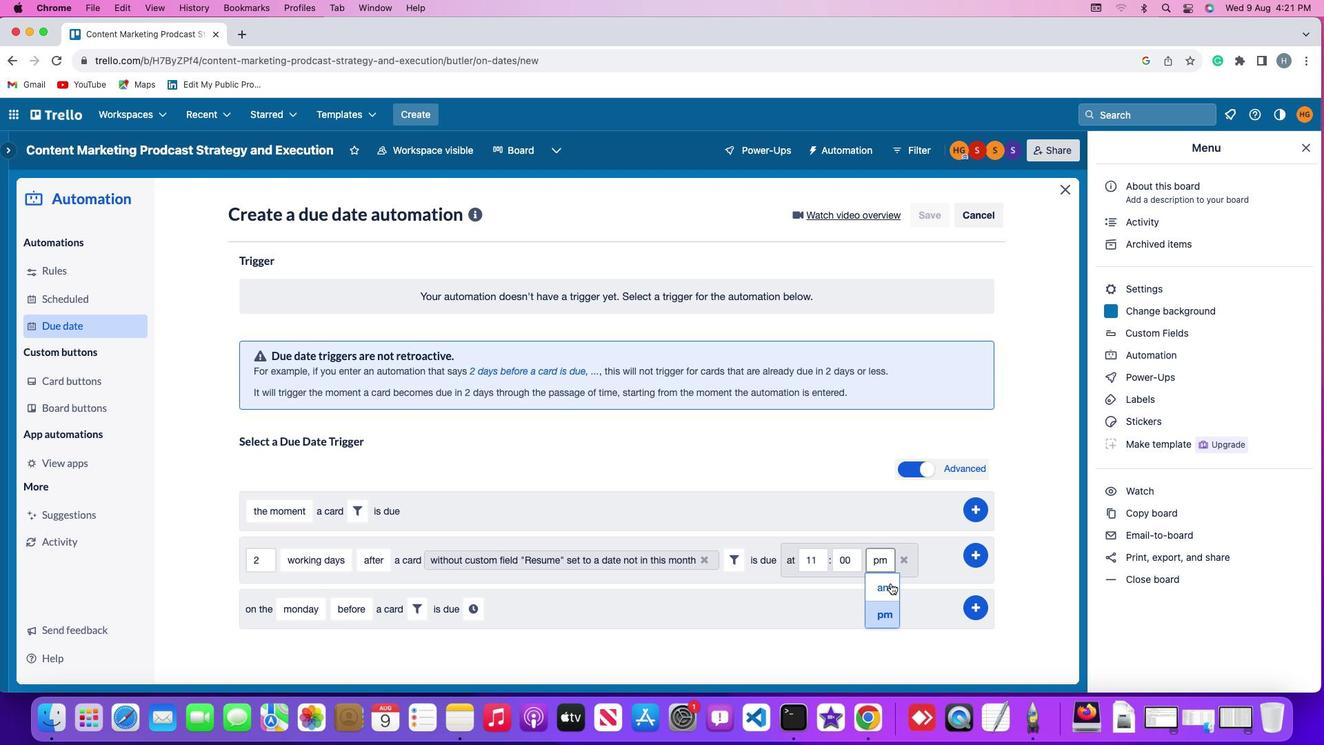 
Action: Mouse pressed left at (891, 583)
Screenshot: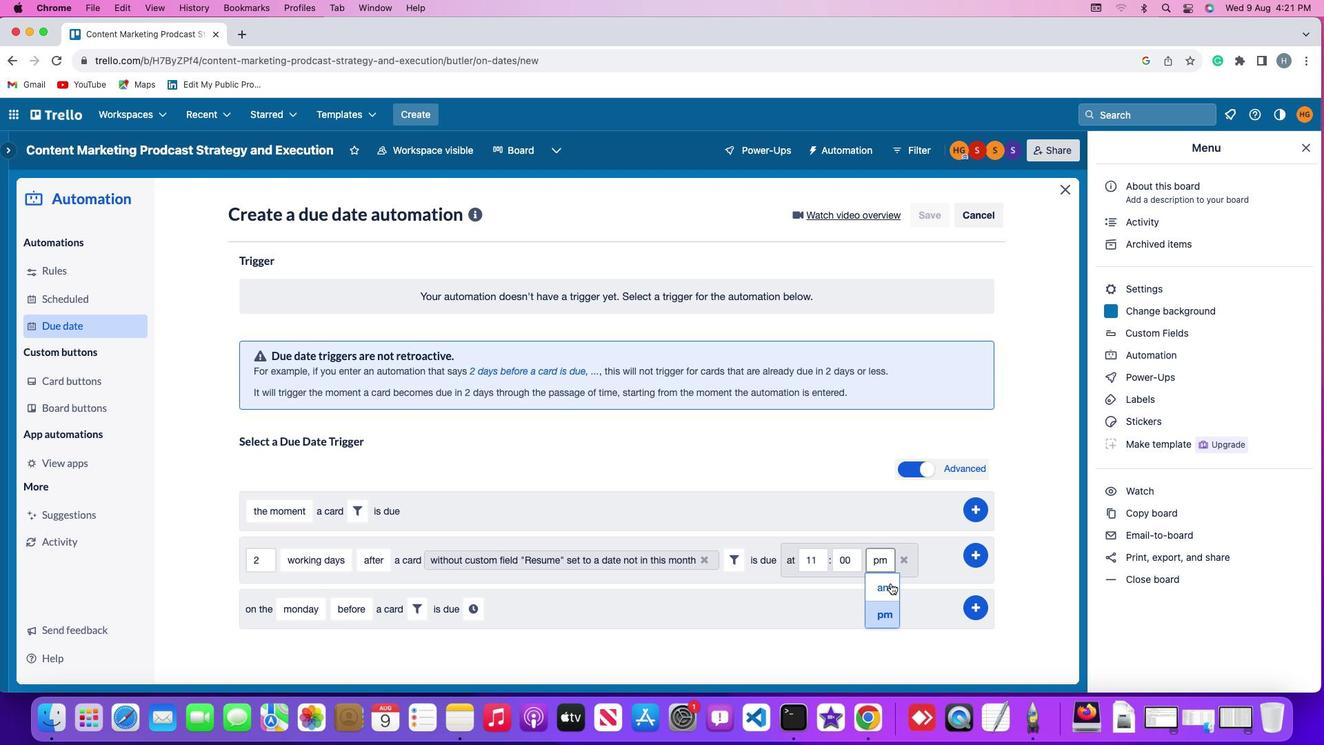
Action: Mouse moved to (980, 550)
Screenshot: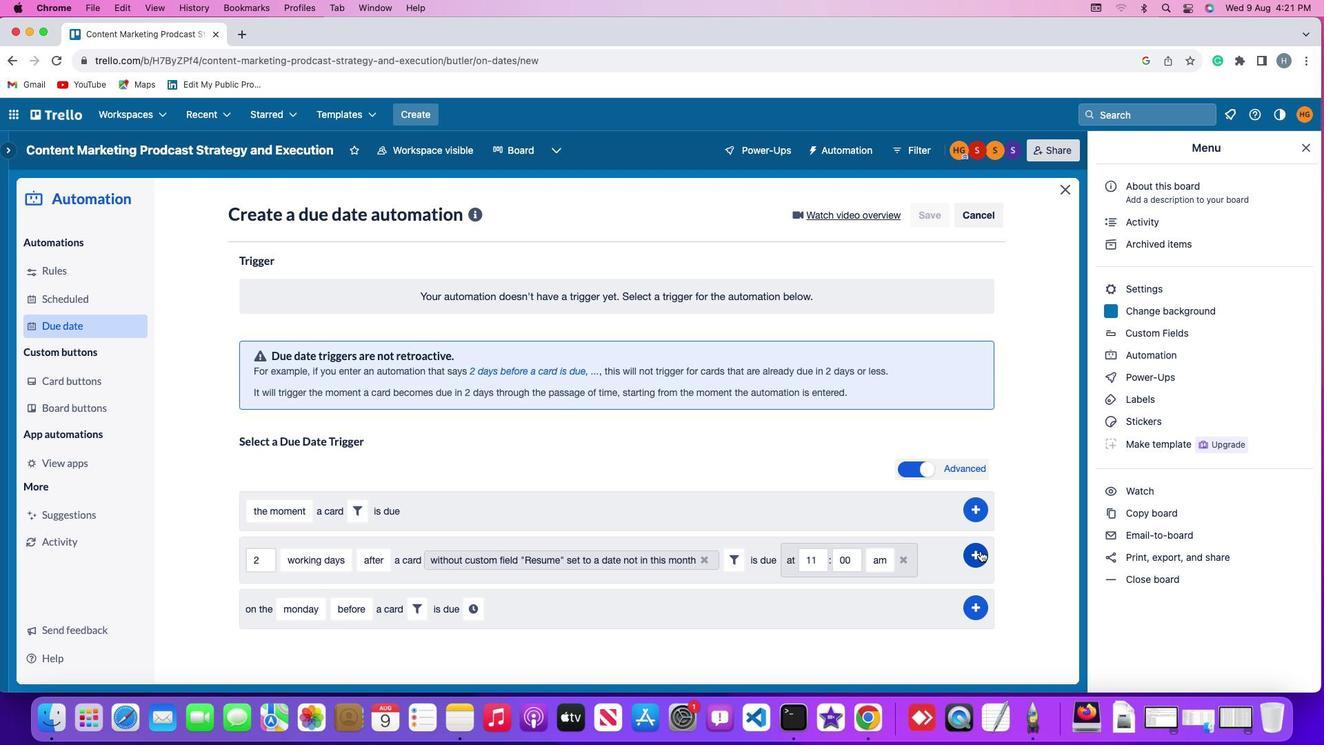 
Action: Mouse pressed left at (980, 550)
Screenshot: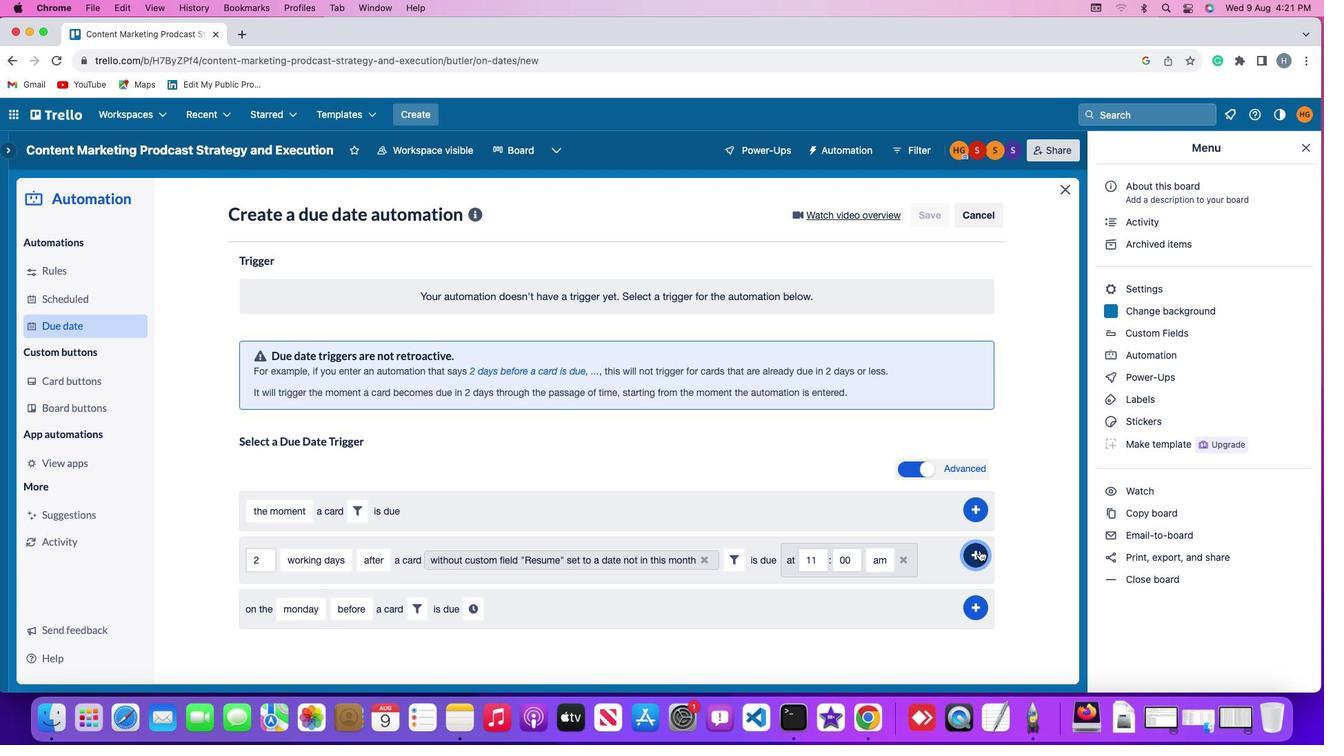 
Action: Mouse moved to (1041, 409)
Screenshot: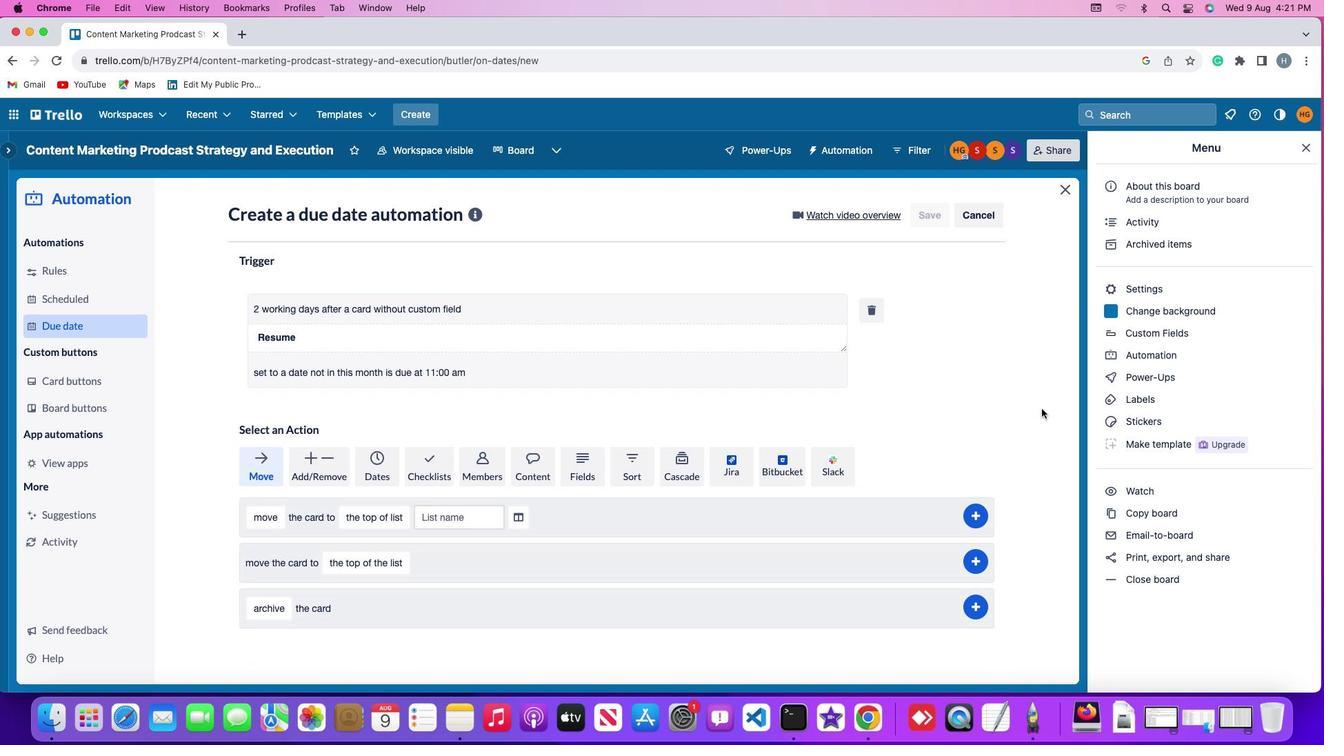
